 Task: Find connections with filter location Marchena with filter topic #Healthwith filter profile language Potuguese with filter current company Pfizer with filter school Paavai Engineering College with filter industry Caterers with filter service category Executive Coaching with filter keywords title Customer Care Associate
Action: Mouse moved to (698, 88)
Screenshot: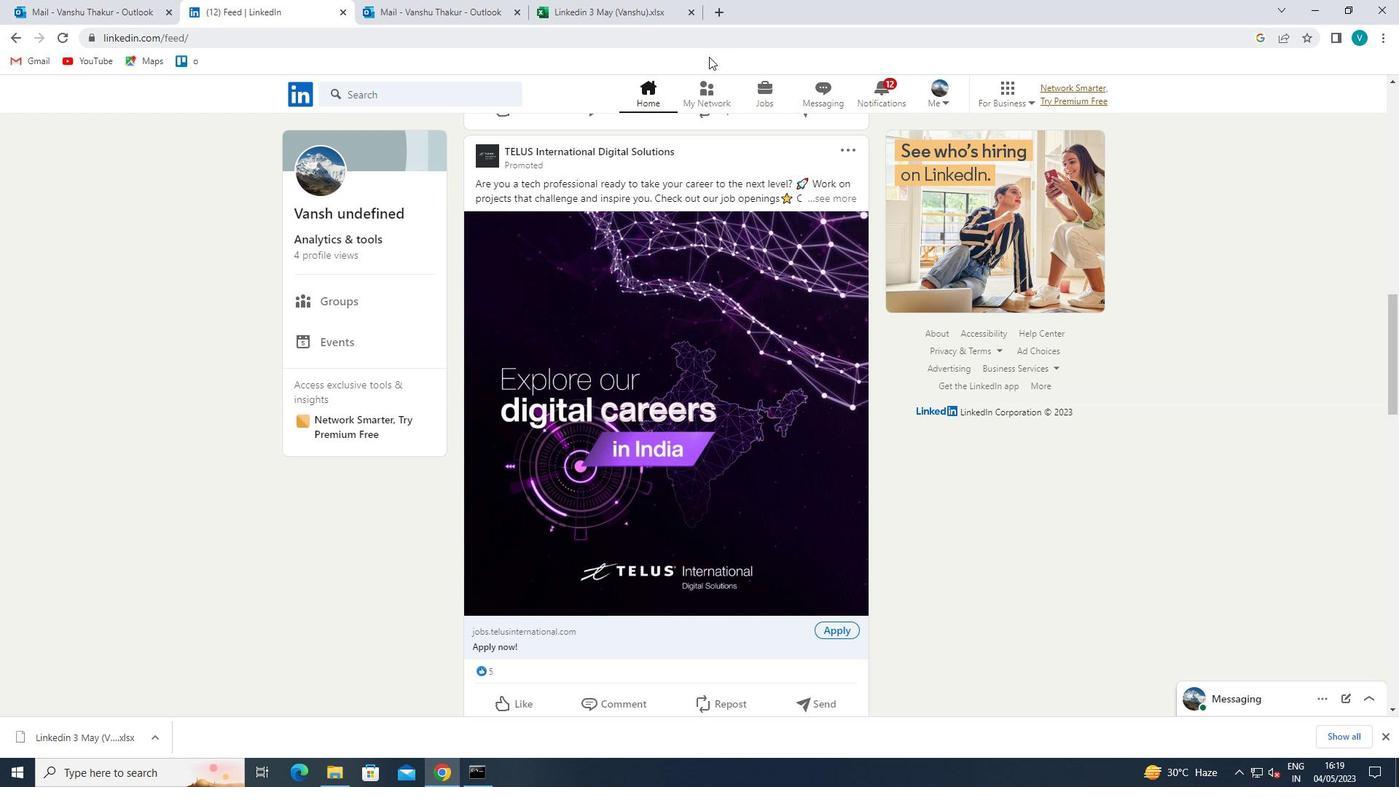 
Action: Mouse pressed left at (698, 88)
Screenshot: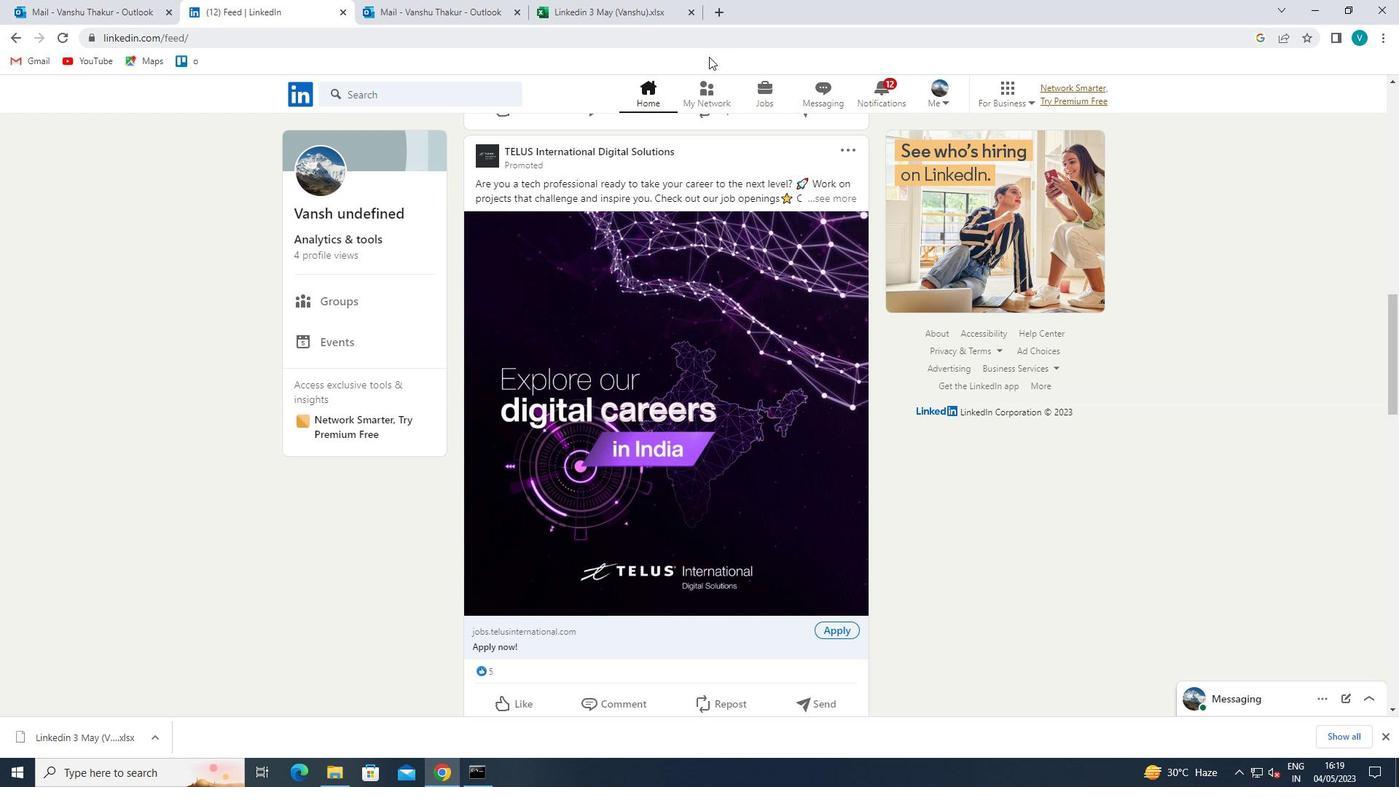 
Action: Mouse moved to (420, 172)
Screenshot: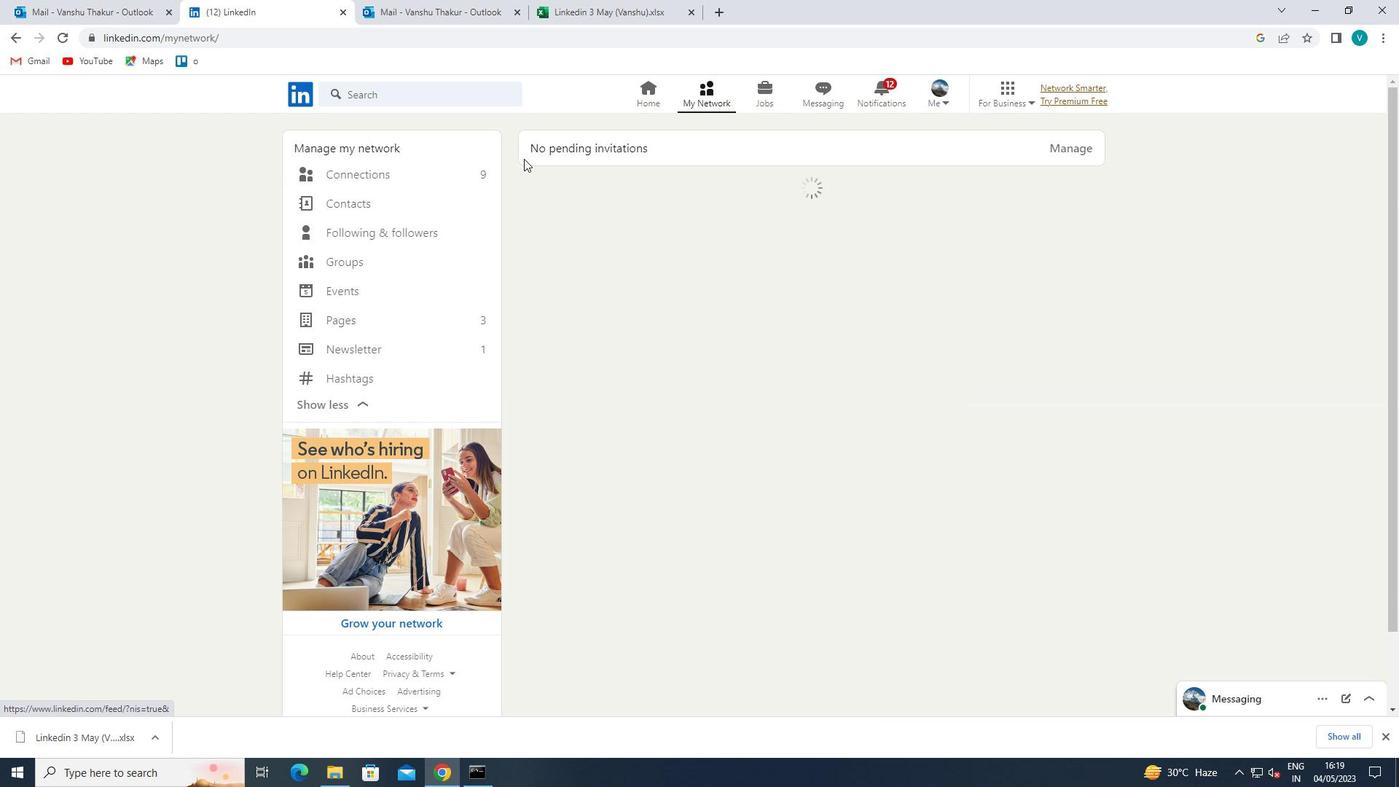 
Action: Mouse pressed left at (420, 172)
Screenshot: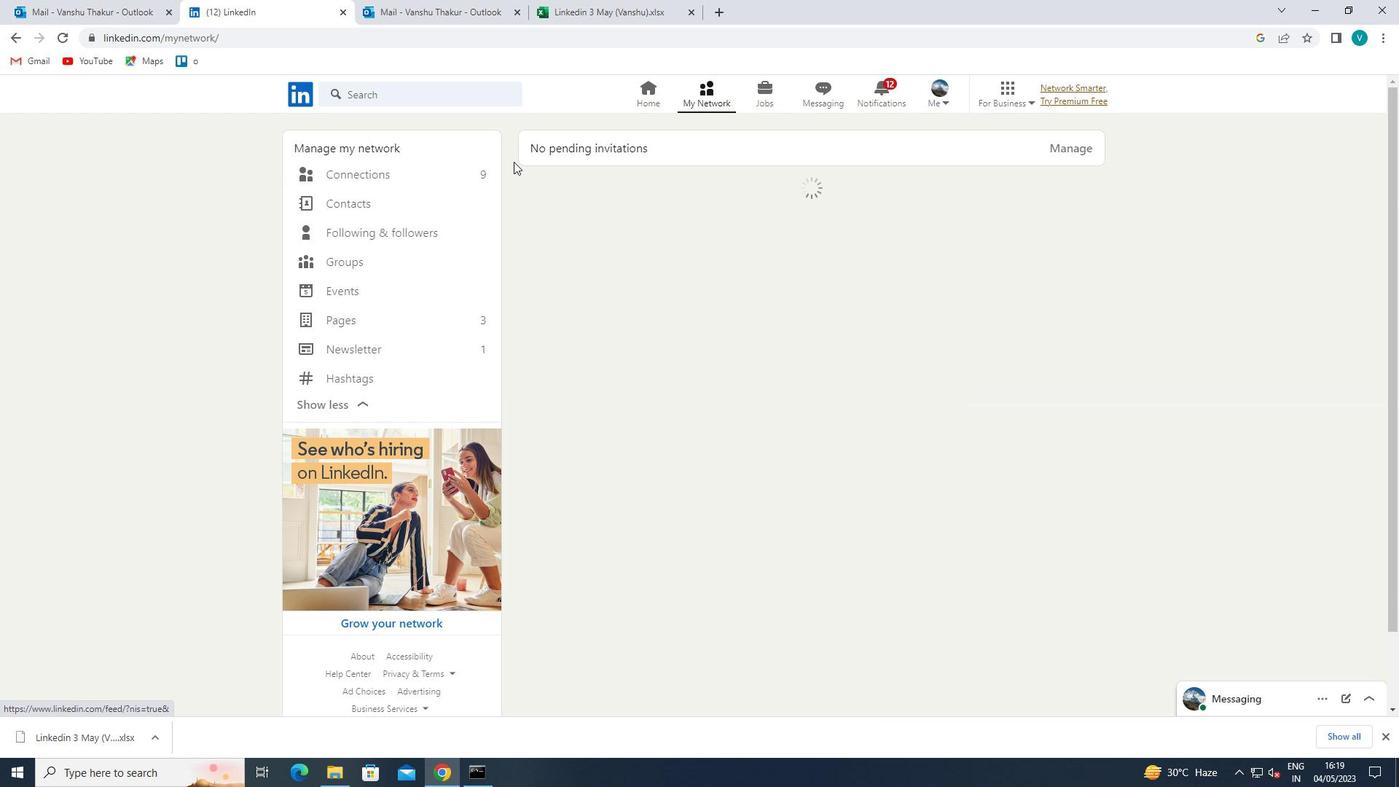 
Action: Mouse moved to (809, 180)
Screenshot: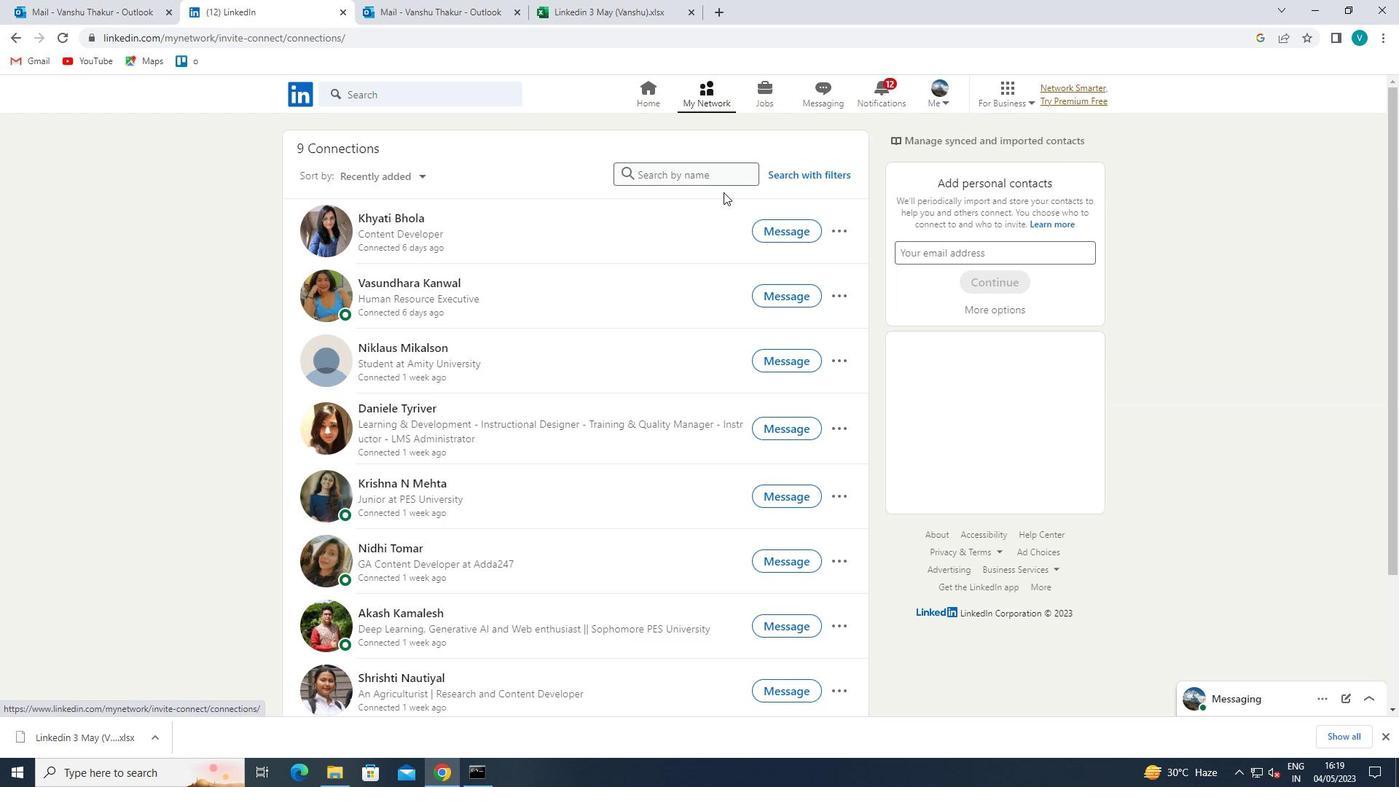 
Action: Mouse pressed left at (809, 180)
Screenshot: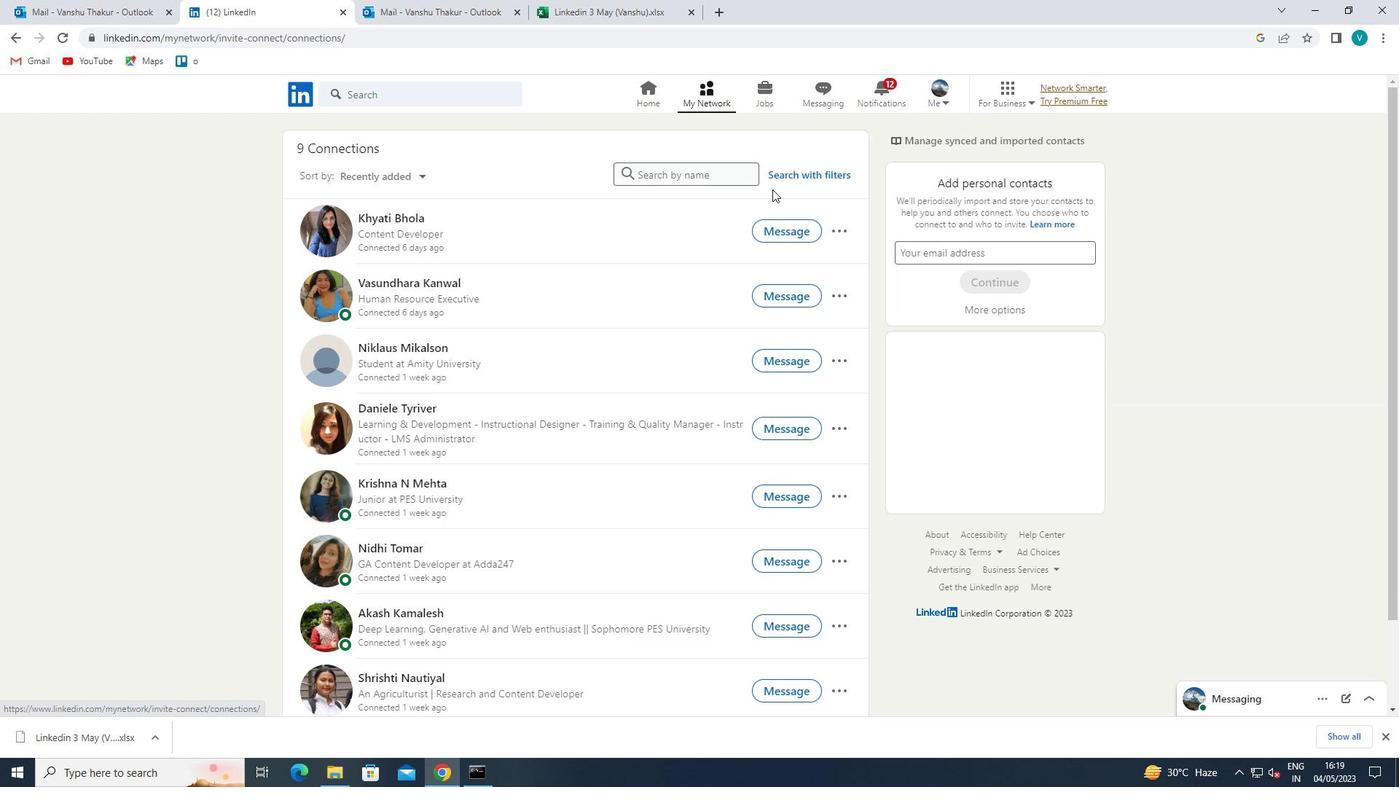 
Action: Mouse moved to (706, 131)
Screenshot: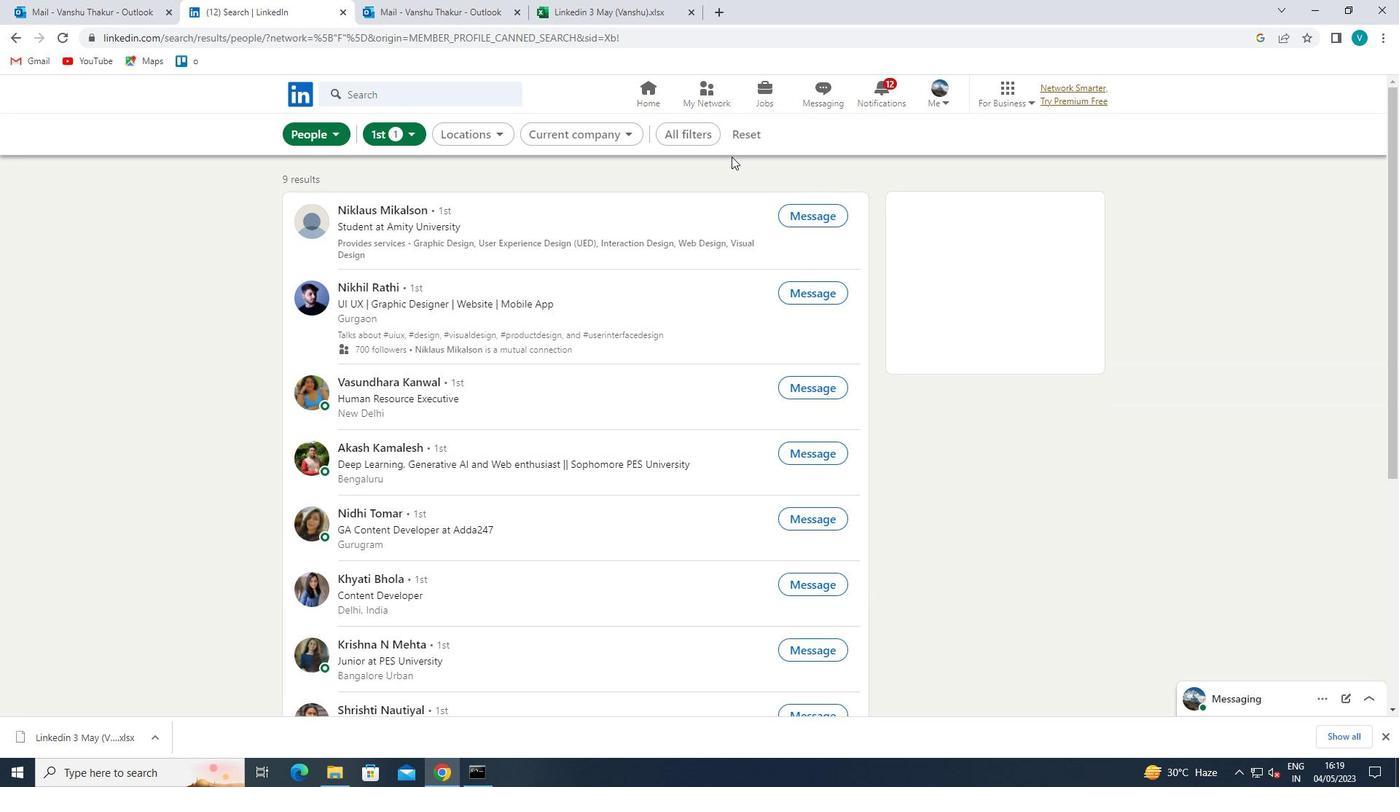
Action: Mouse pressed left at (706, 131)
Screenshot: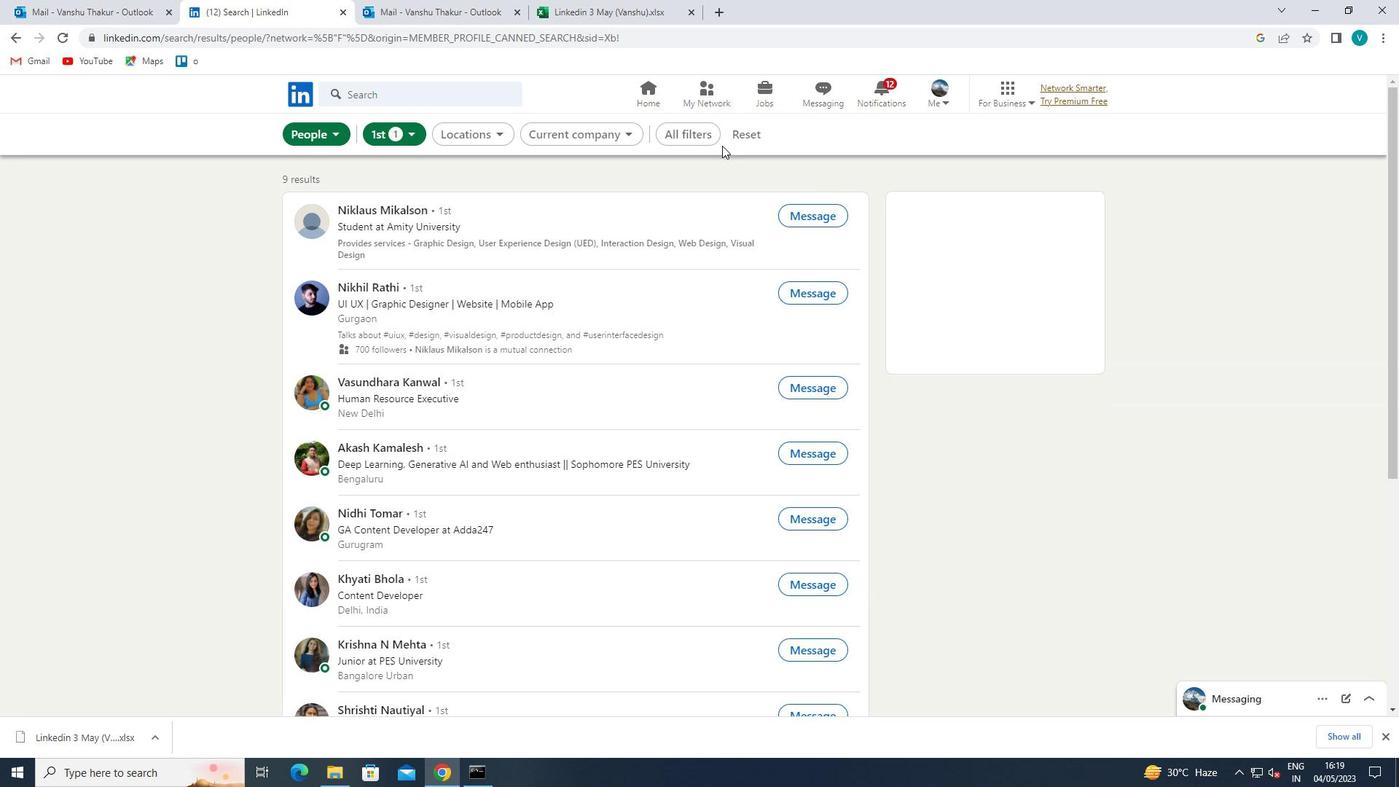 
Action: Mouse moved to (1067, 280)
Screenshot: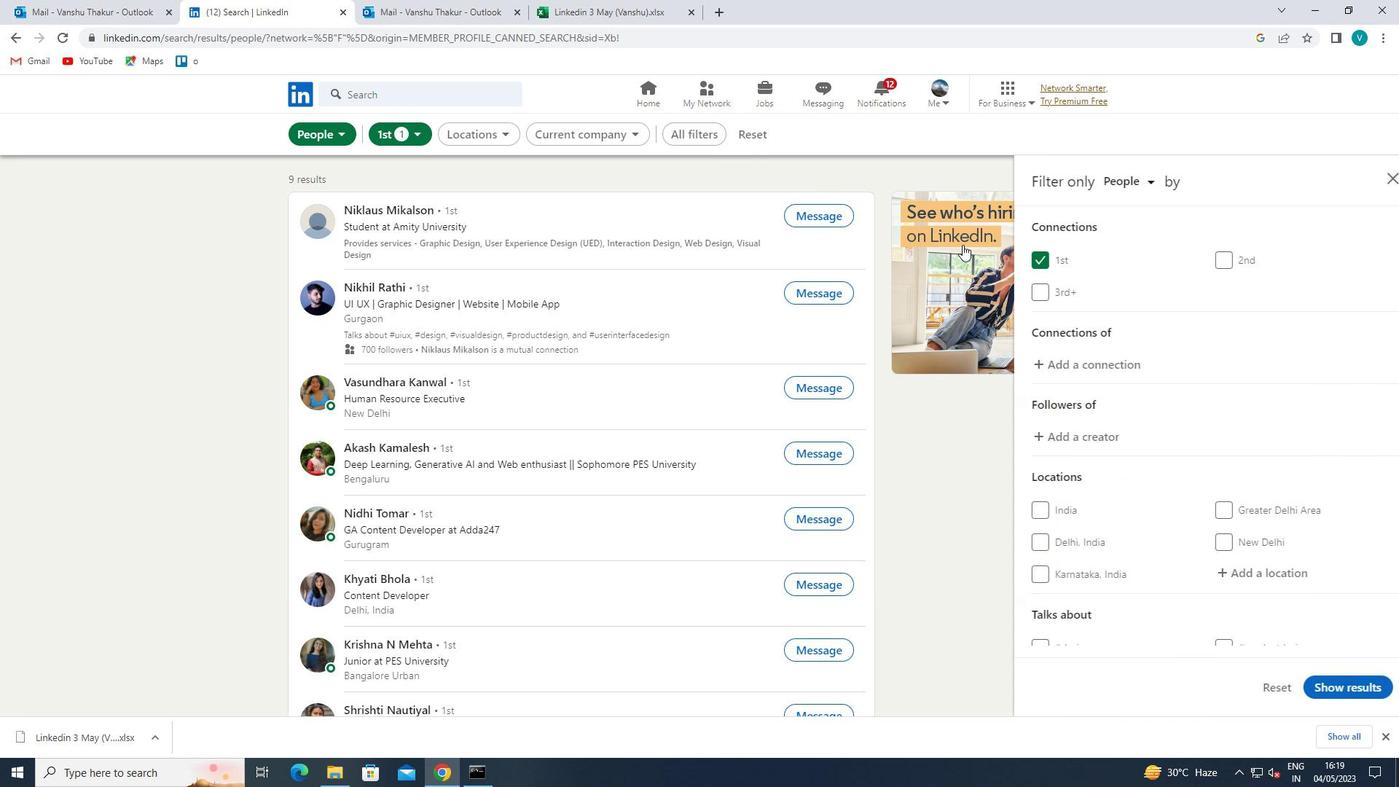 
Action: Mouse scrolled (1067, 279) with delta (0, 0)
Screenshot: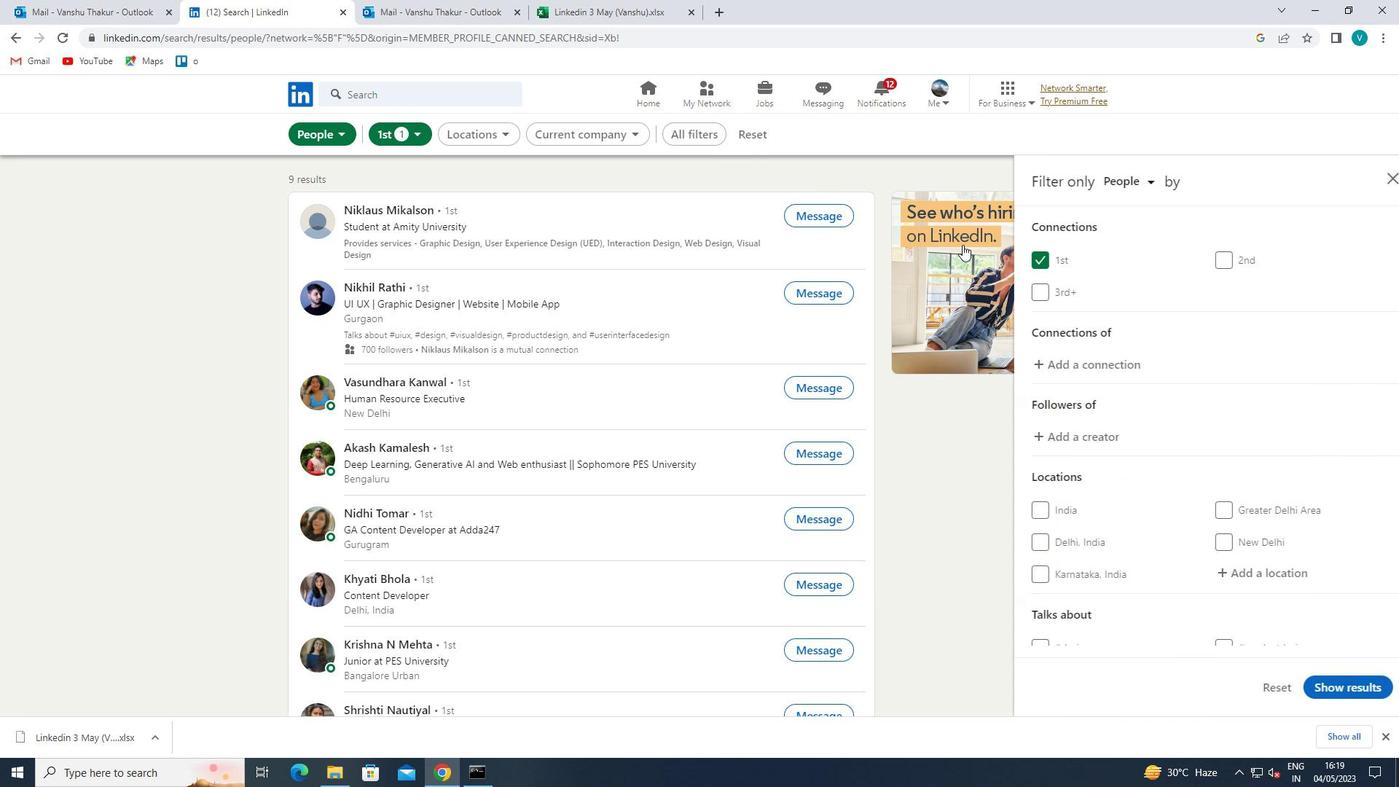 
Action: Mouse moved to (1068, 282)
Screenshot: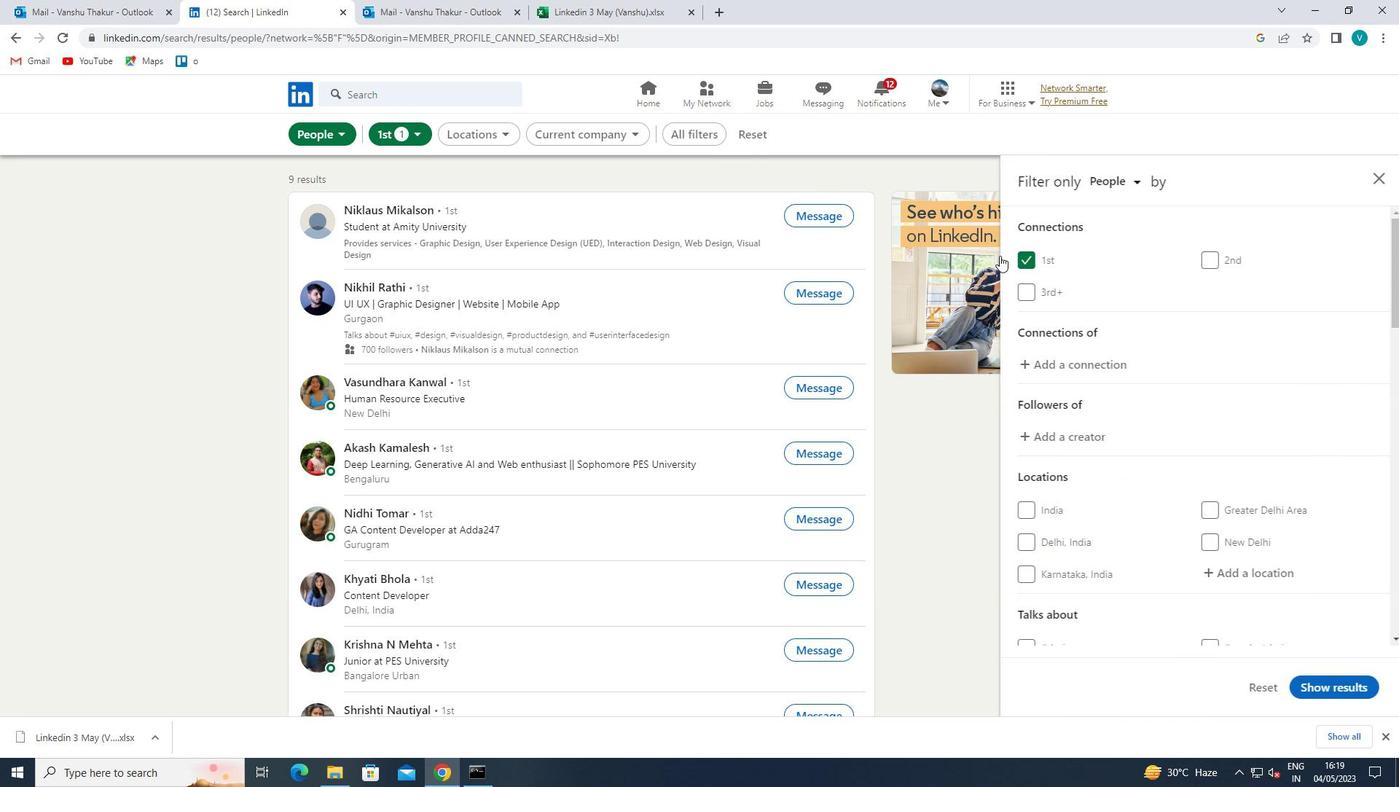 
Action: Mouse scrolled (1068, 281) with delta (0, 0)
Screenshot: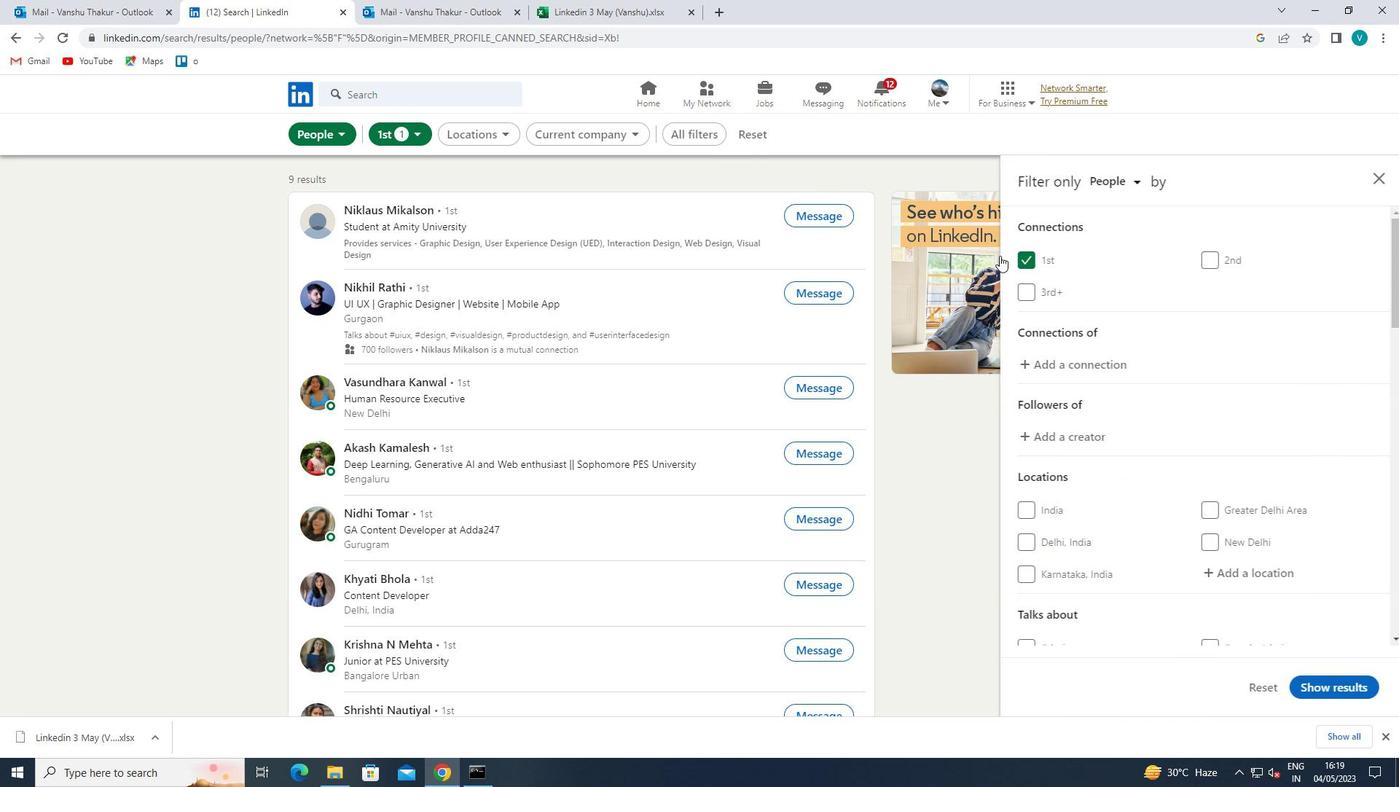 
Action: Mouse moved to (1218, 426)
Screenshot: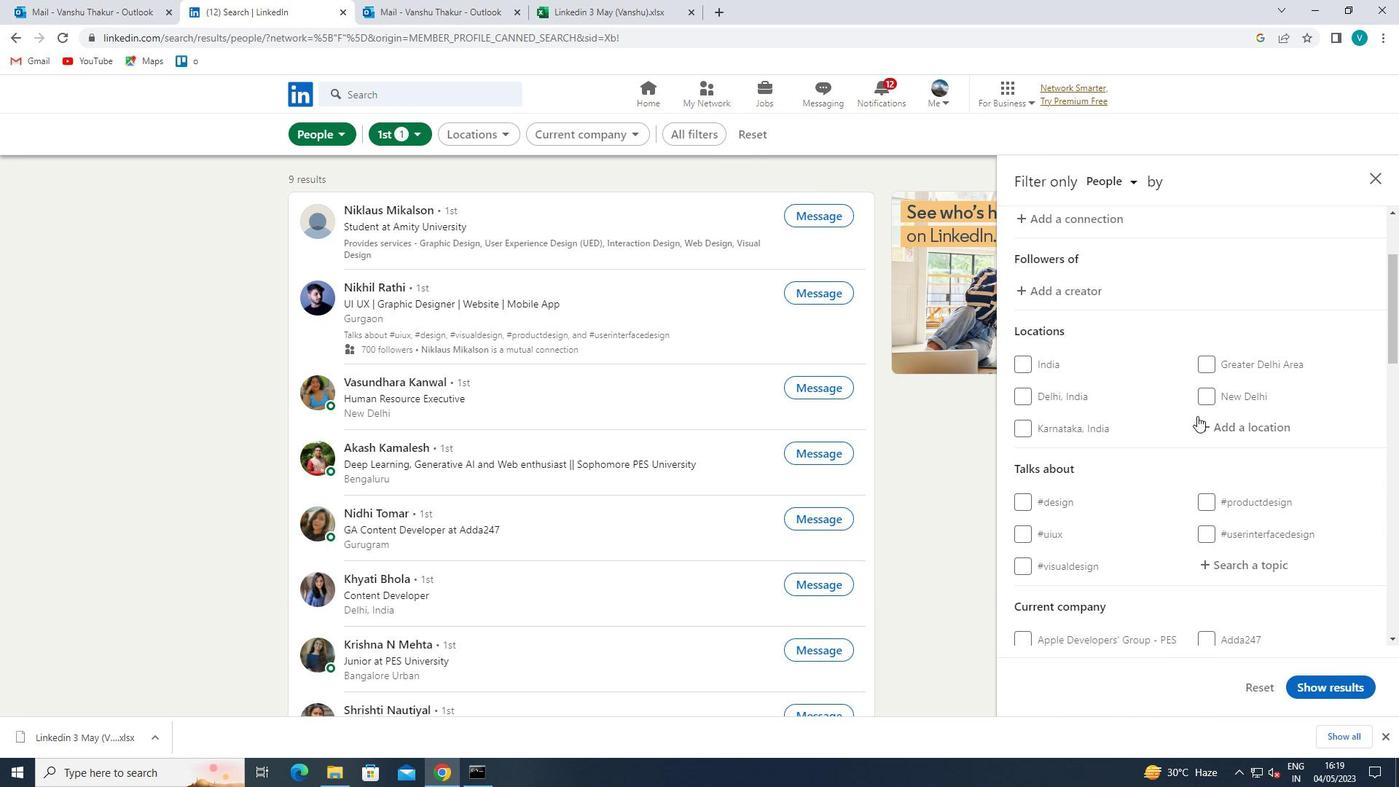 
Action: Mouse pressed left at (1218, 426)
Screenshot: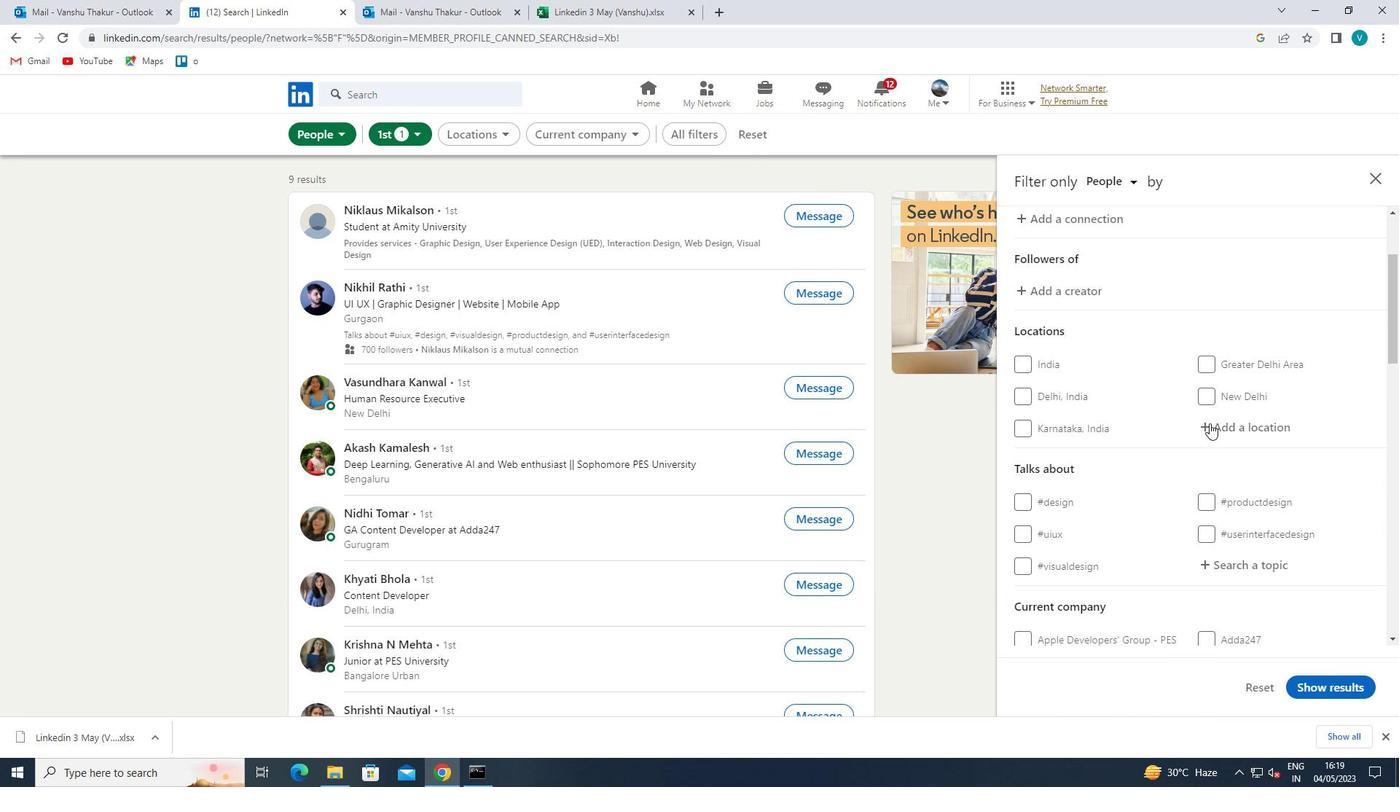 
Action: Mouse moved to (1005, 344)
Screenshot: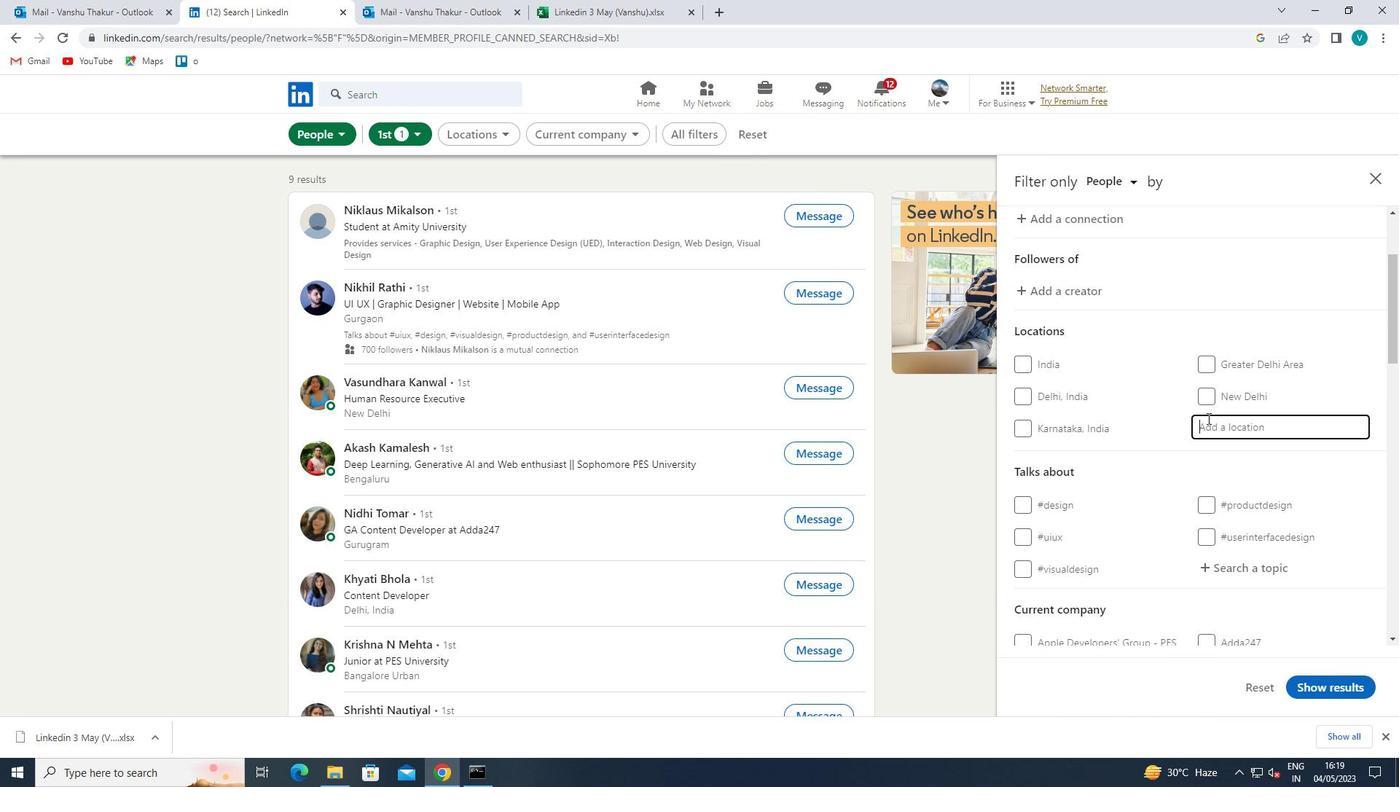 
Action: Key pressed <Key.shift>MARCHENA
Screenshot: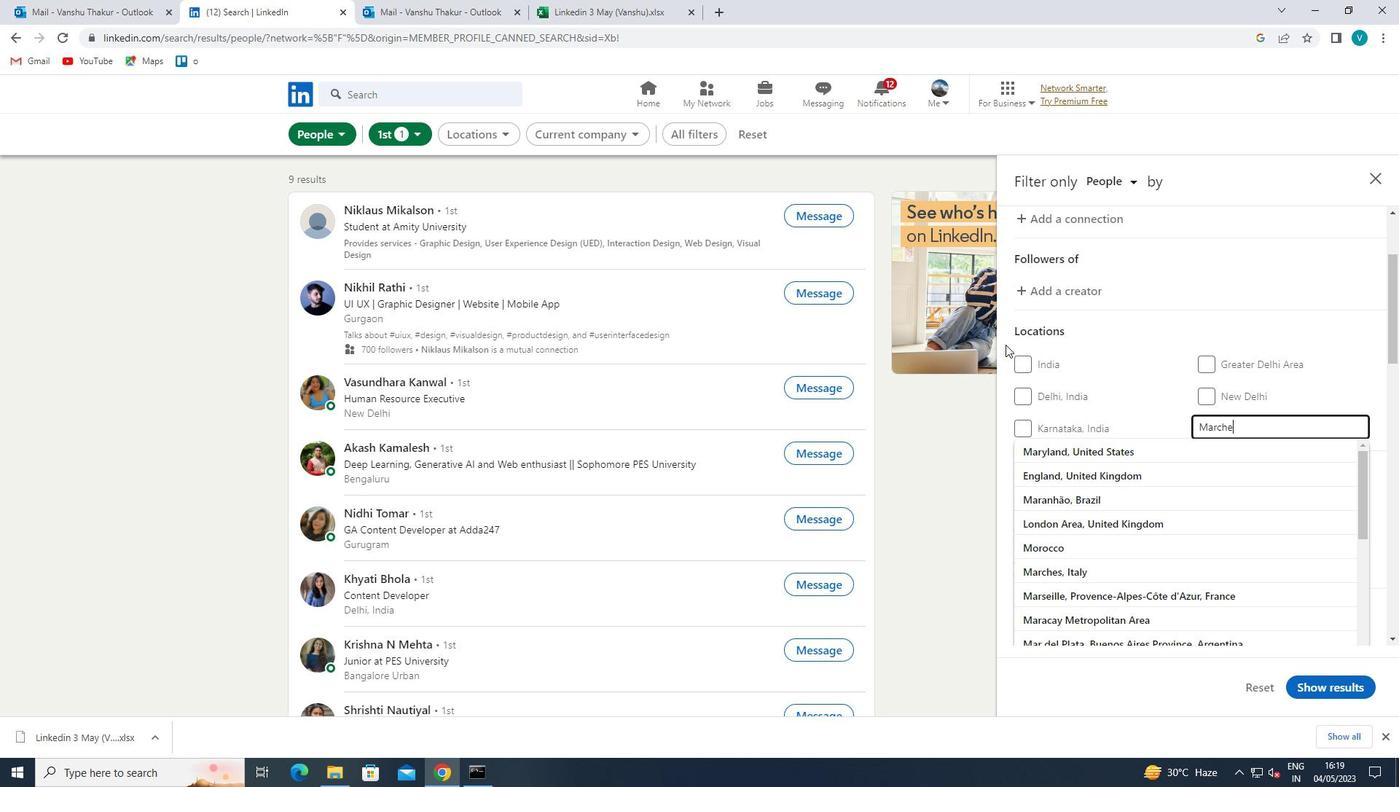 
Action: Mouse moved to (1120, 457)
Screenshot: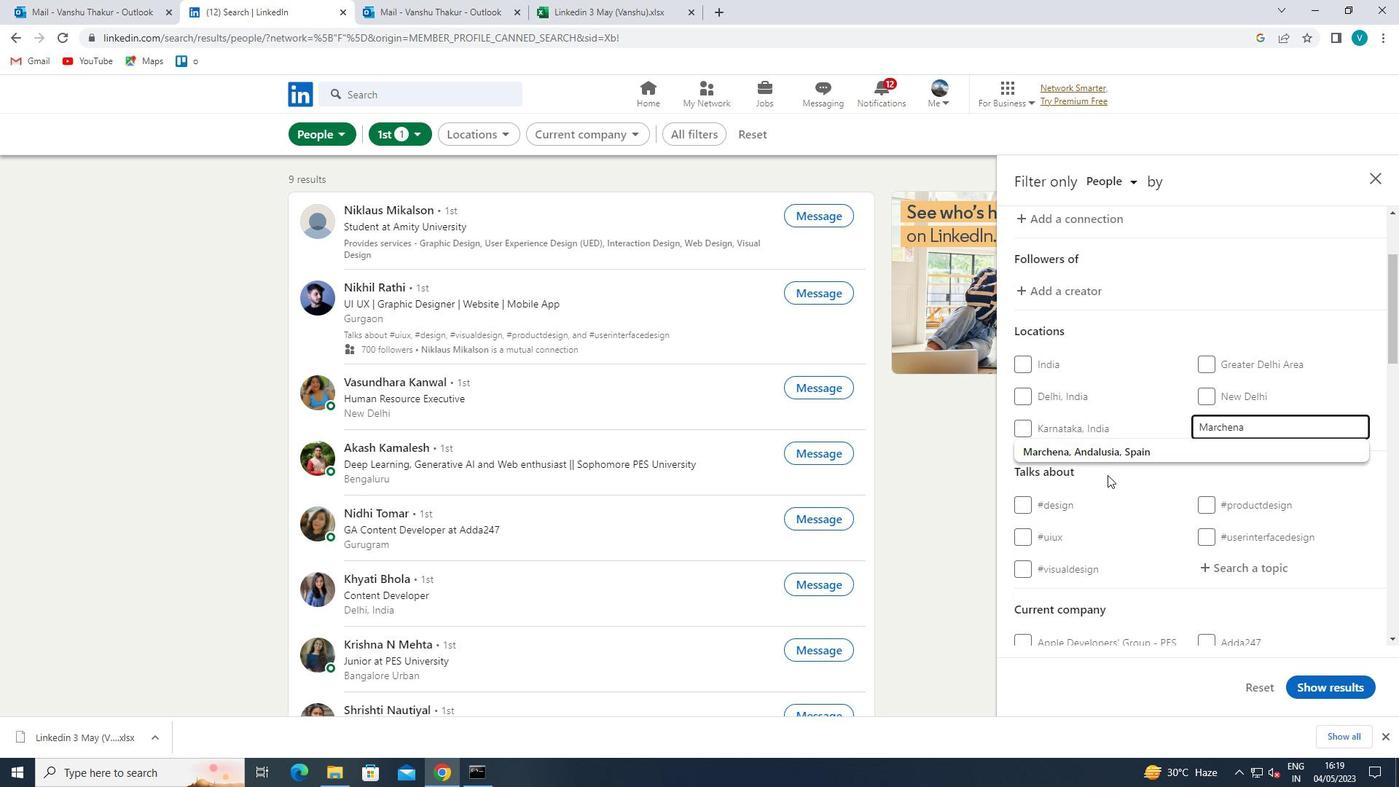 
Action: Mouse pressed left at (1120, 457)
Screenshot: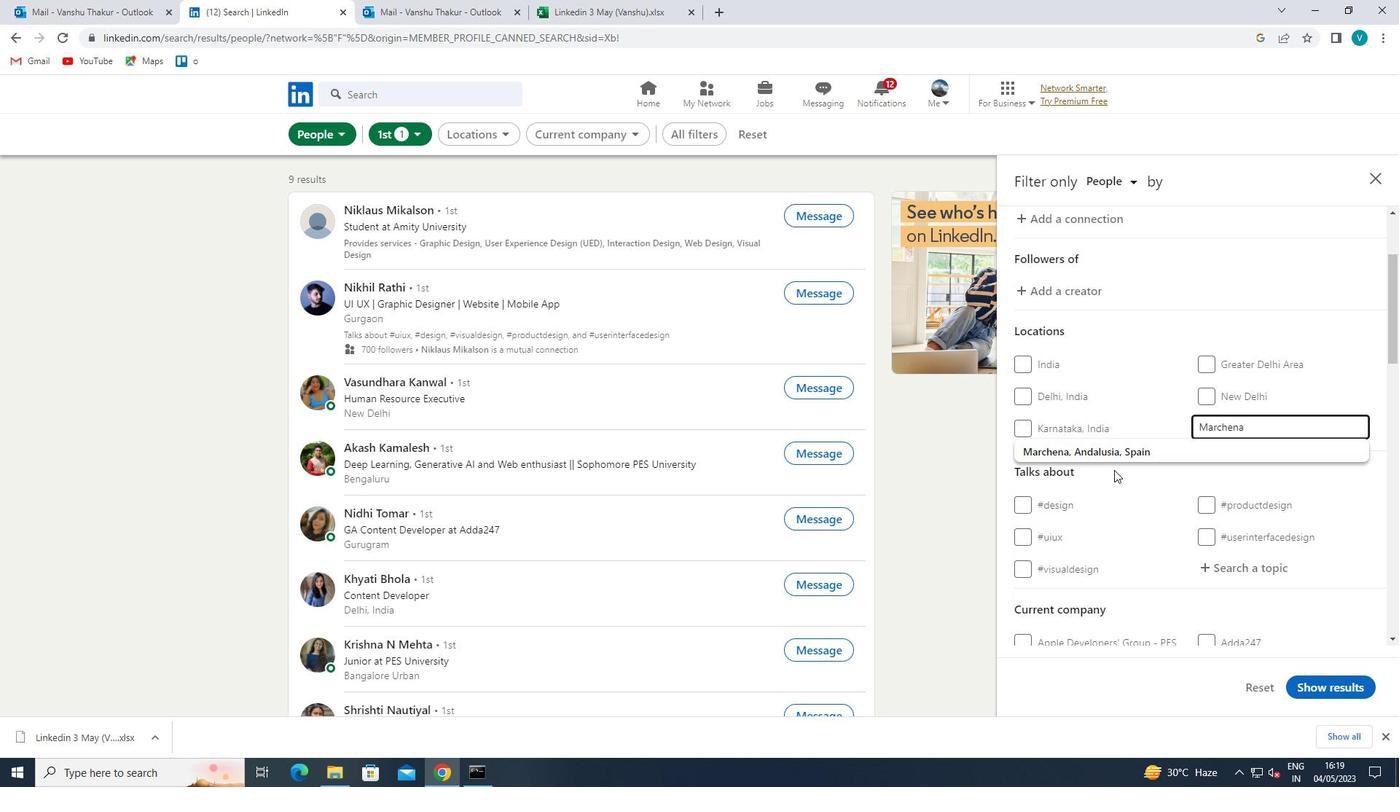 
Action: Mouse moved to (1129, 448)
Screenshot: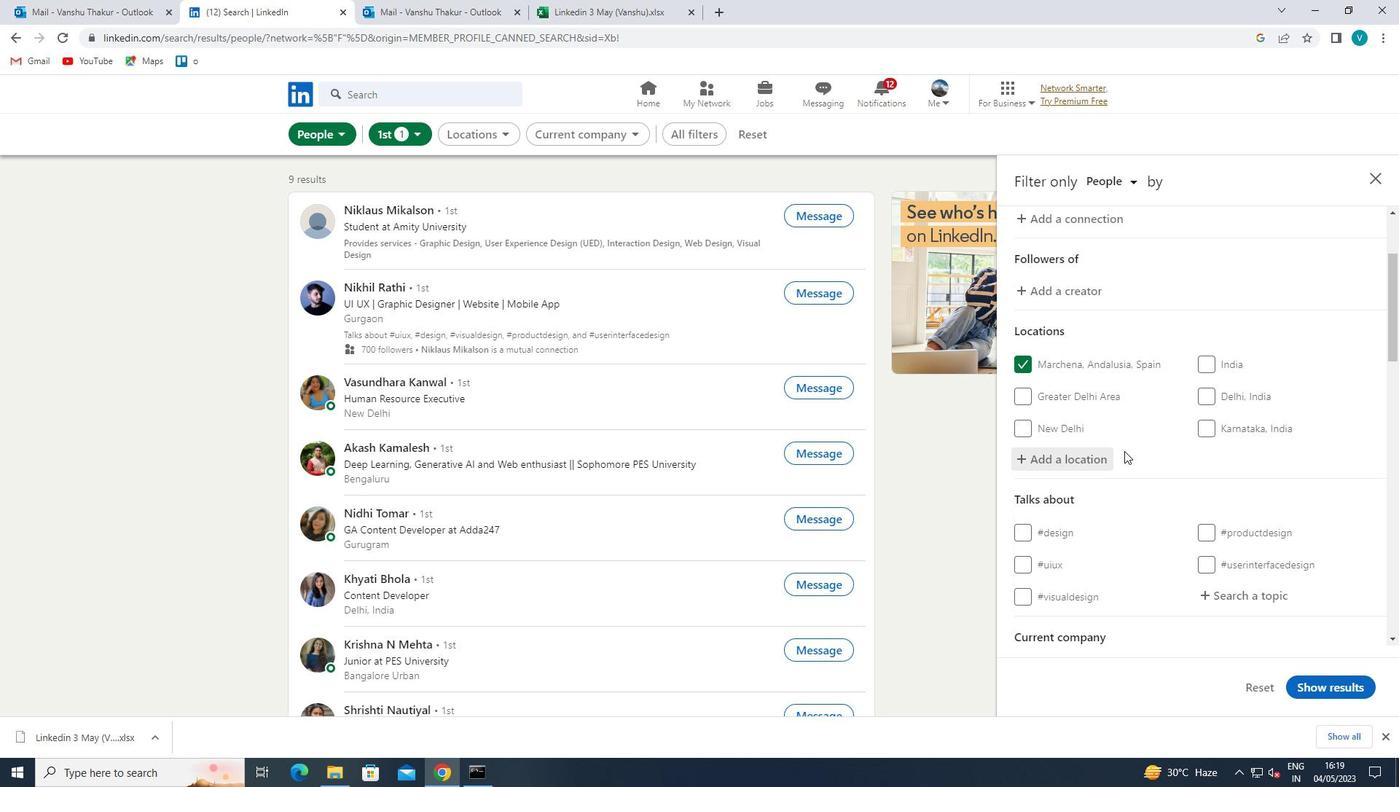 
Action: Mouse scrolled (1129, 448) with delta (0, 0)
Screenshot: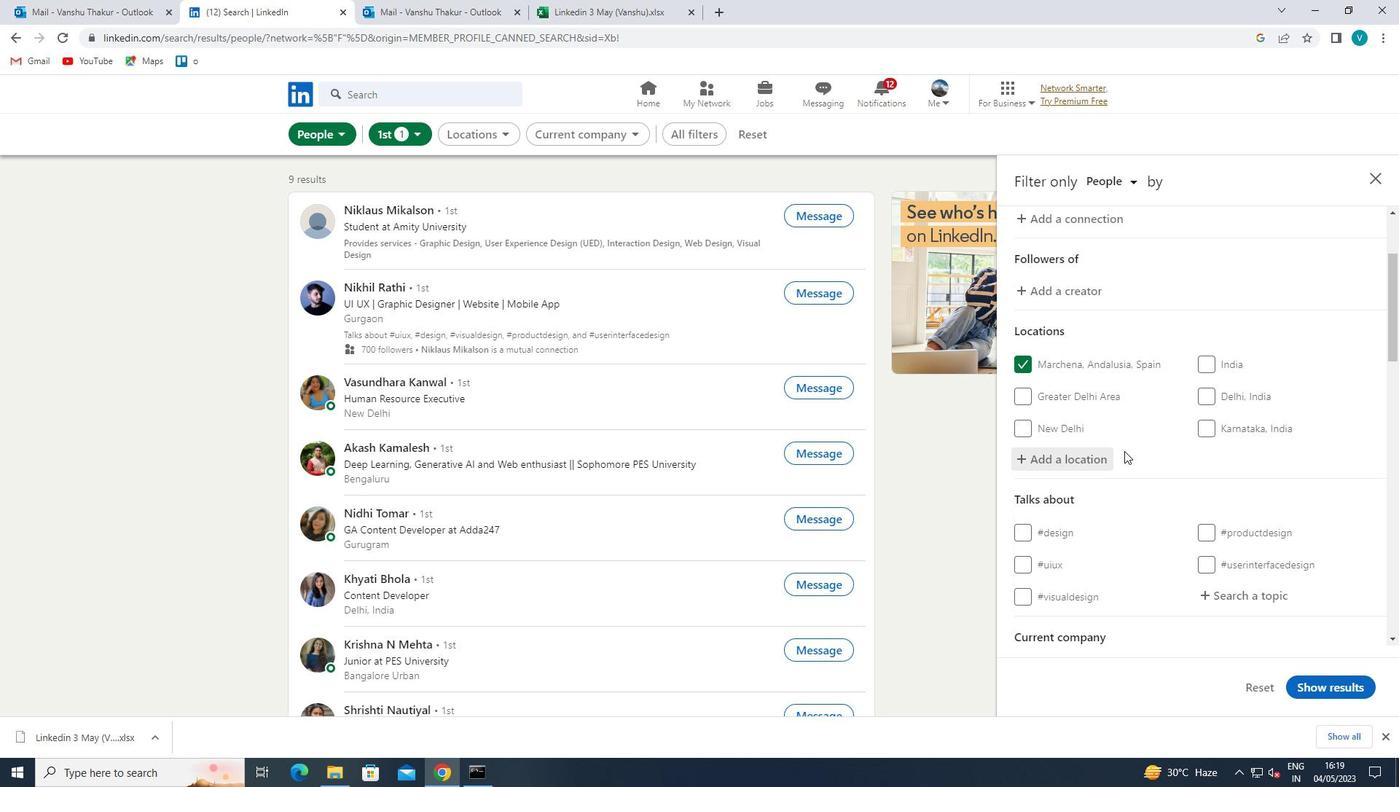 
Action: Mouse moved to (1225, 516)
Screenshot: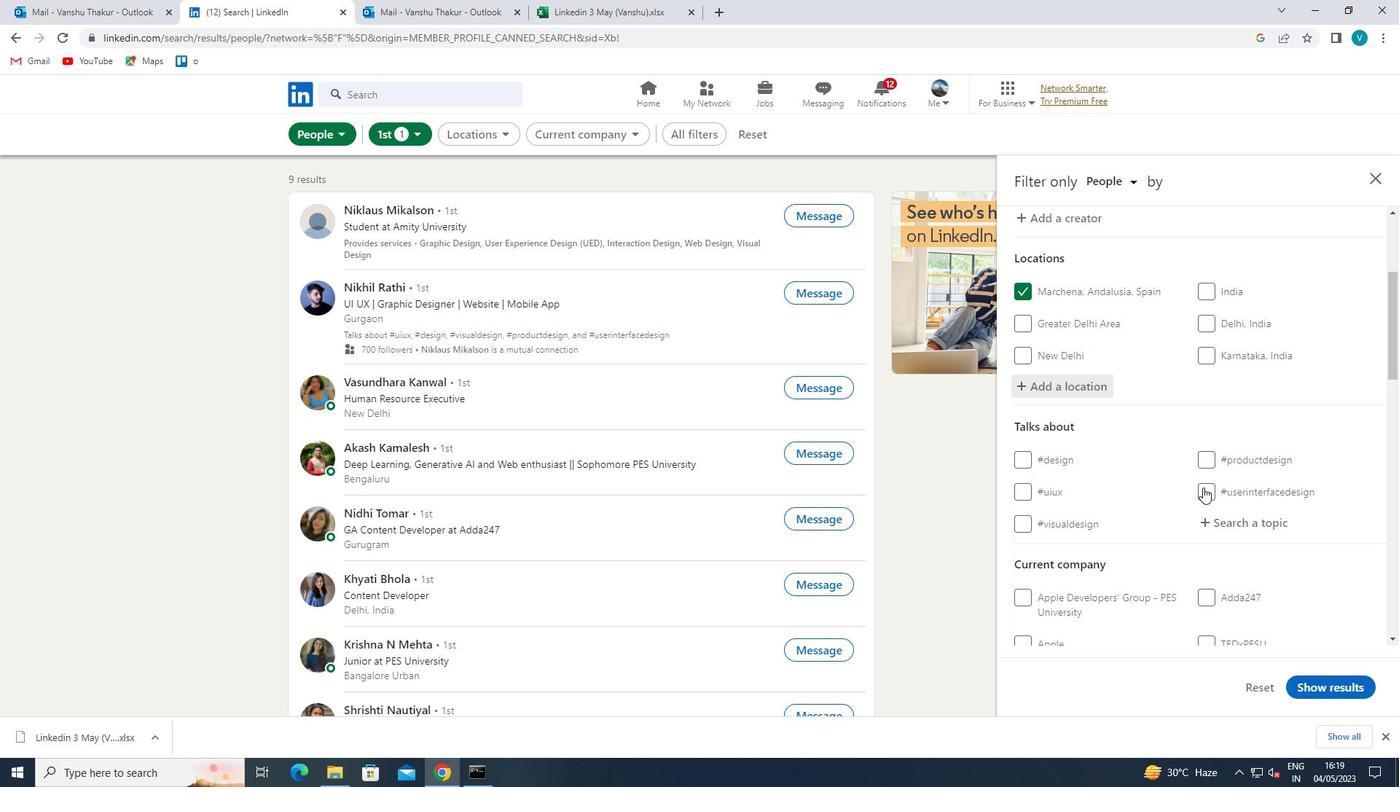 
Action: Mouse pressed left at (1225, 516)
Screenshot: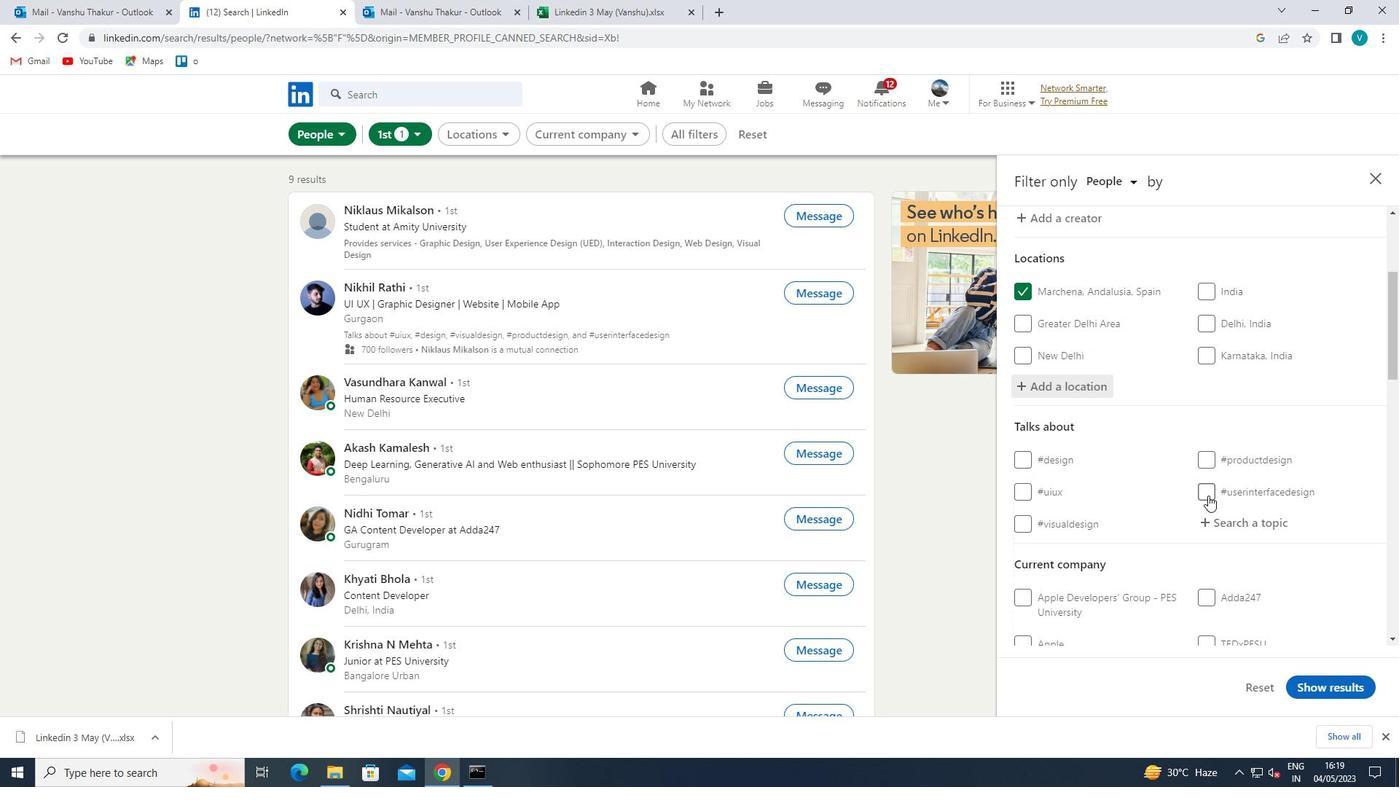 
Action: Mouse moved to (1209, 534)
Screenshot: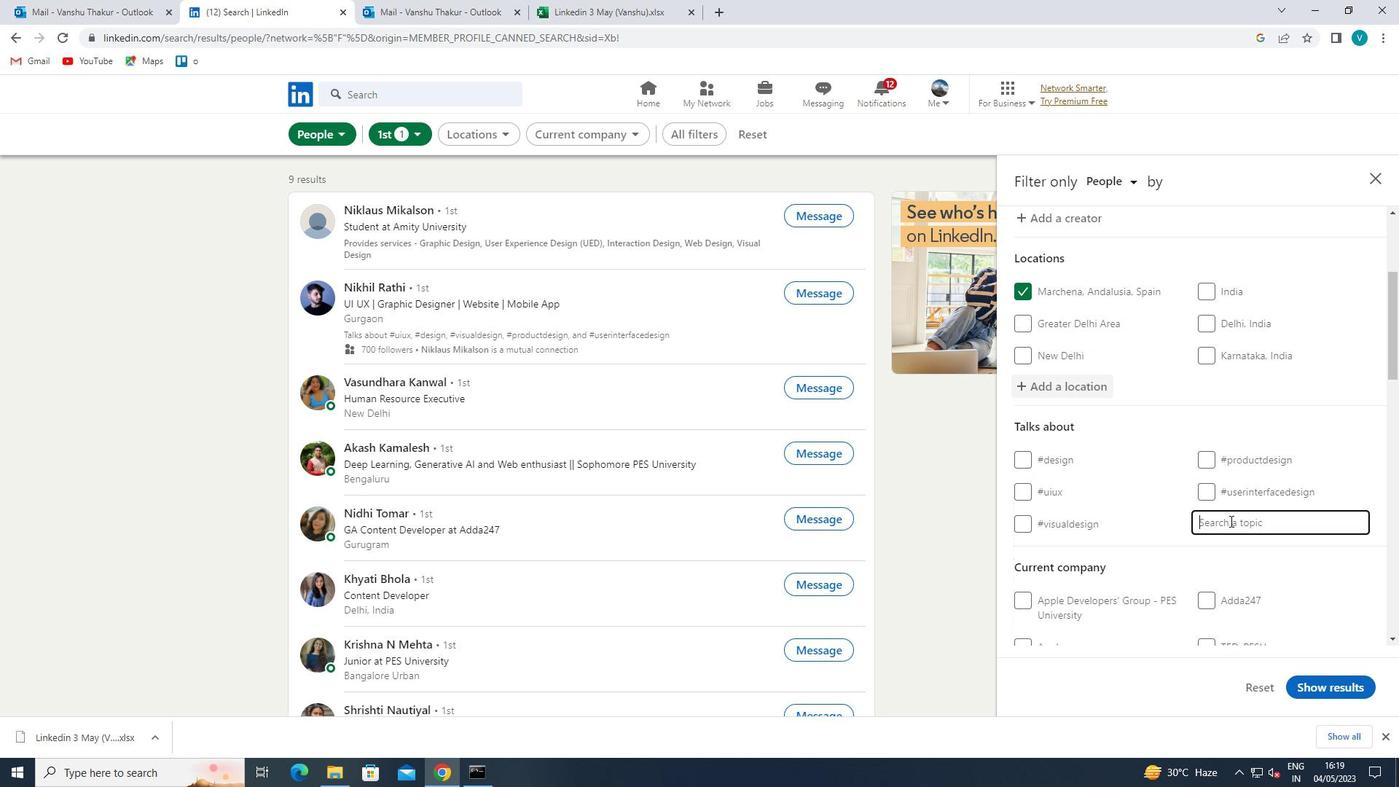 
Action: Key pressed HEAL<Key.backspace>TH
Screenshot: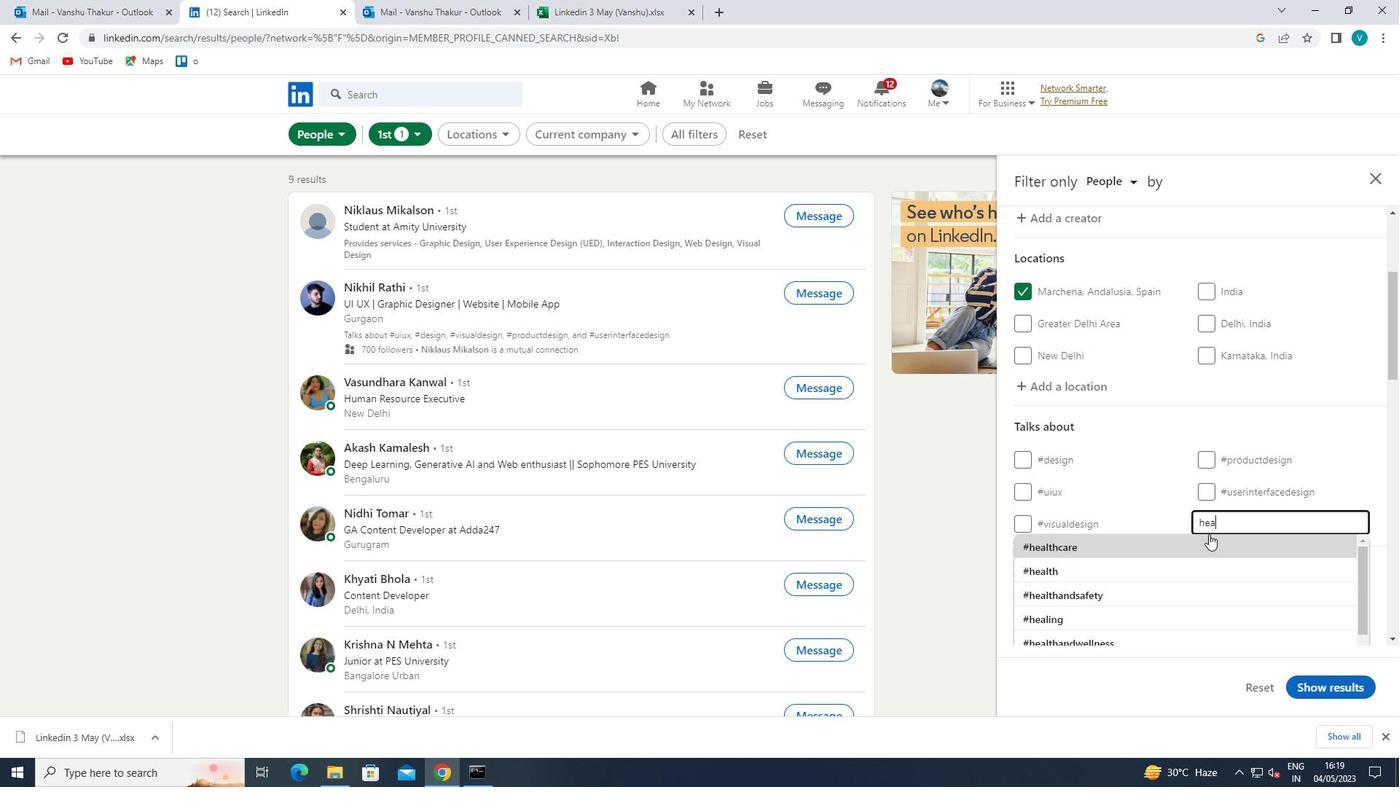 
Action: Mouse moved to (1213, 521)
Screenshot: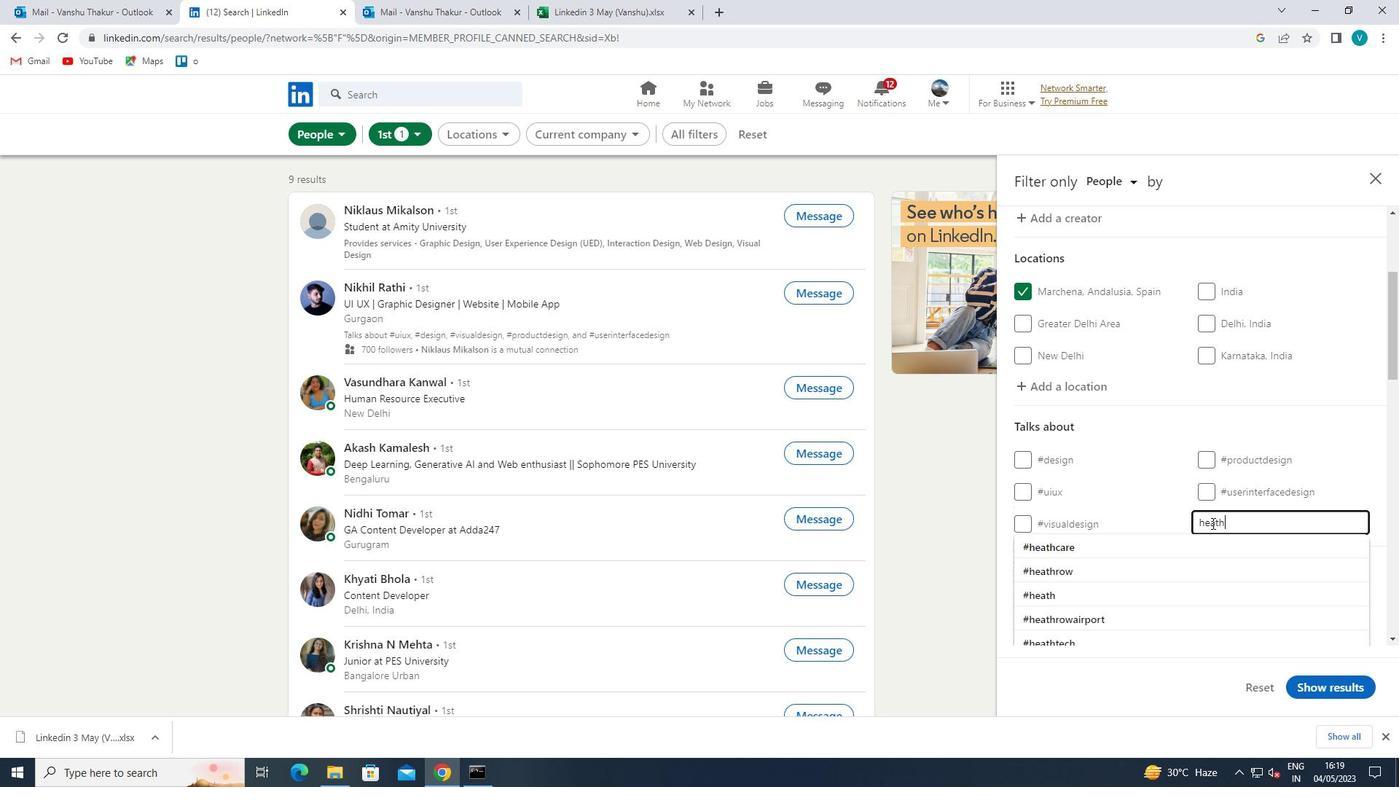 
Action: Mouse pressed left at (1213, 521)
Screenshot: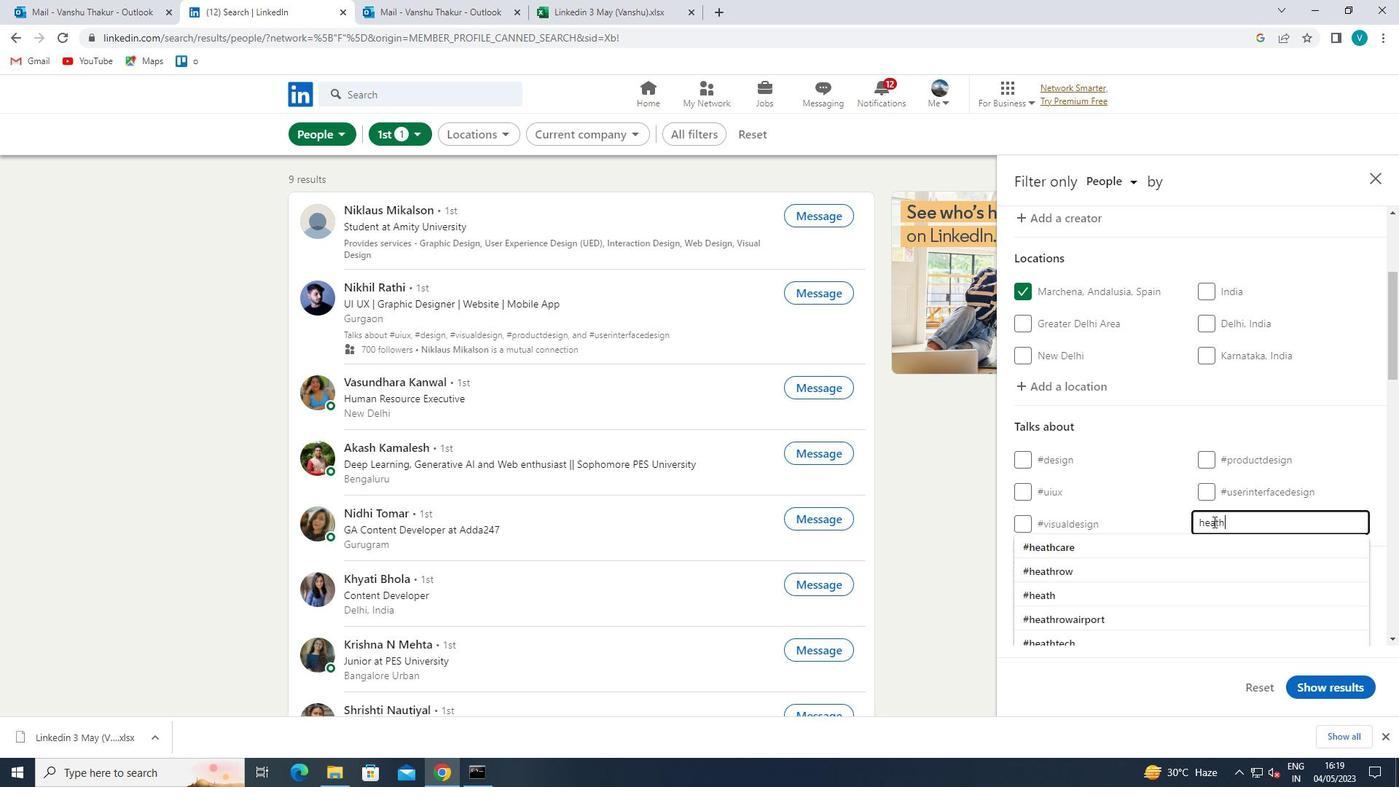 
Action: Mouse moved to (1216, 536)
Screenshot: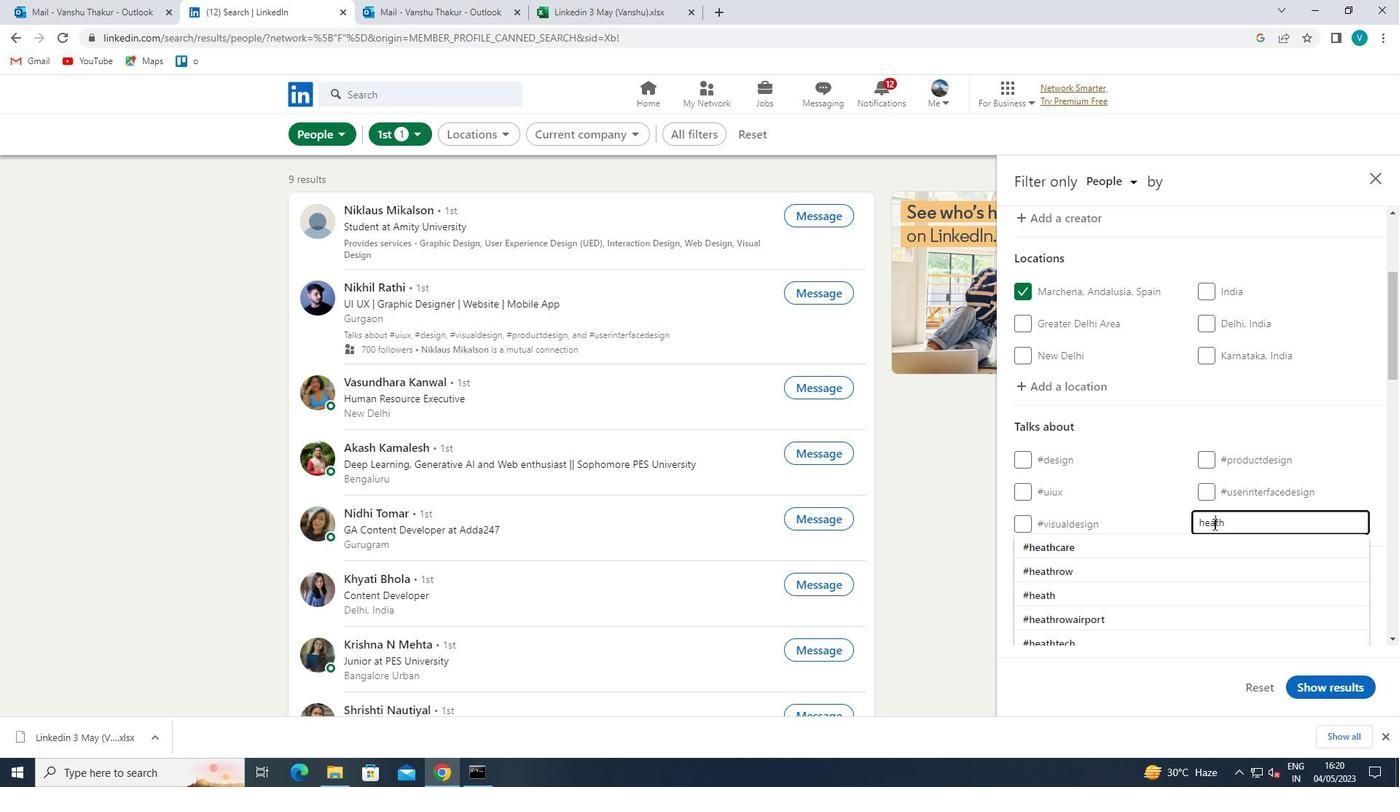 
Action: Key pressed L
Screenshot: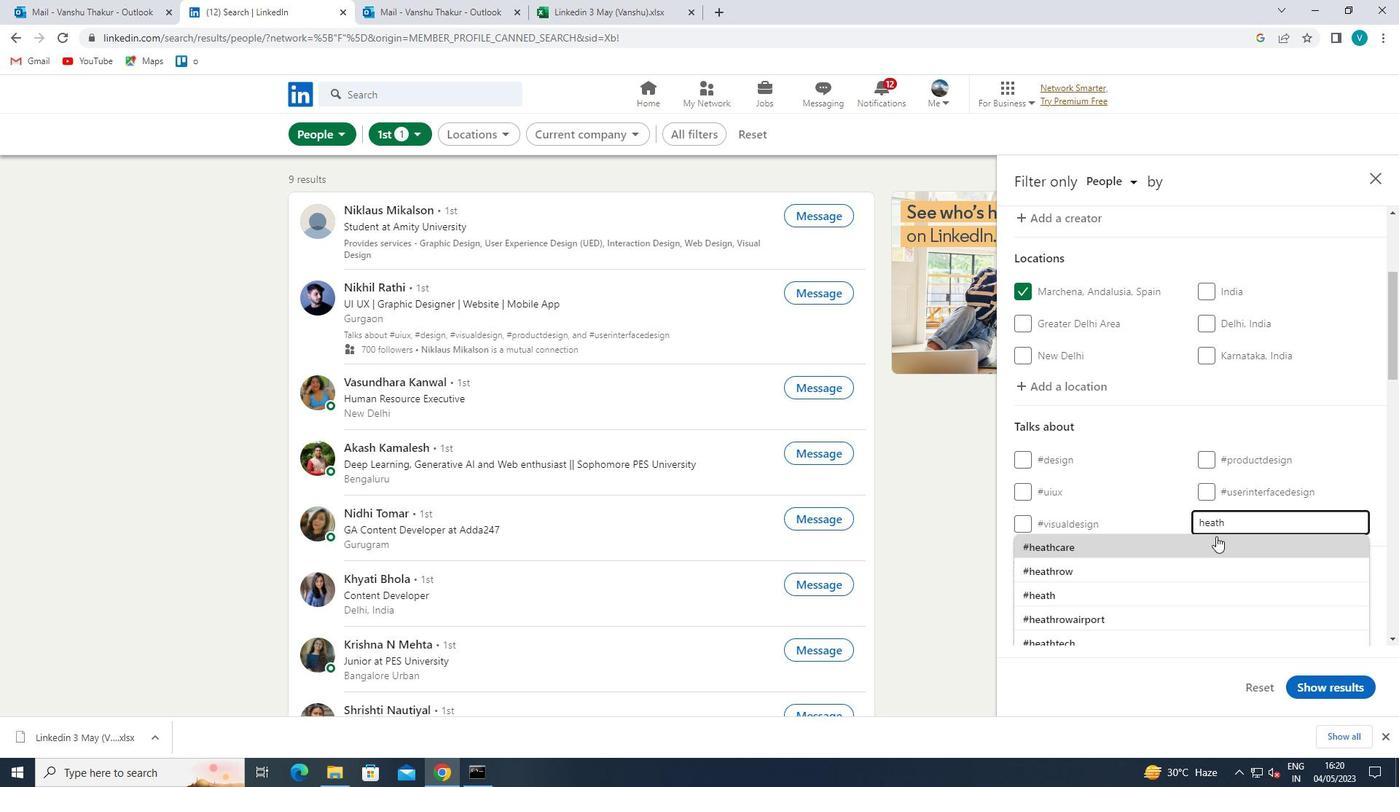 
Action: Mouse moved to (1161, 564)
Screenshot: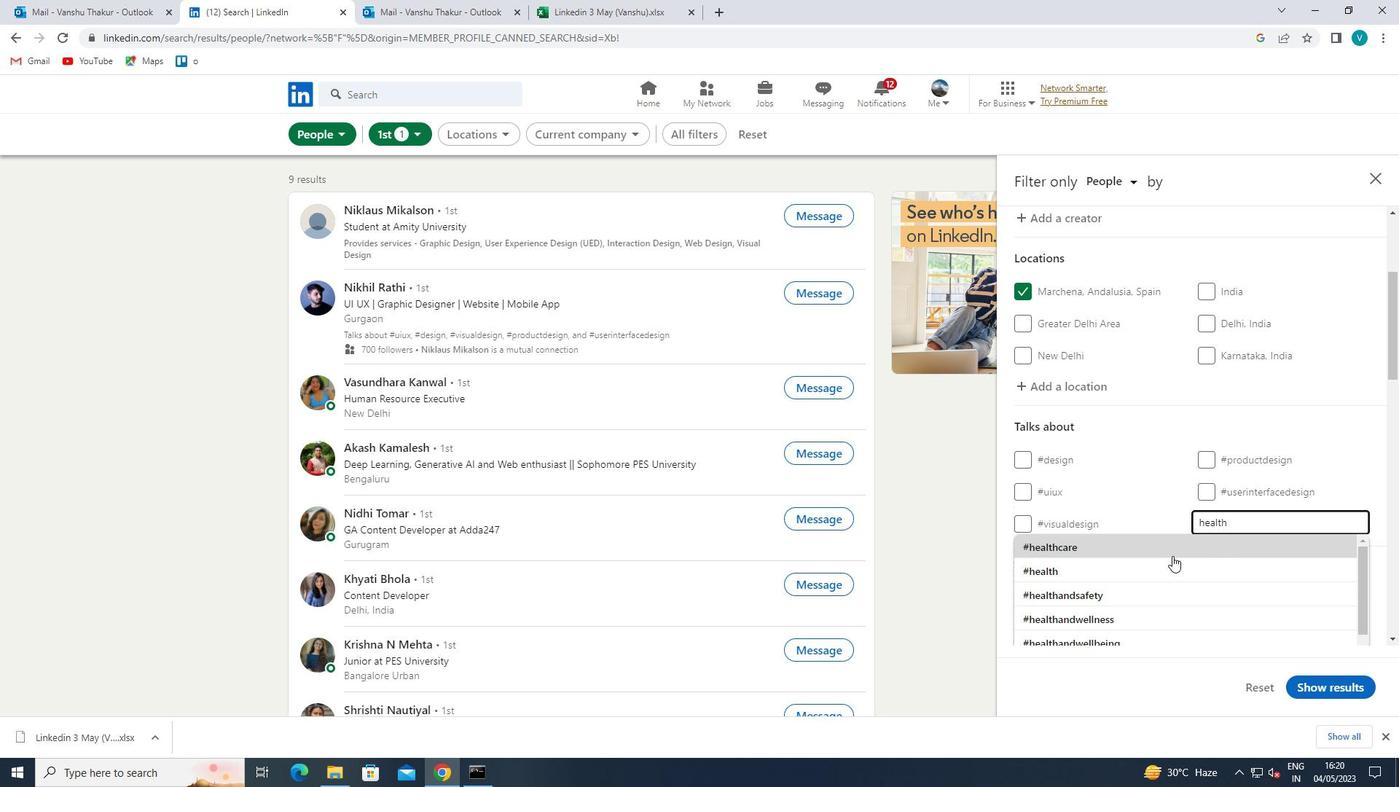 
Action: Mouse pressed left at (1161, 564)
Screenshot: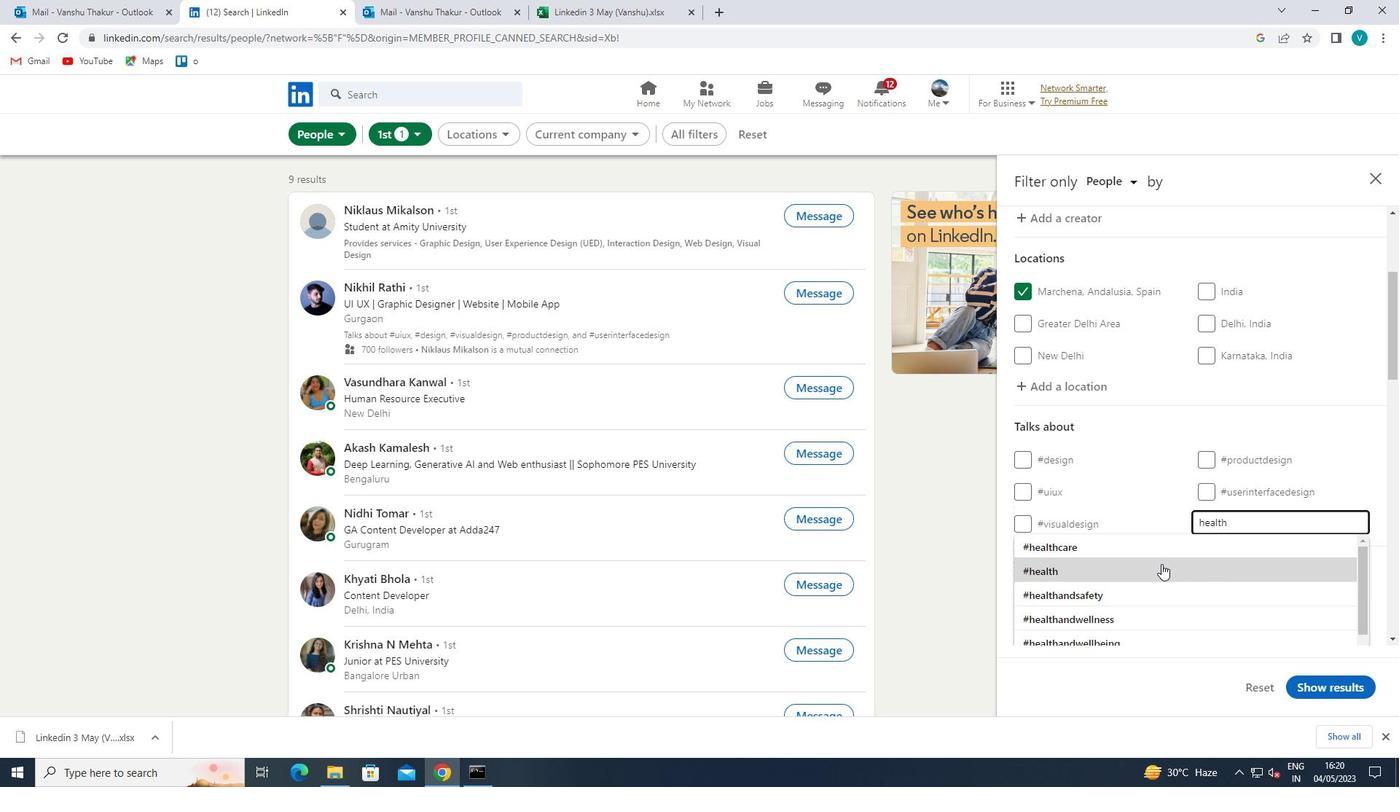 
Action: Mouse moved to (1161, 564)
Screenshot: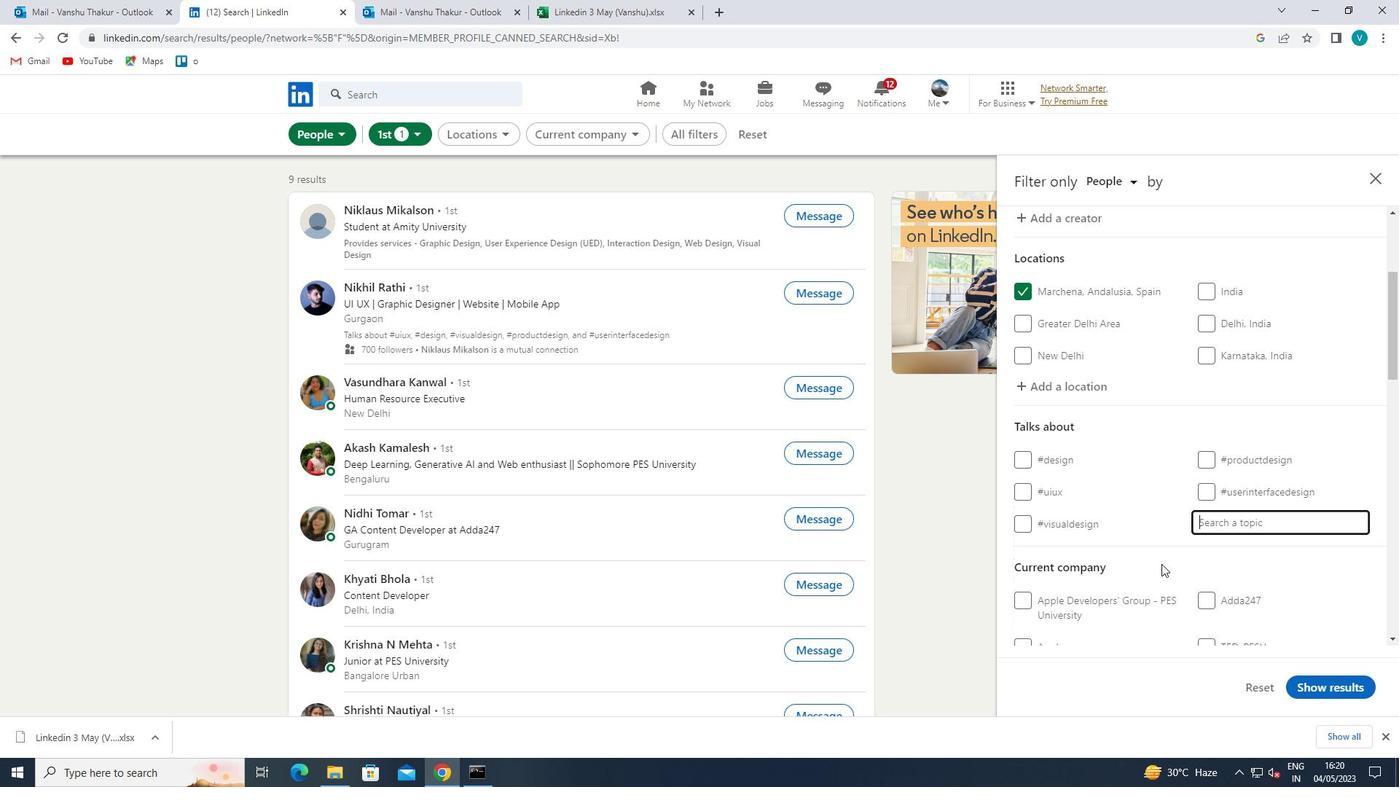 
Action: Mouse scrolled (1161, 563) with delta (0, 0)
Screenshot: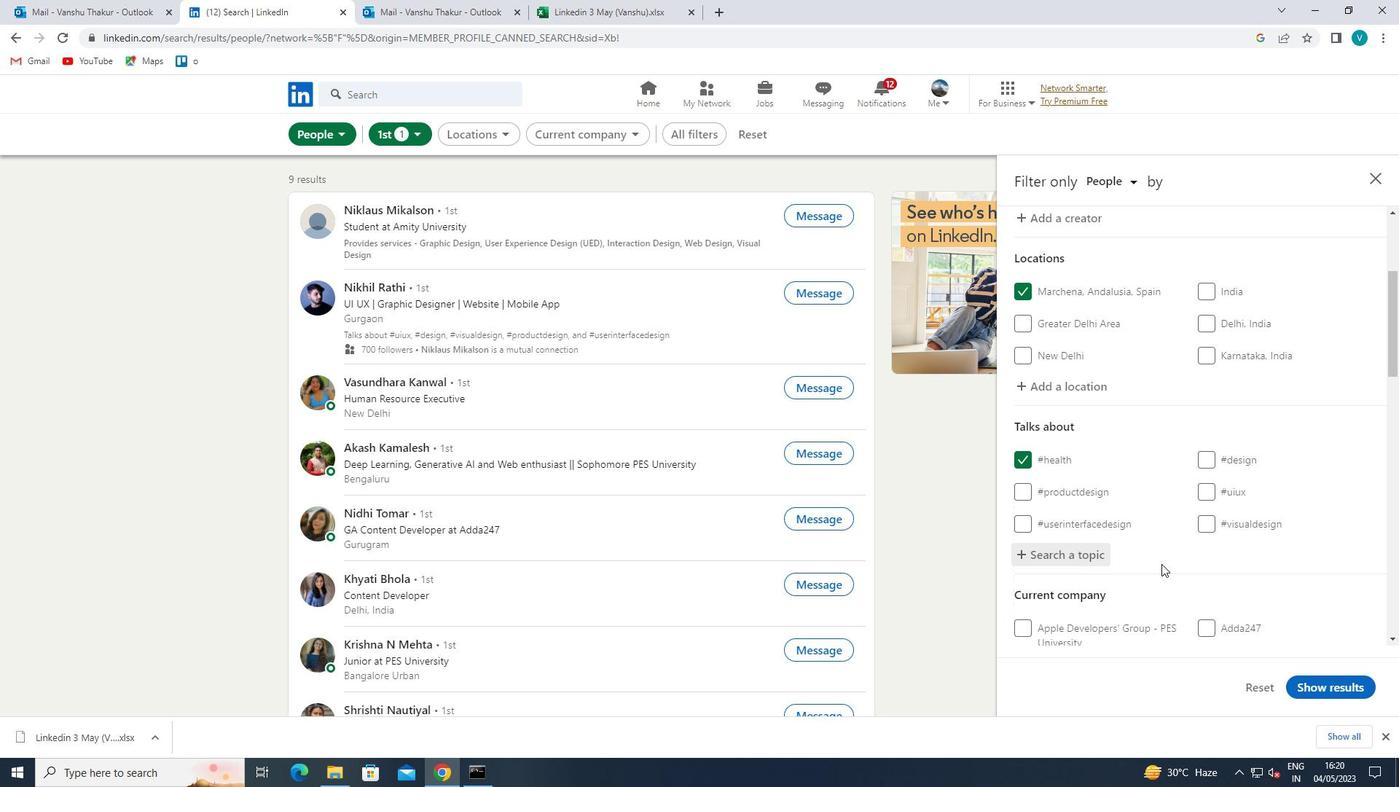 
Action: Mouse scrolled (1161, 563) with delta (0, 0)
Screenshot: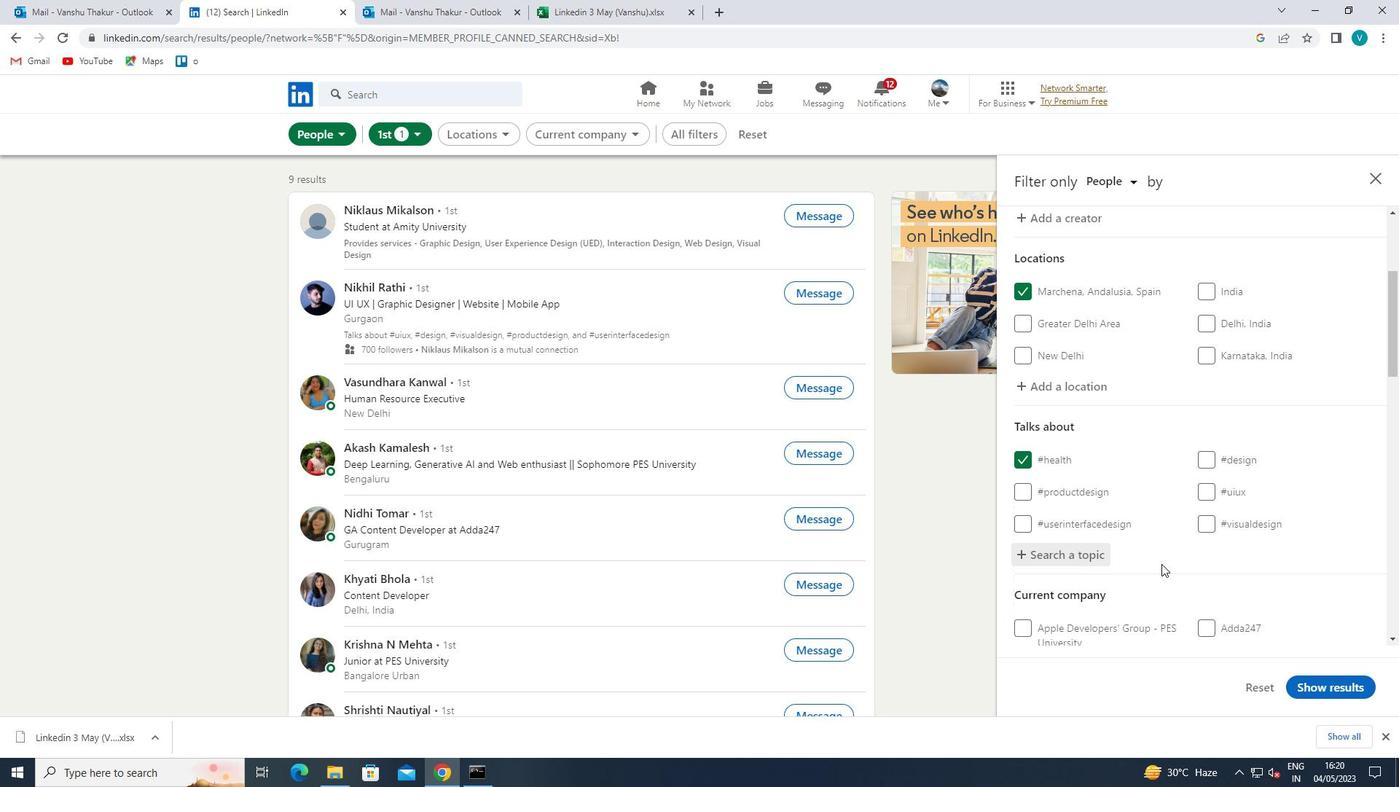 
Action: Mouse moved to (1223, 543)
Screenshot: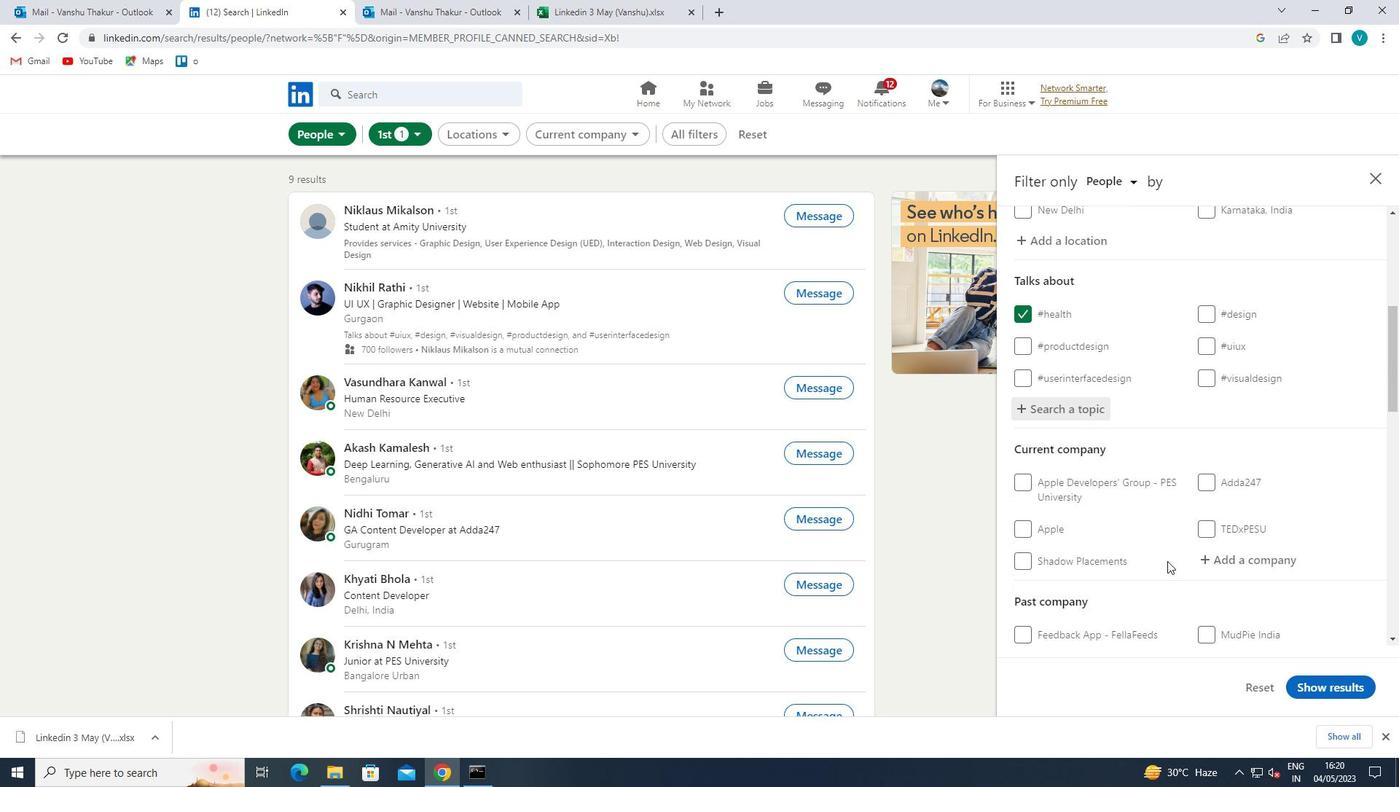 
Action: Mouse pressed left at (1223, 543)
Screenshot: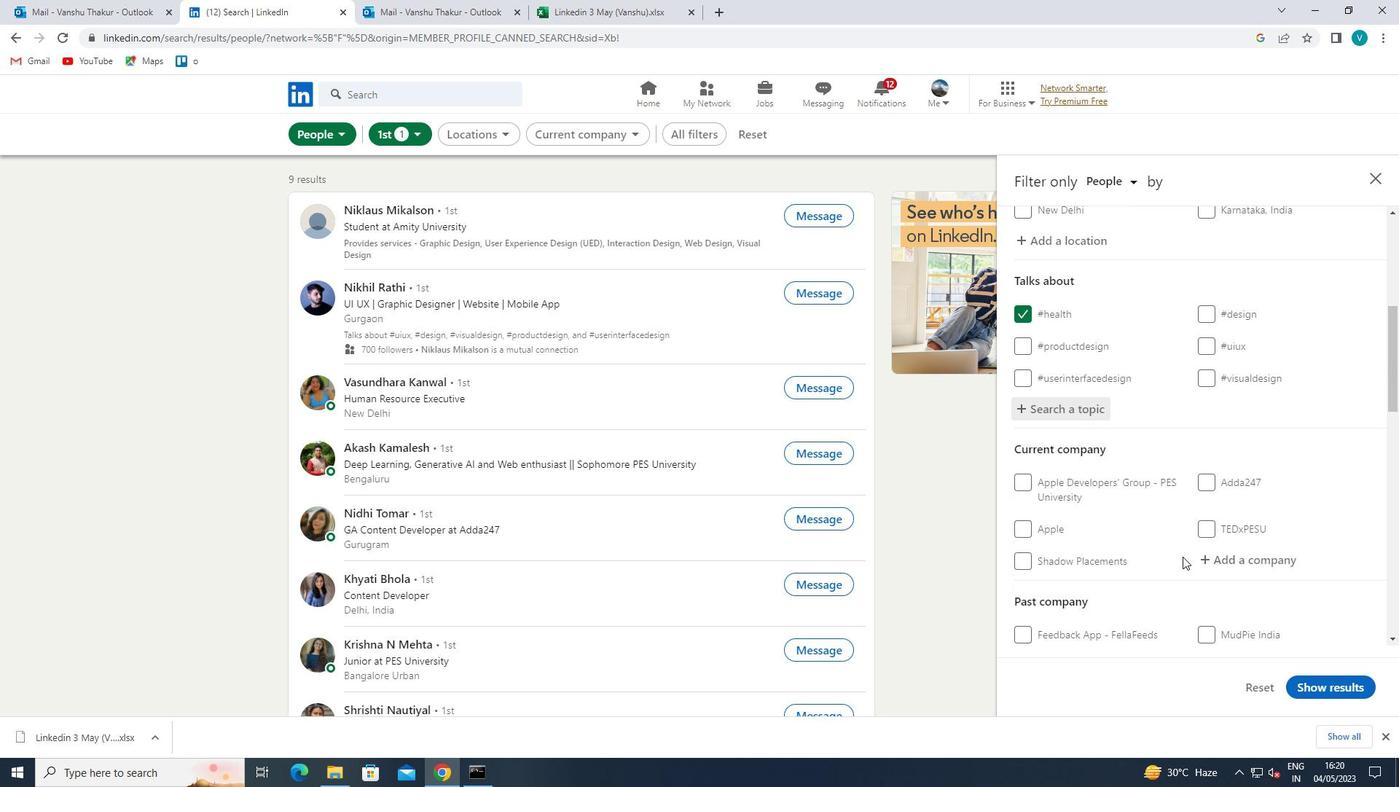 
Action: Mouse moved to (1229, 553)
Screenshot: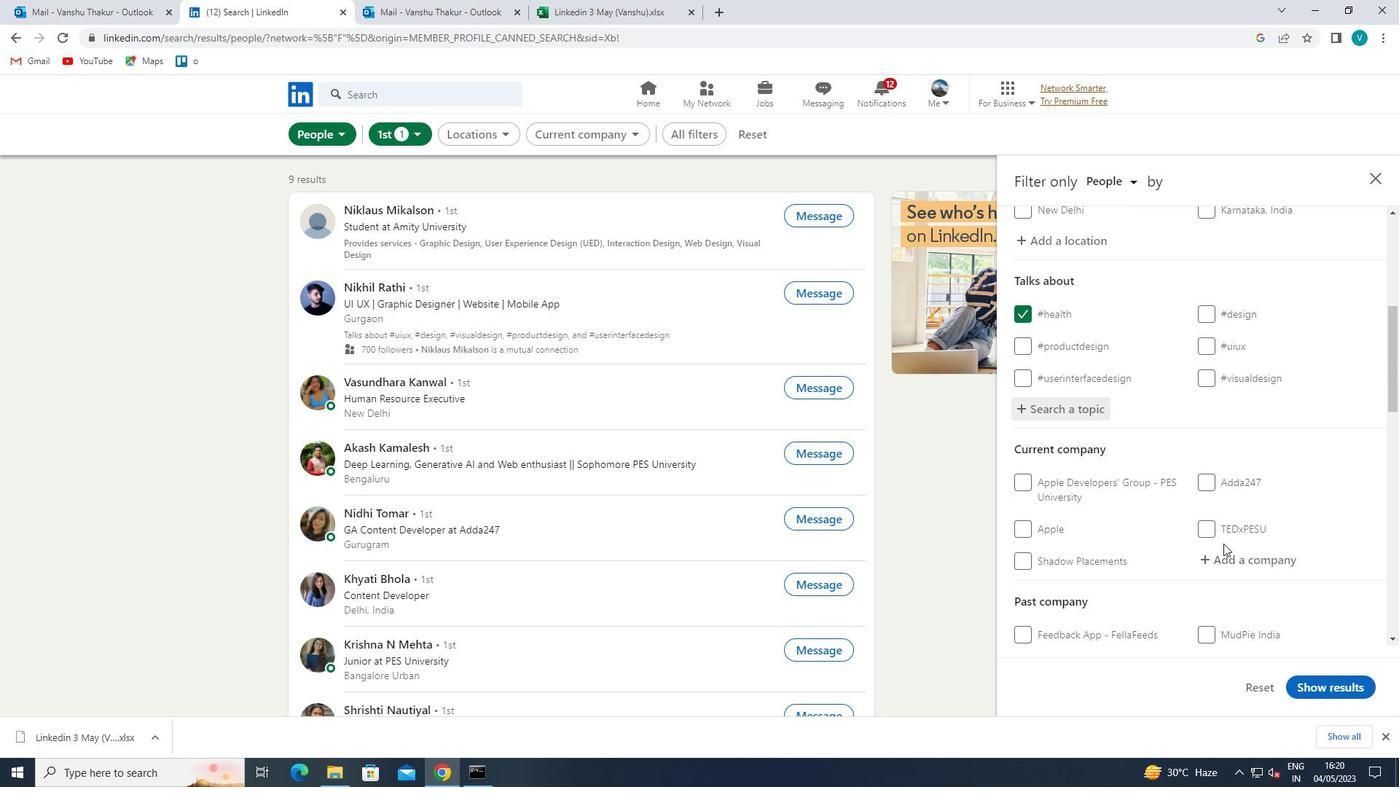 
Action: Mouse pressed left at (1229, 553)
Screenshot: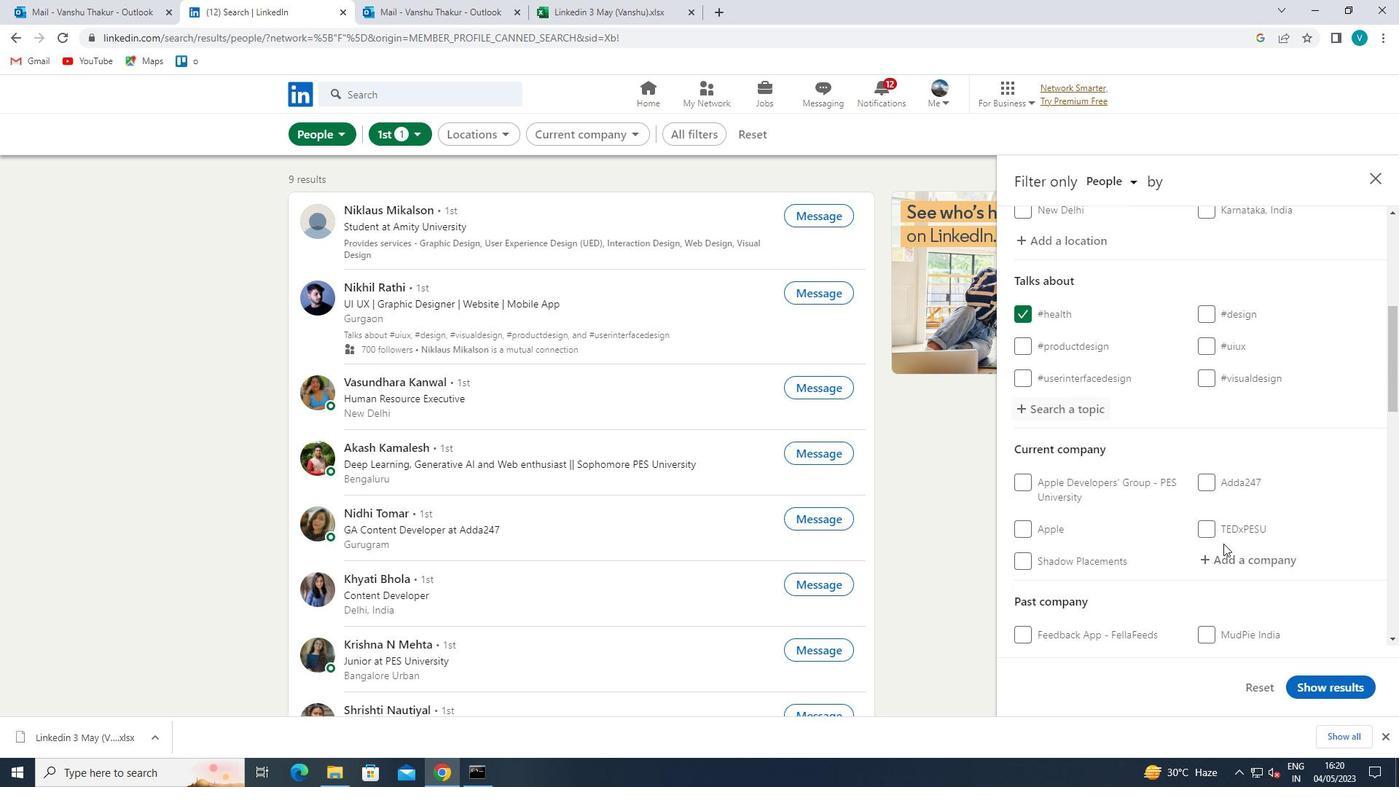 
Action: Mouse moved to (1224, 552)
Screenshot: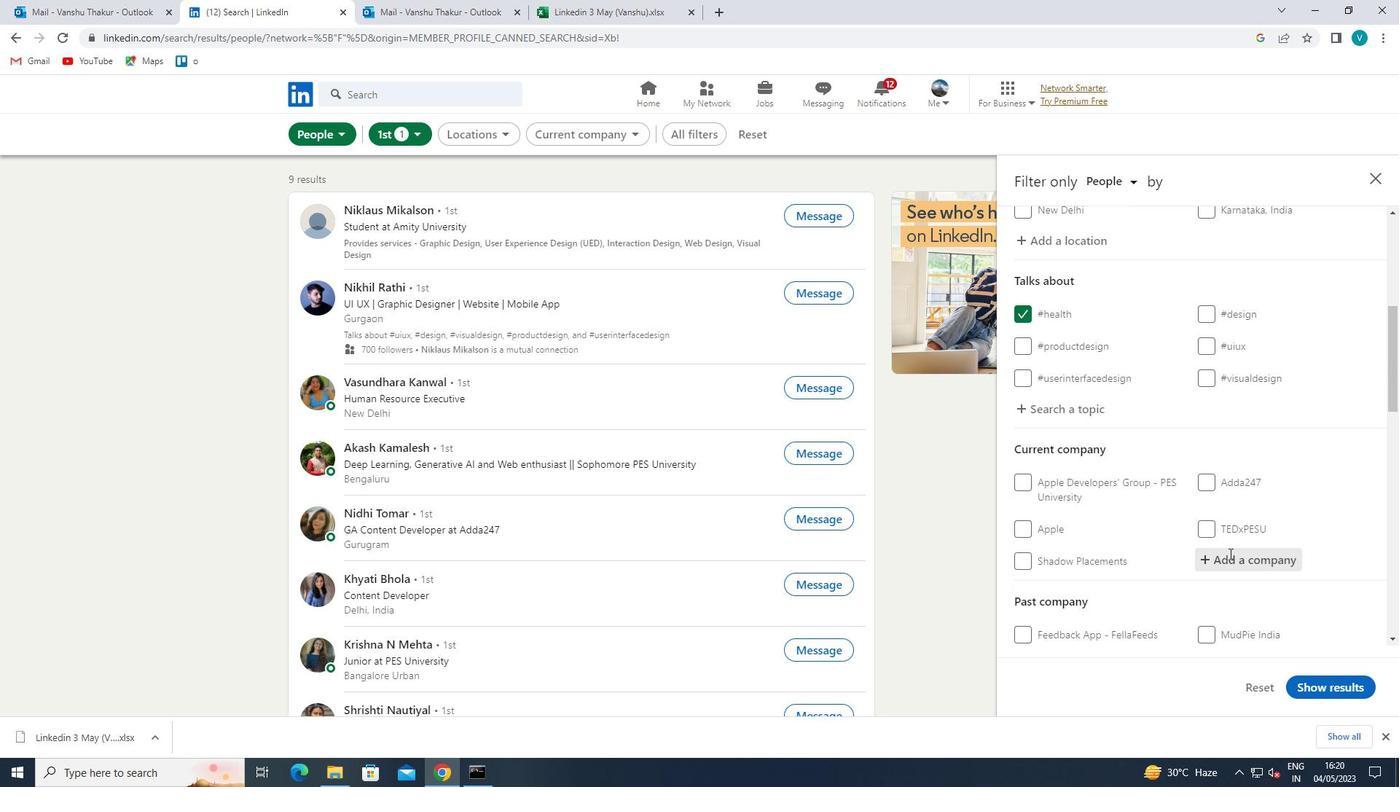 
Action: Key pressed <Key.shift>PFIZER
Screenshot: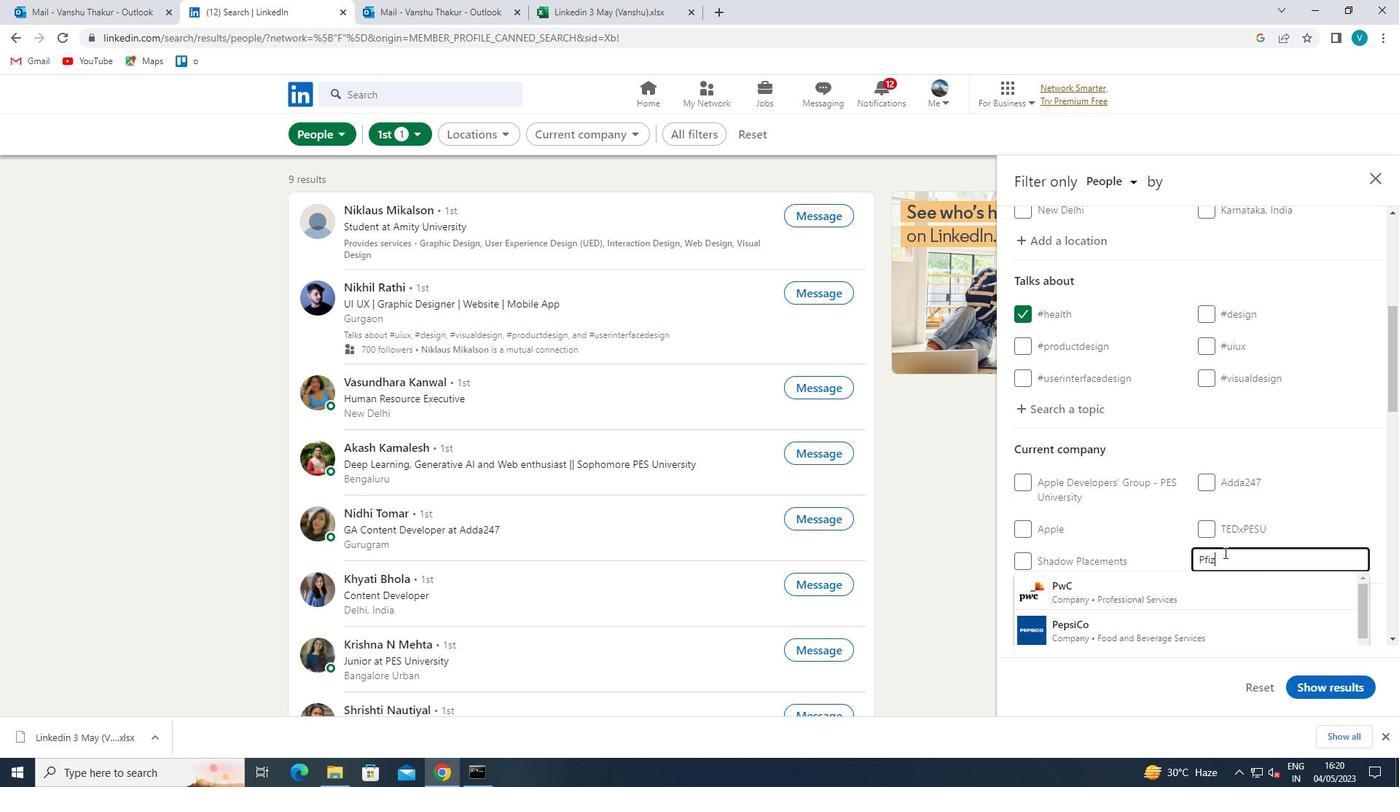 
Action: Mouse moved to (1180, 577)
Screenshot: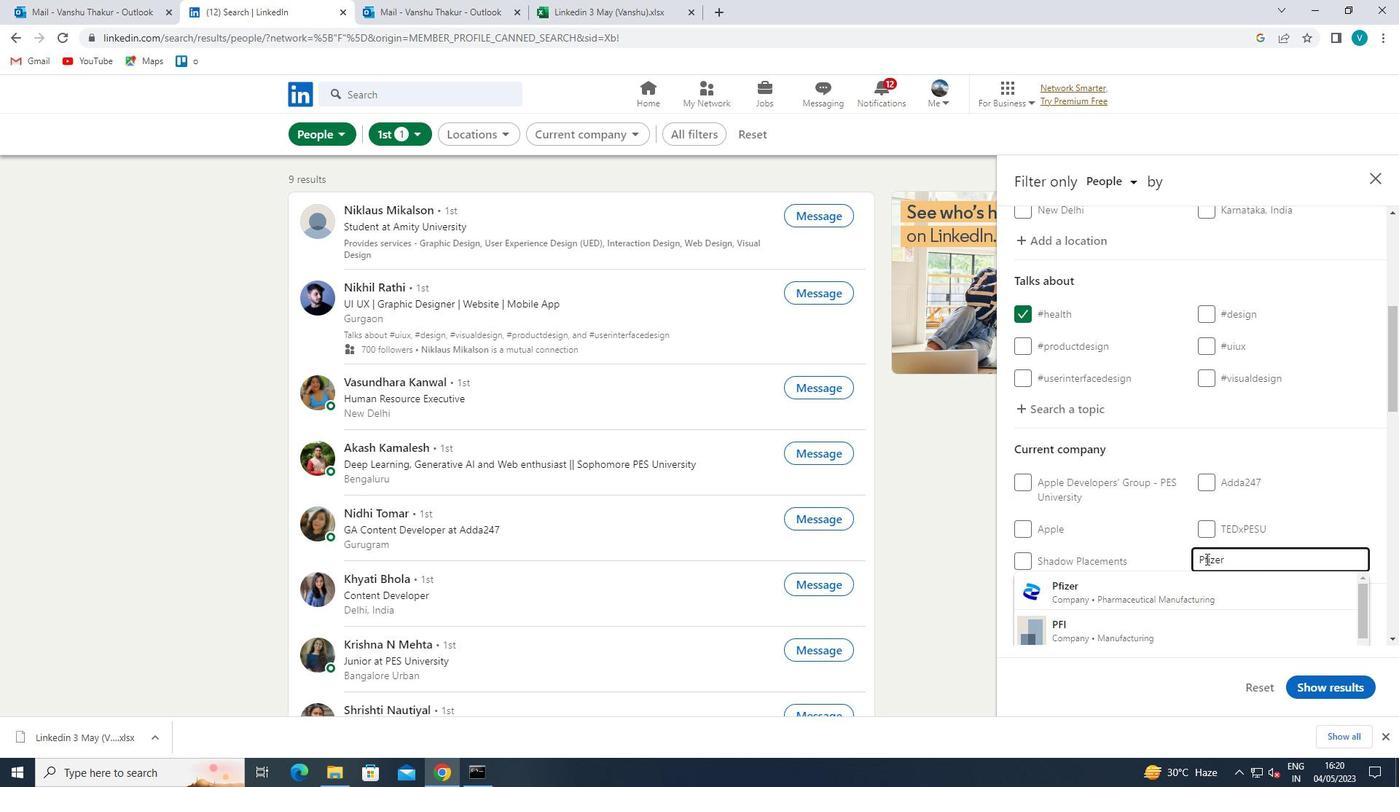 
Action: Mouse pressed left at (1180, 577)
Screenshot: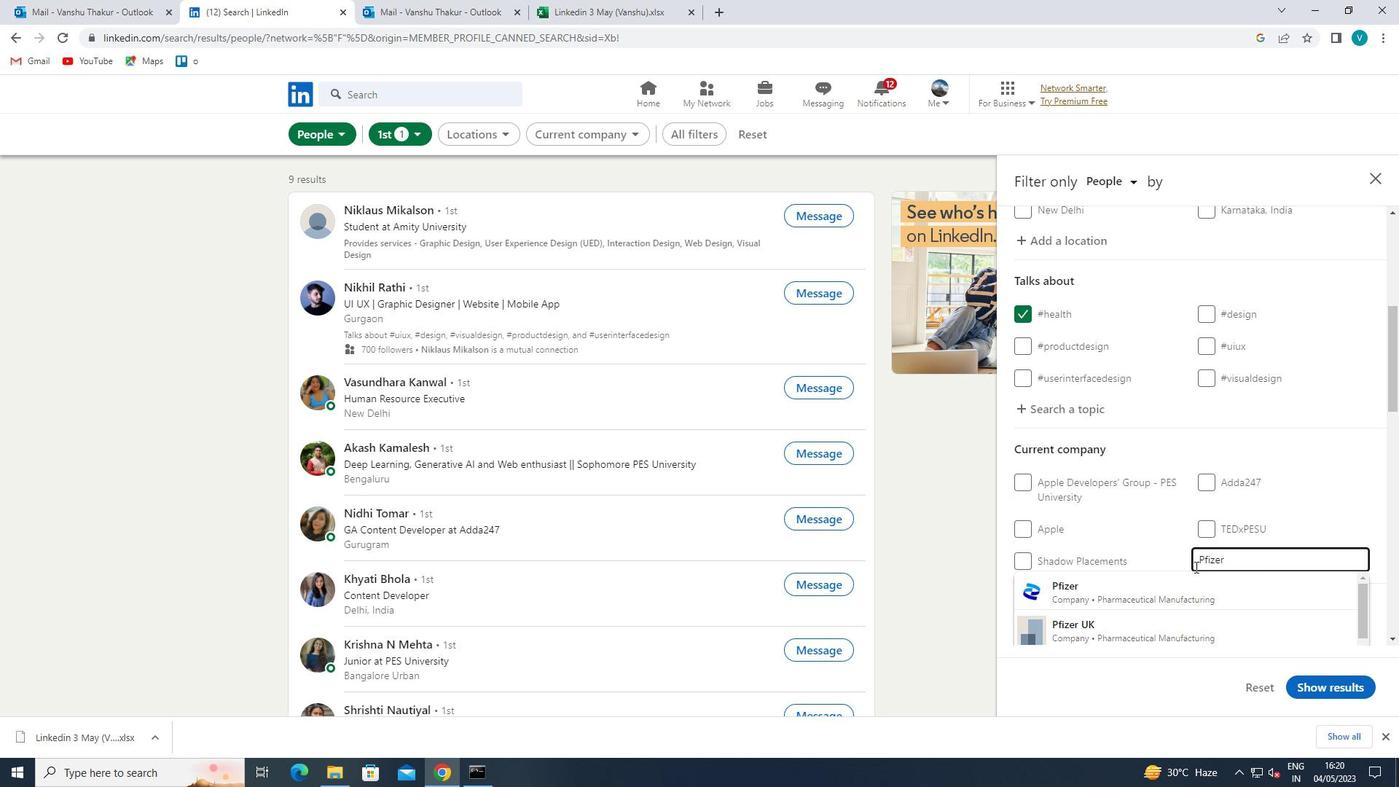 
Action: Mouse moved to (1196, 565)
Screenshot: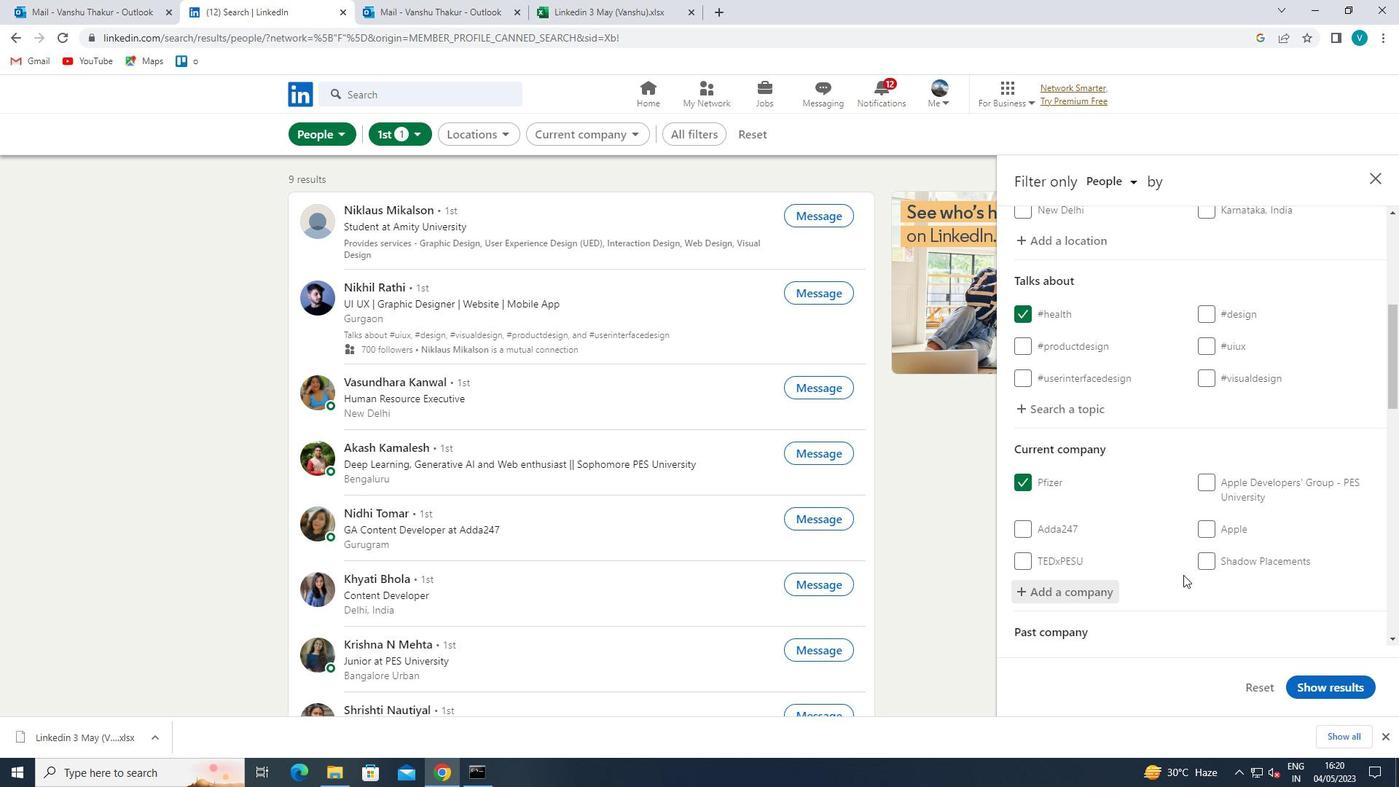 
Action: Mouse scrolled (1196, 564) with delta (0, 0)
Screenshot: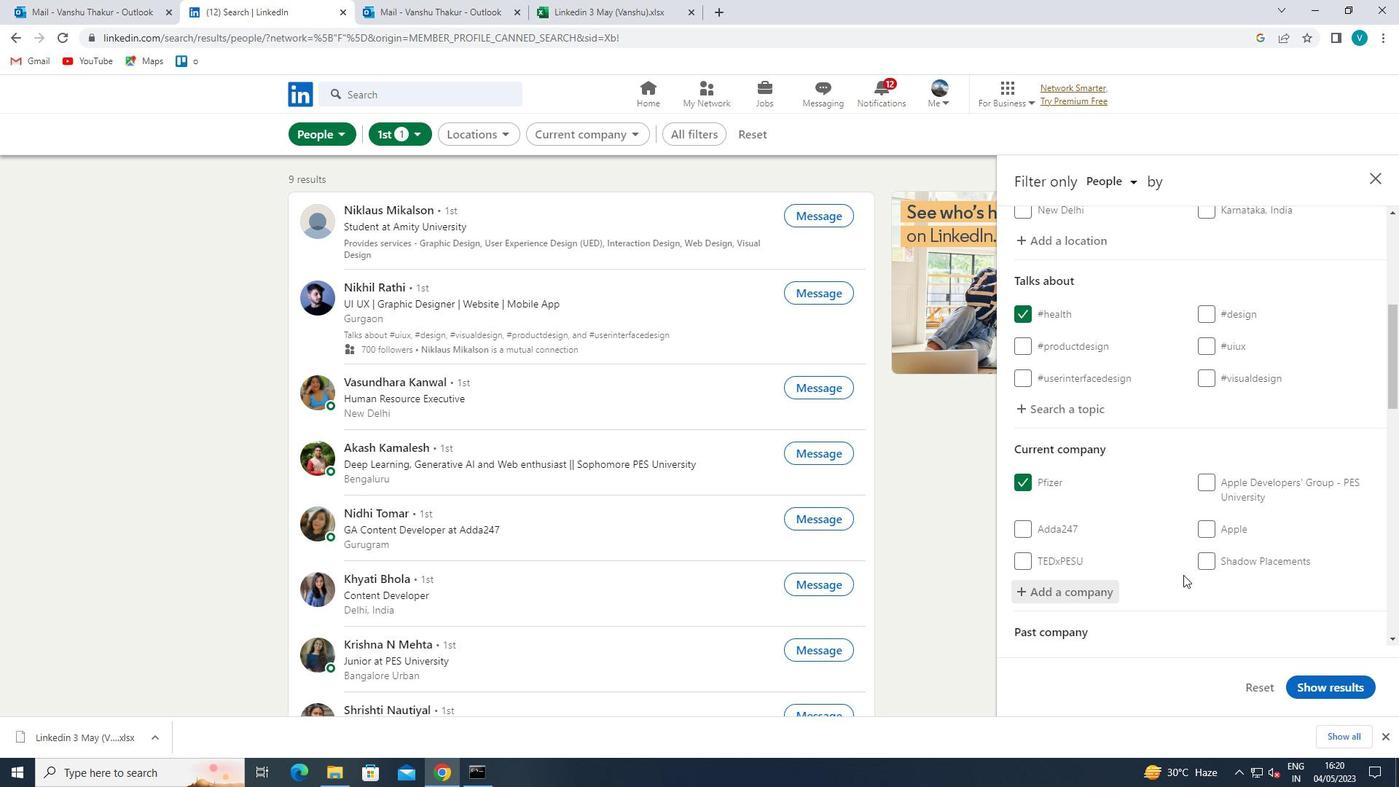 
Action: Mouse moved to (1198, 556)
Screenshot: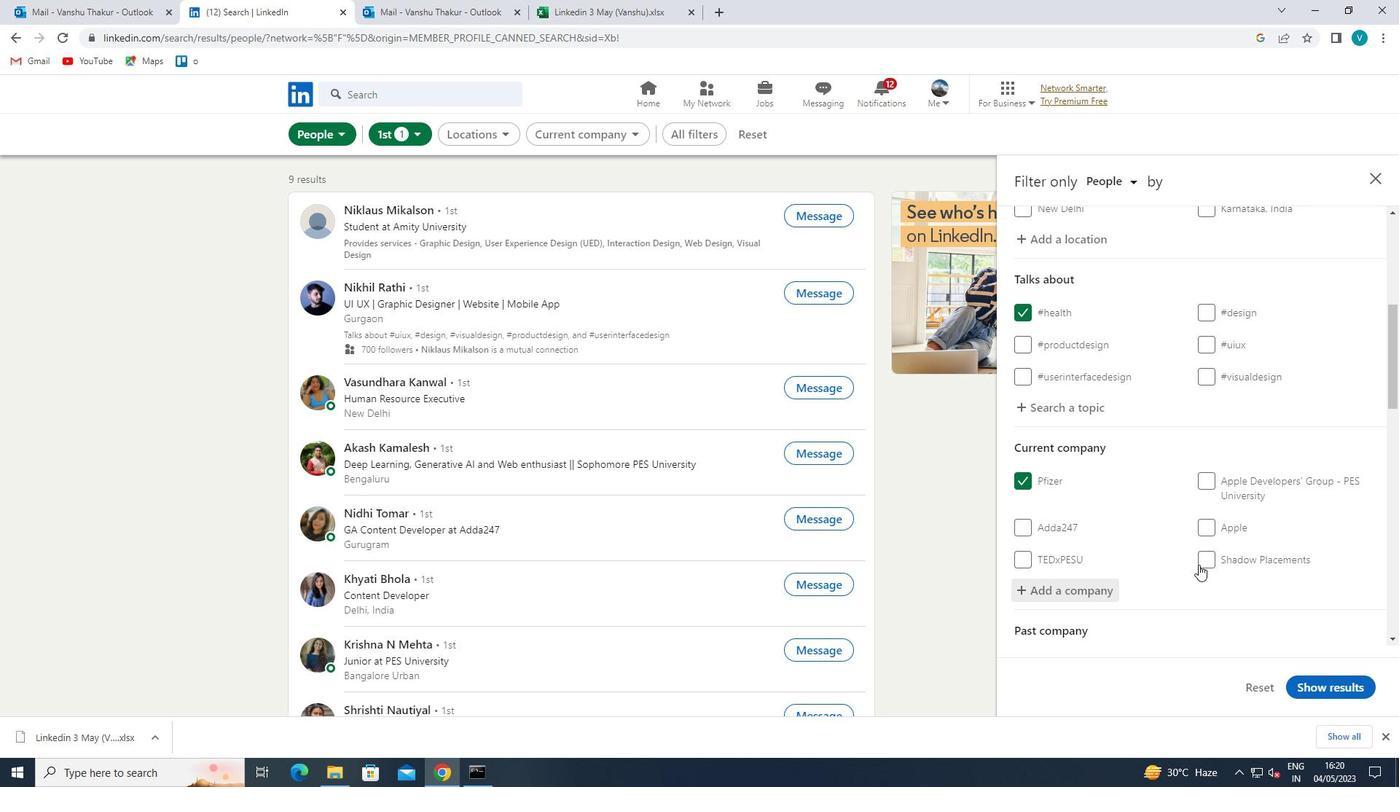 
Action: Mouse scrolled (1198, 556) with delta (0, 0)
Screenshot: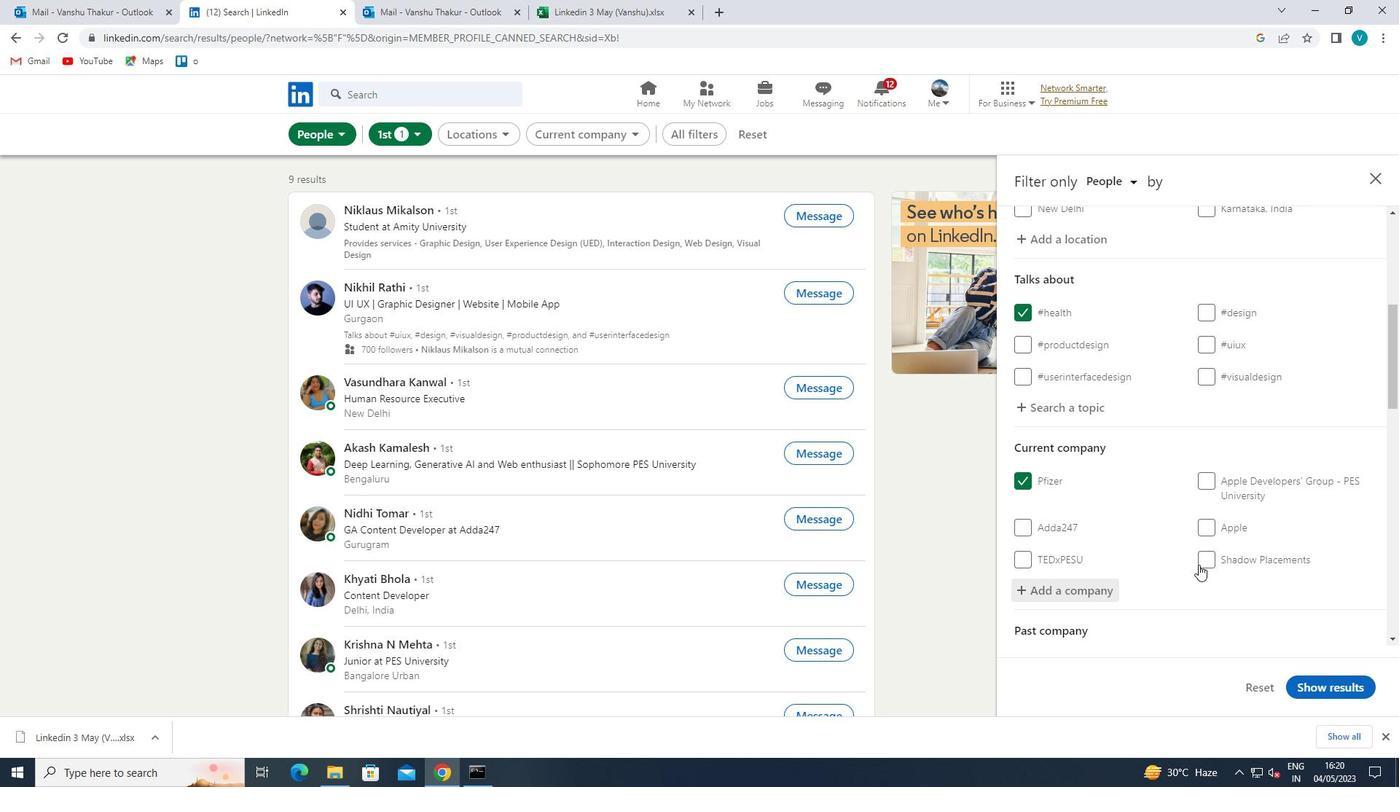 
Action: Mouse moved to (1198, 556)
Screenshot: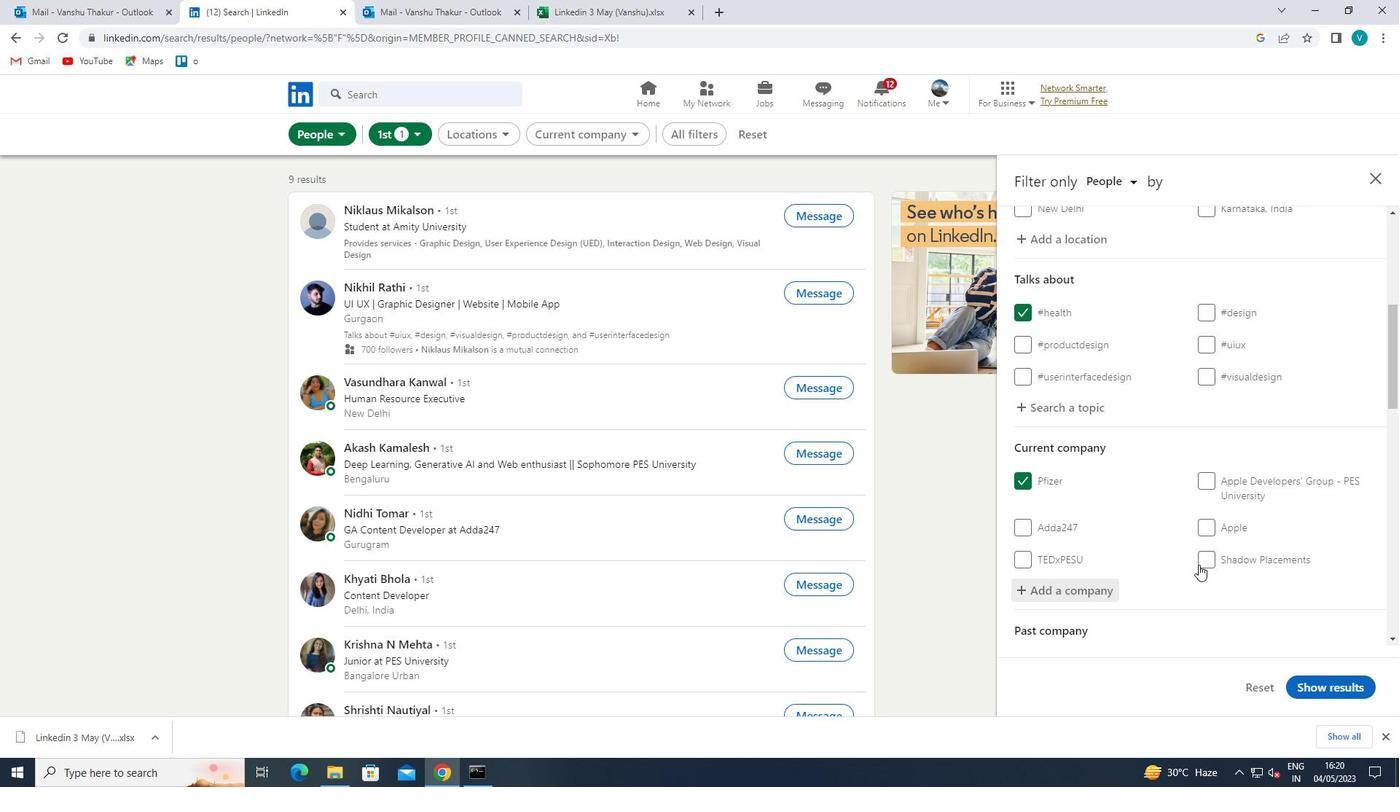 
Action: Mouse scrolled (1198, 555) with delta (0, 0)
Screenshot: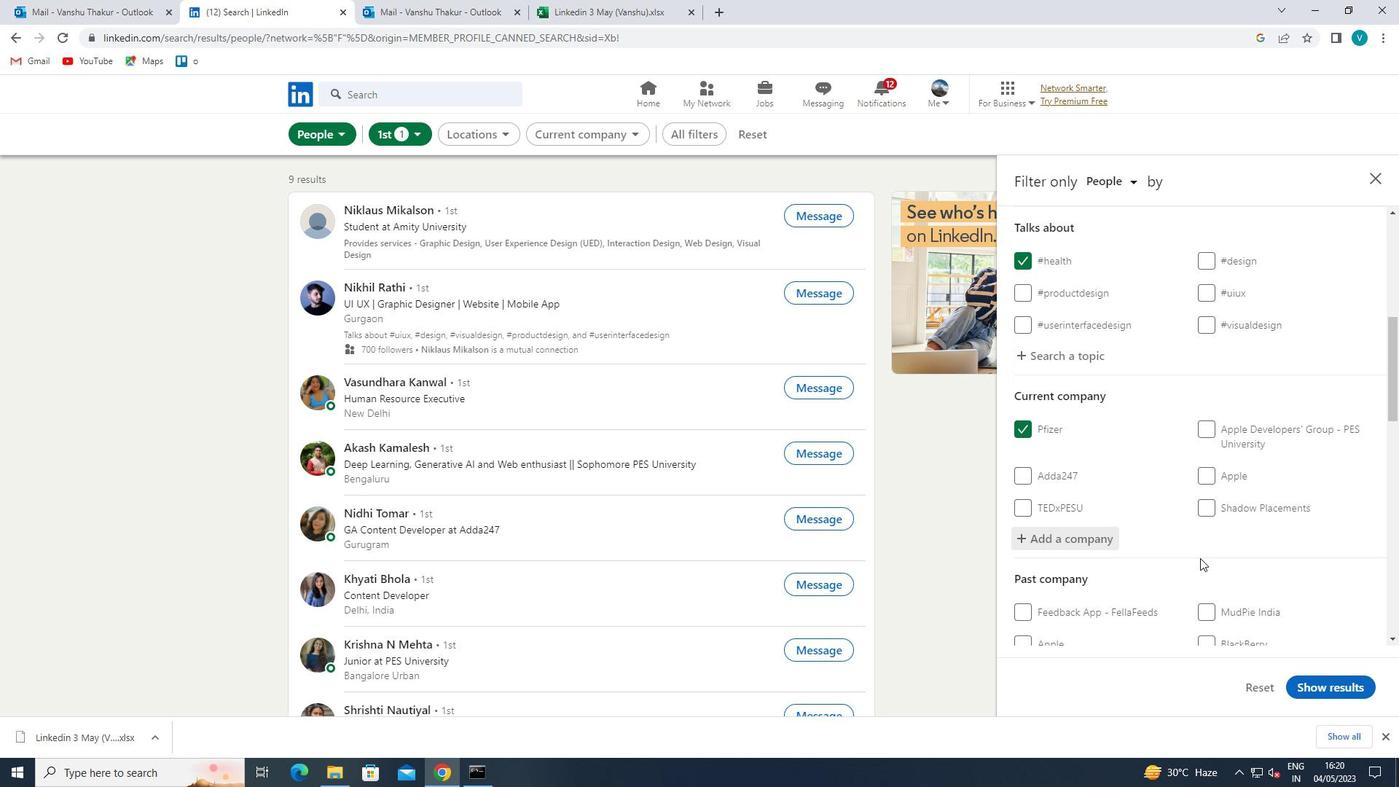 
Action: Mouse scrolled (1198, 555) with delta (0, 0)
Screenshot: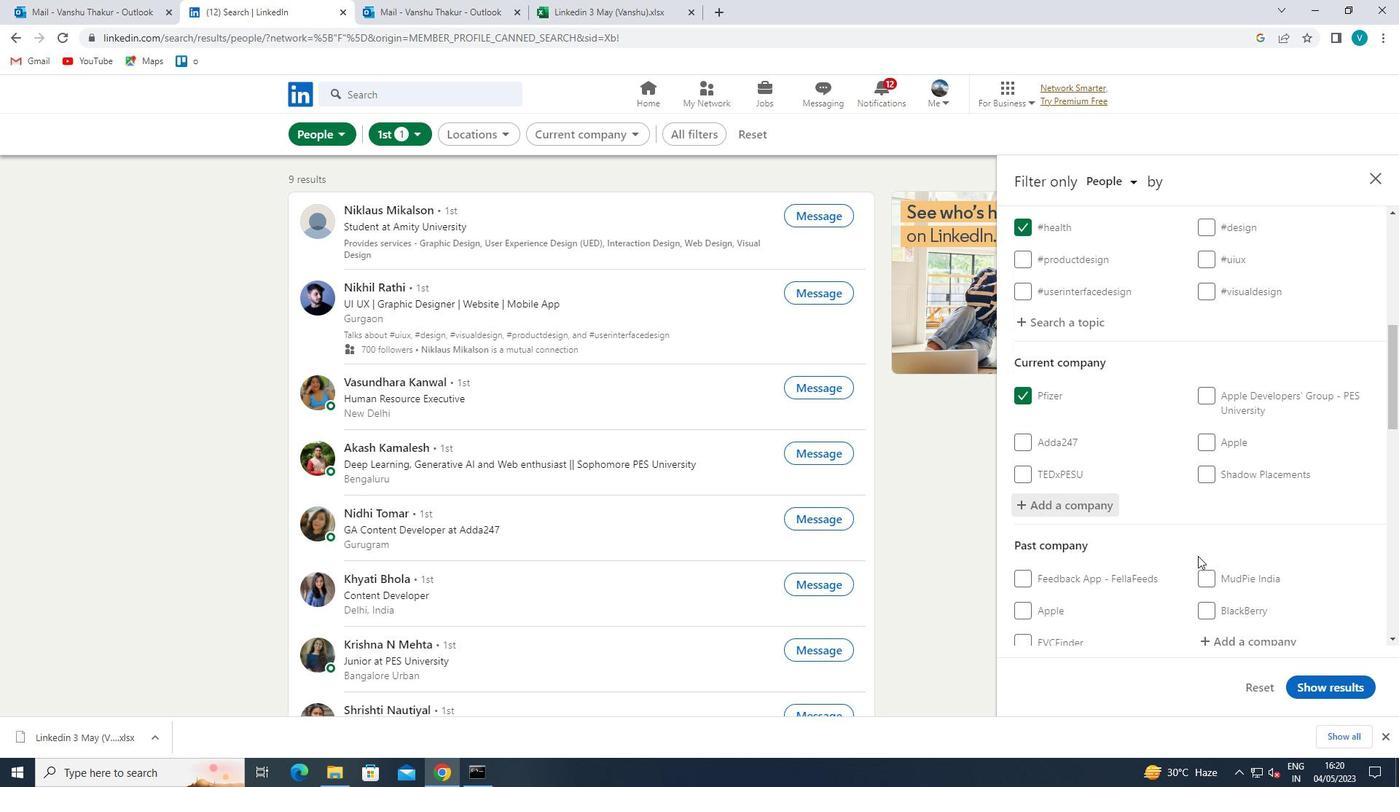 
Action: Mouse scrolled (1198, 555) with delta (0, 0)
Screenshot: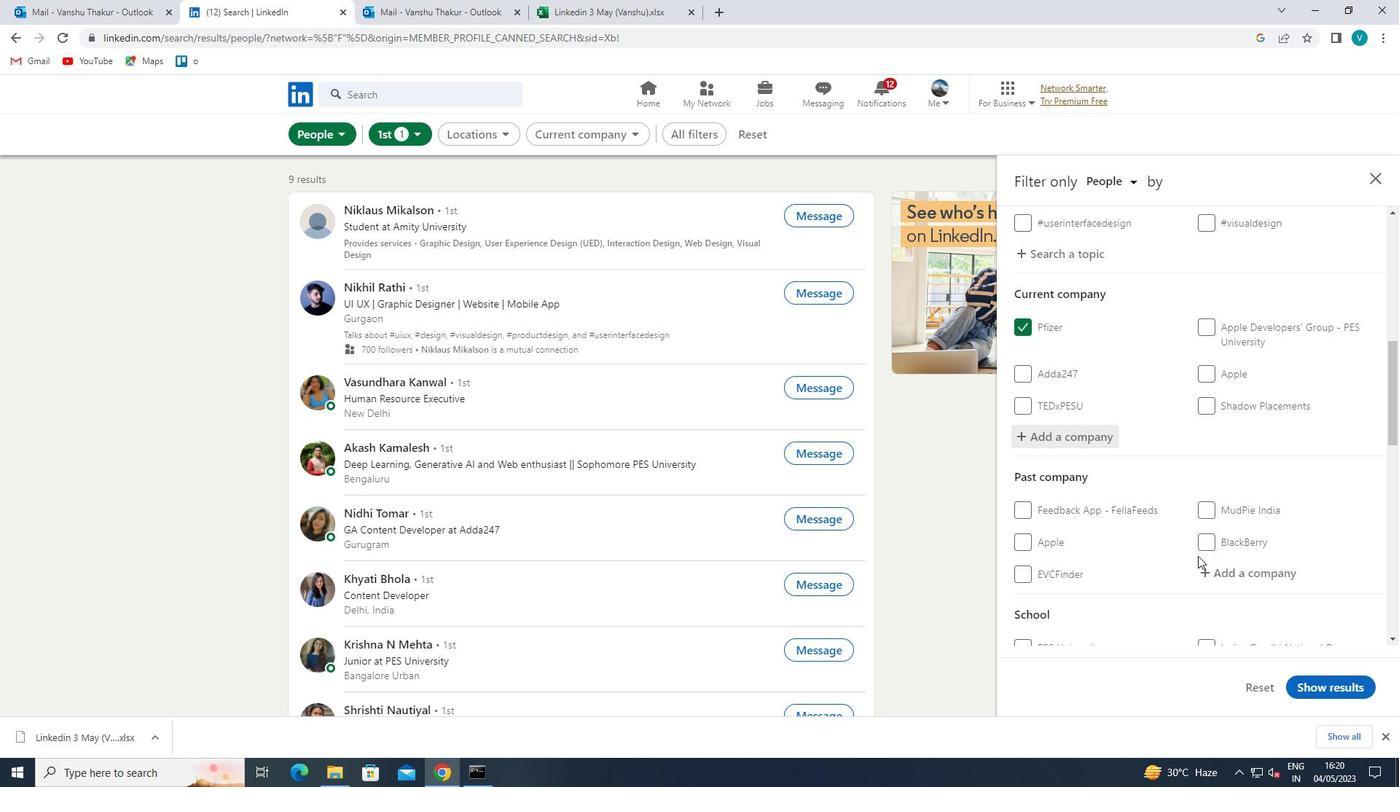 
Action: Mouse moved to (1216, 541)
Screenshot: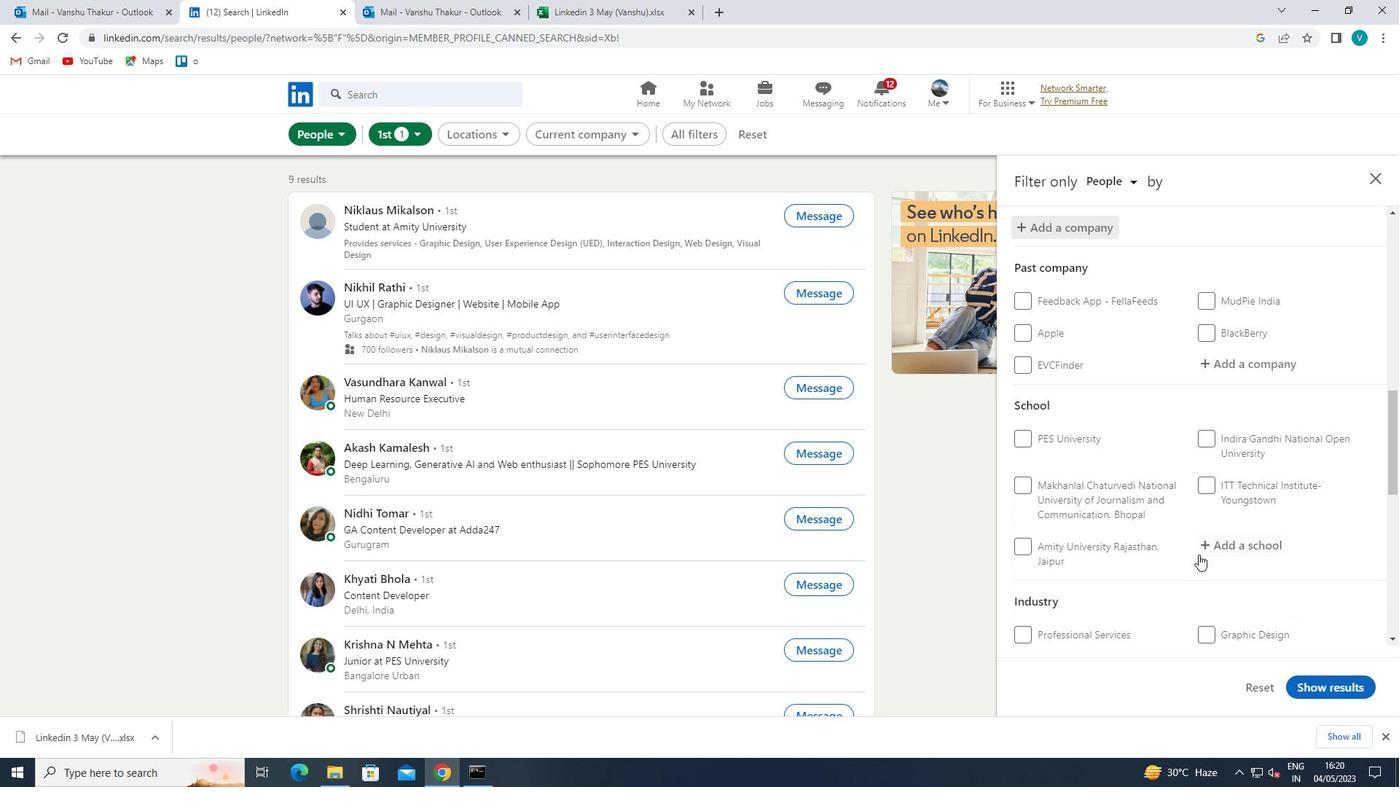 
Action: Mouse pressed left at (1216, 541)
Screenshot: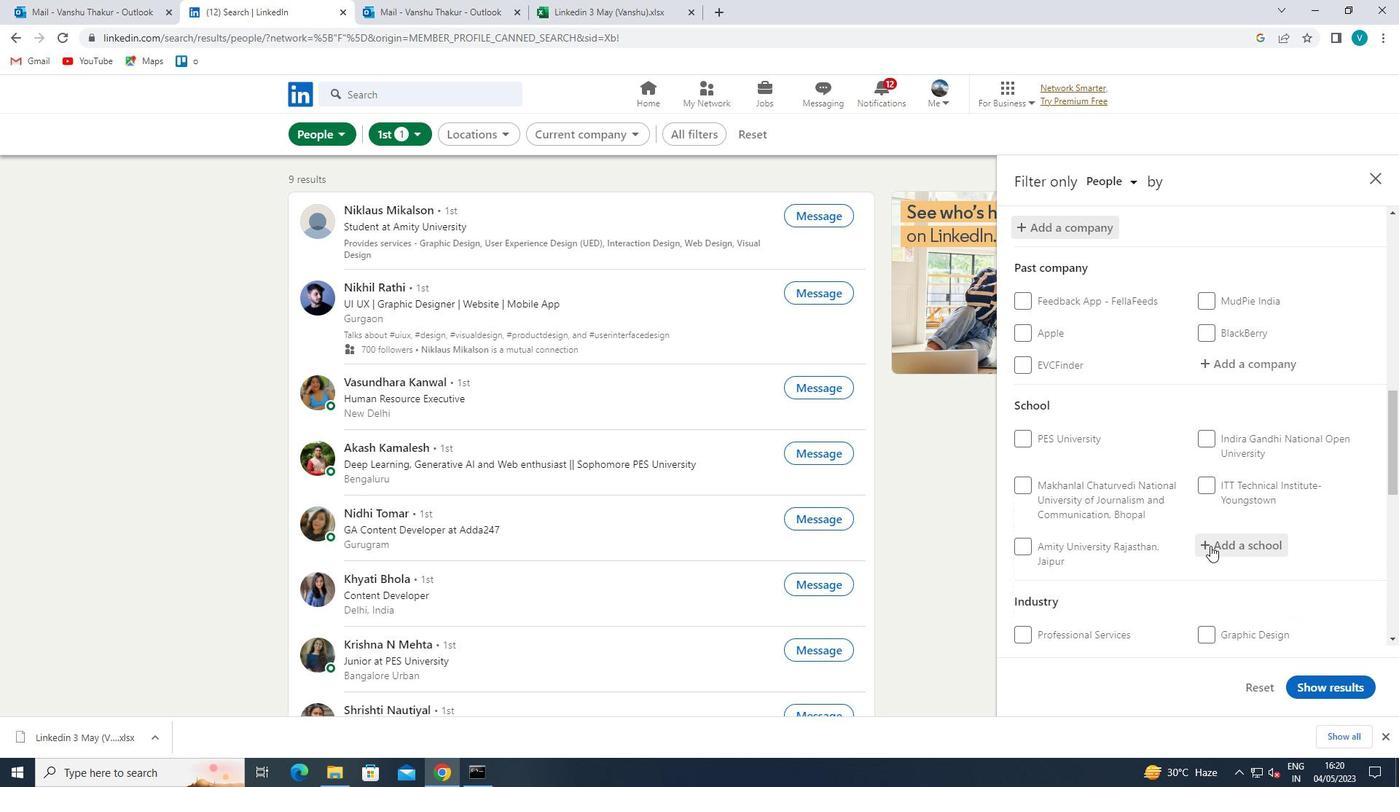 
Action: Key pressed <Key.shift>PAAVAI
Screenshot: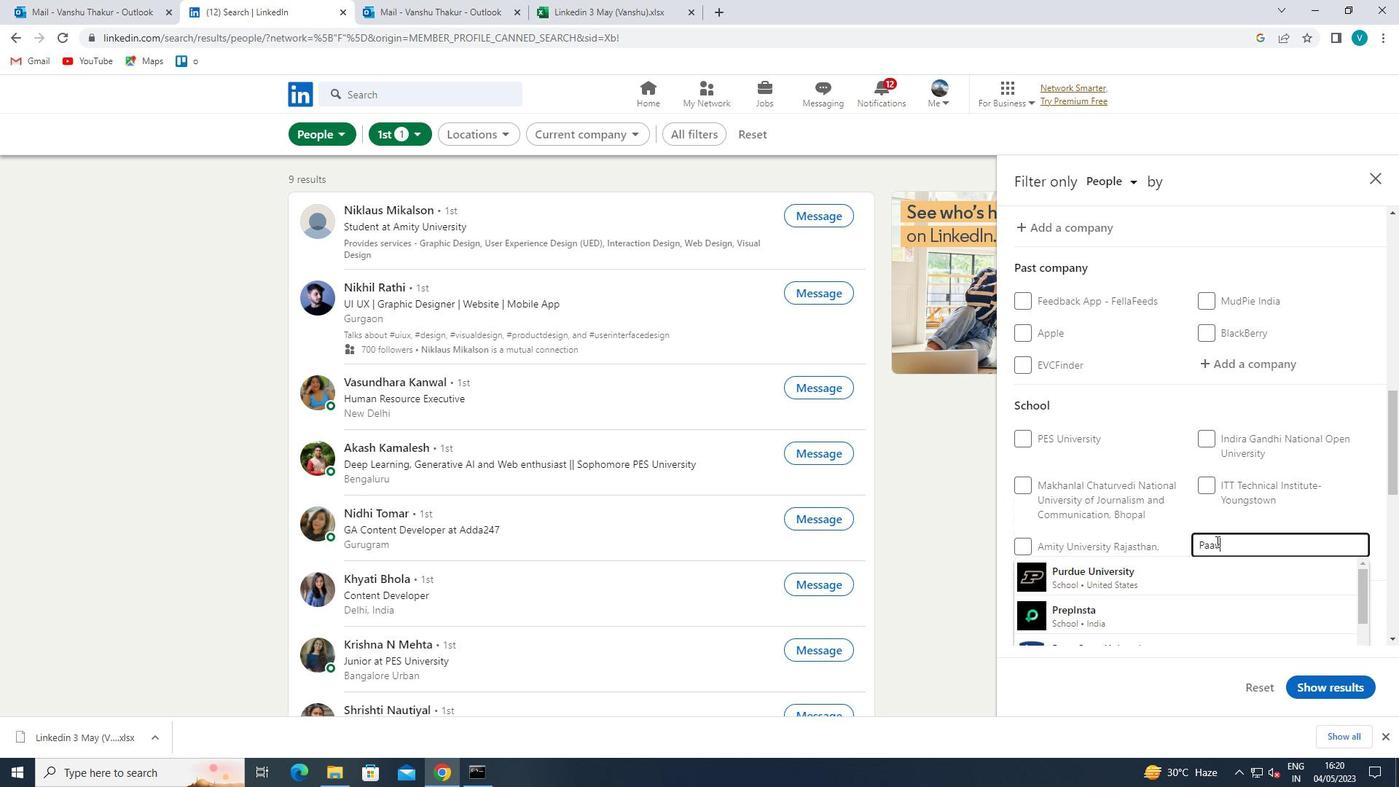 
Action: Mouse moved to (1193, 565)
Screenshot: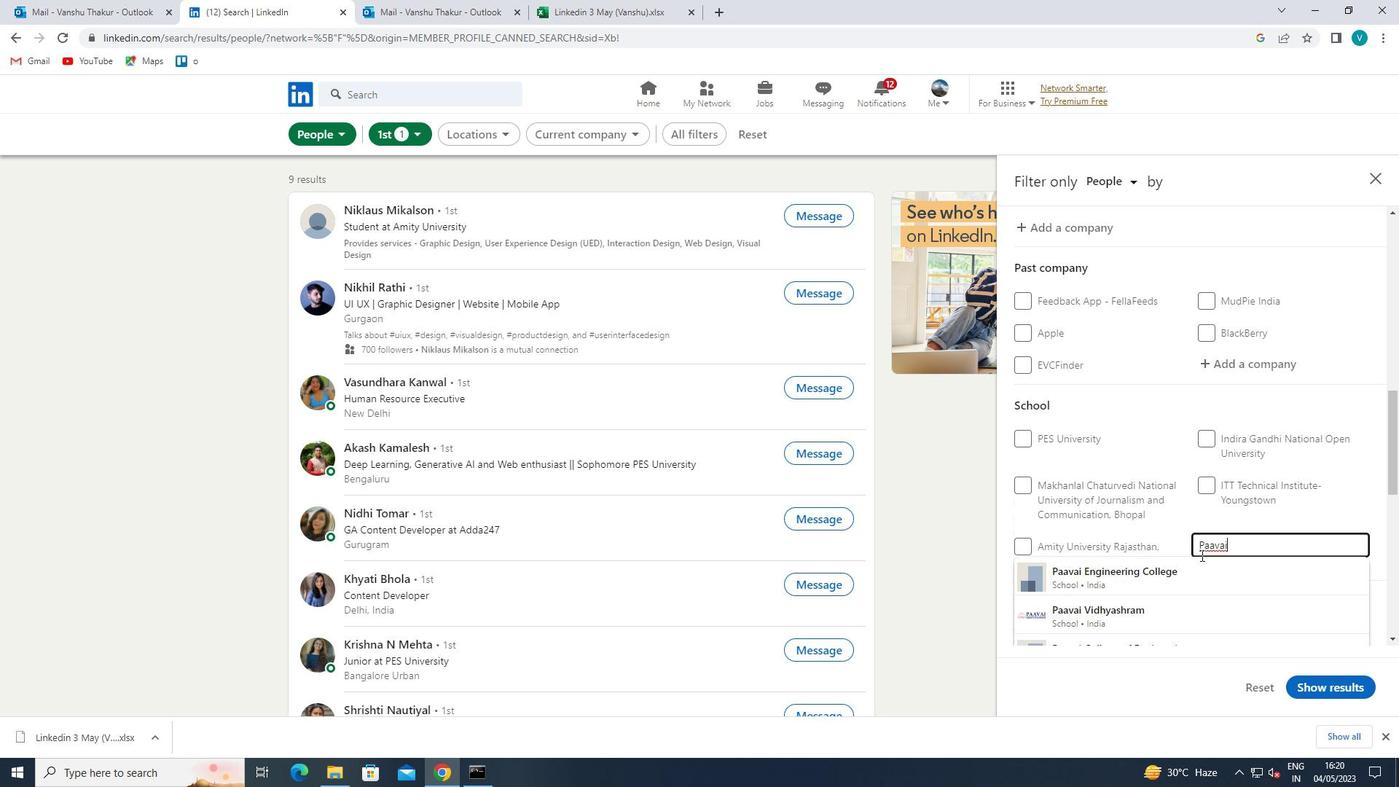 
Action: Mouse pressed left at (1193, 565)
Screenshot: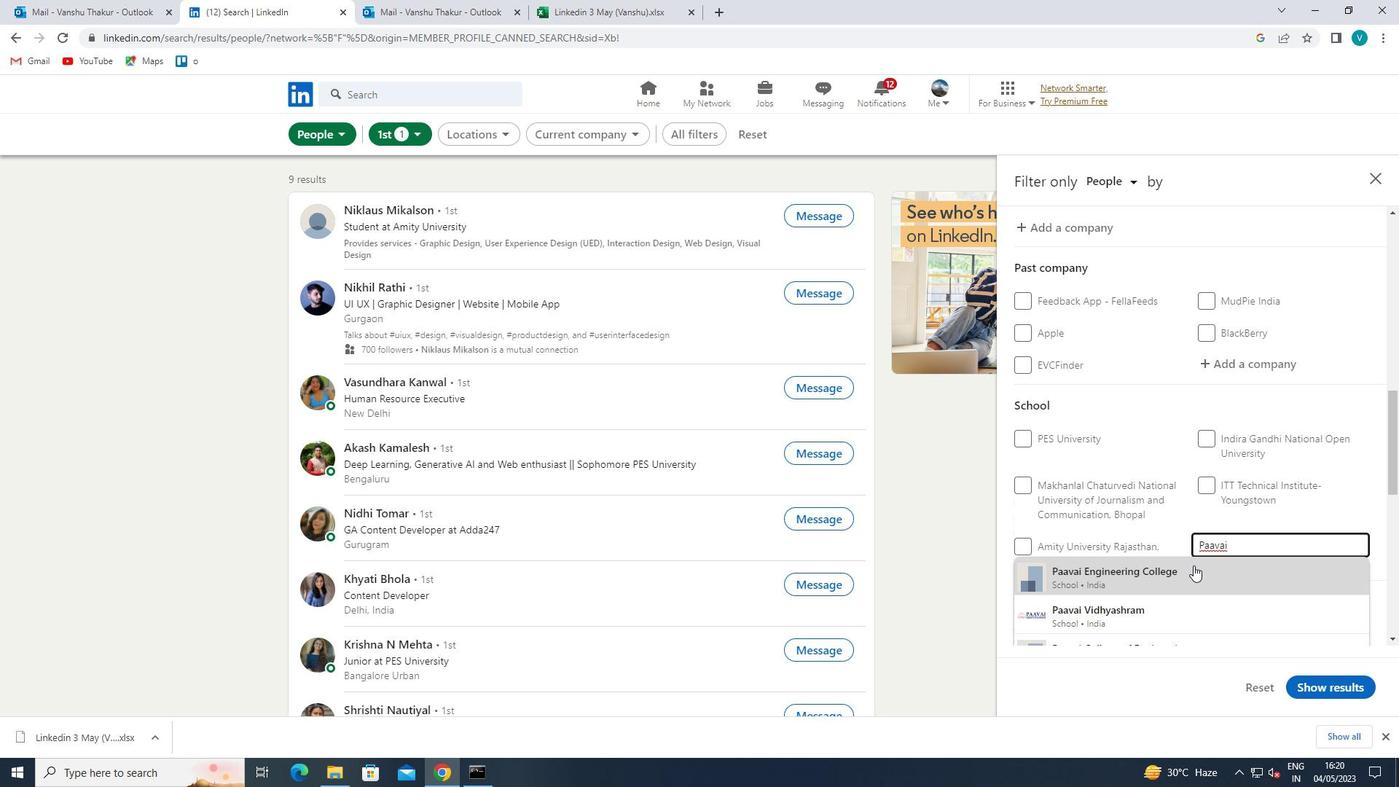 
Action: Mouse moved to (1198, 562)
Screenshot: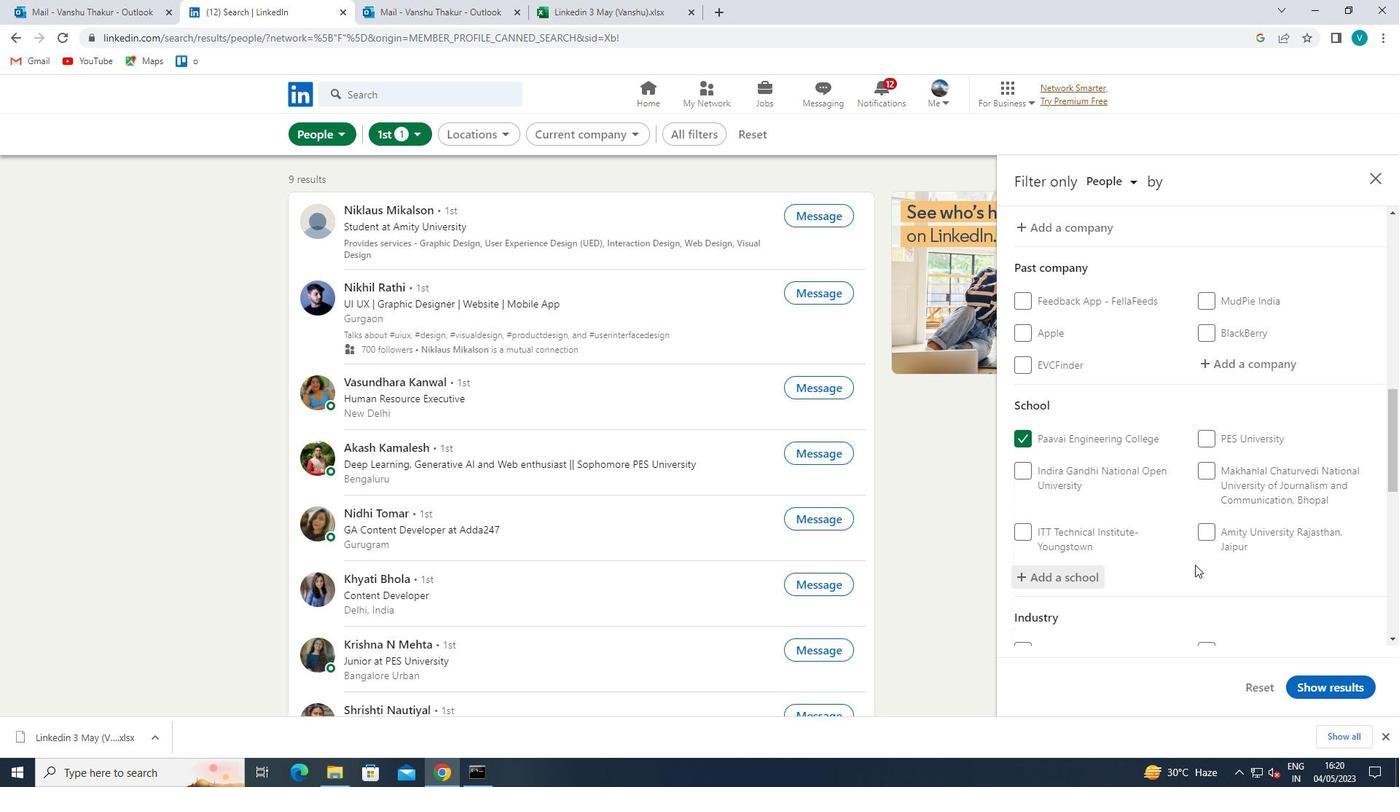 
Action: Mouse scrolled (1198, 561) with delta (0, 0)
Screenshot: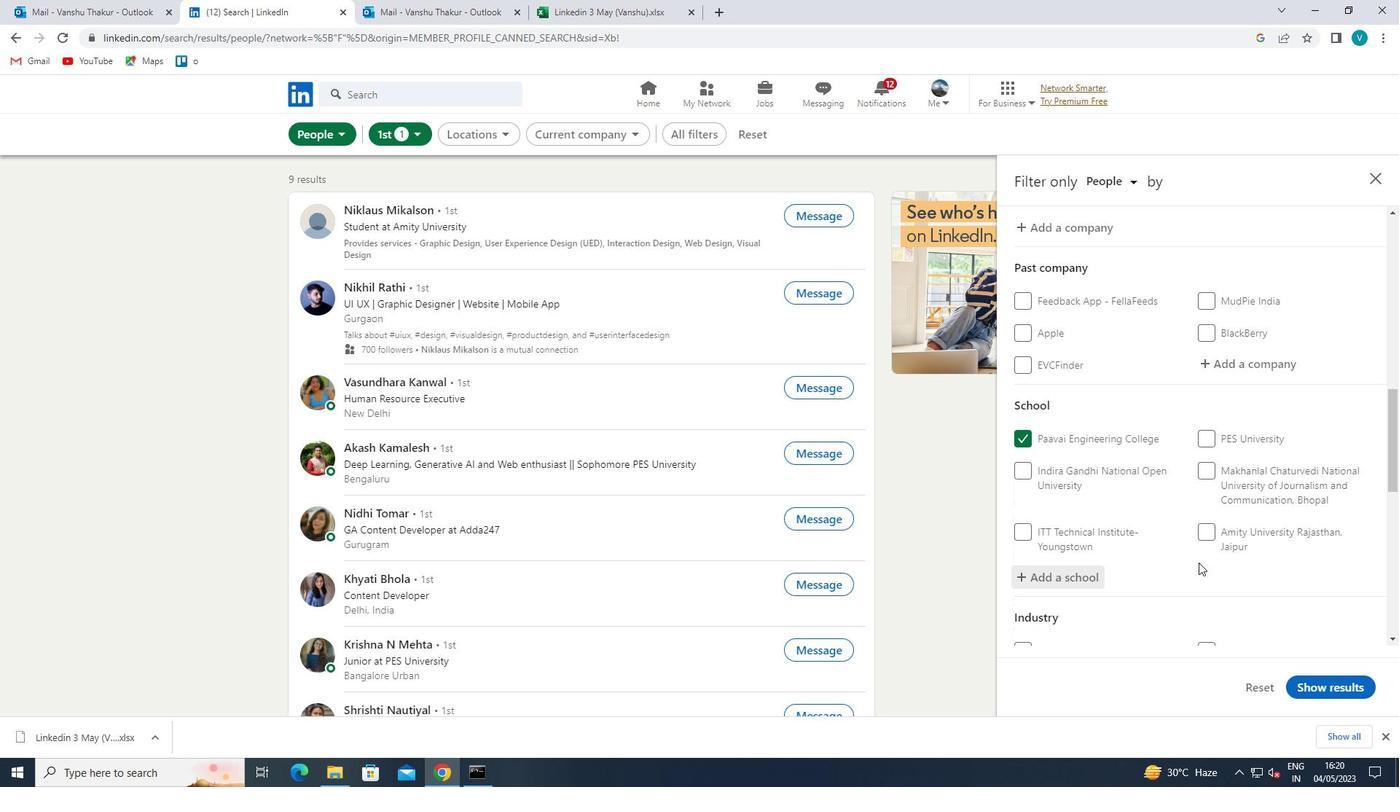 
Action: Mouse scrolled (1198, 561) with delta (0, 0)
Screenshot: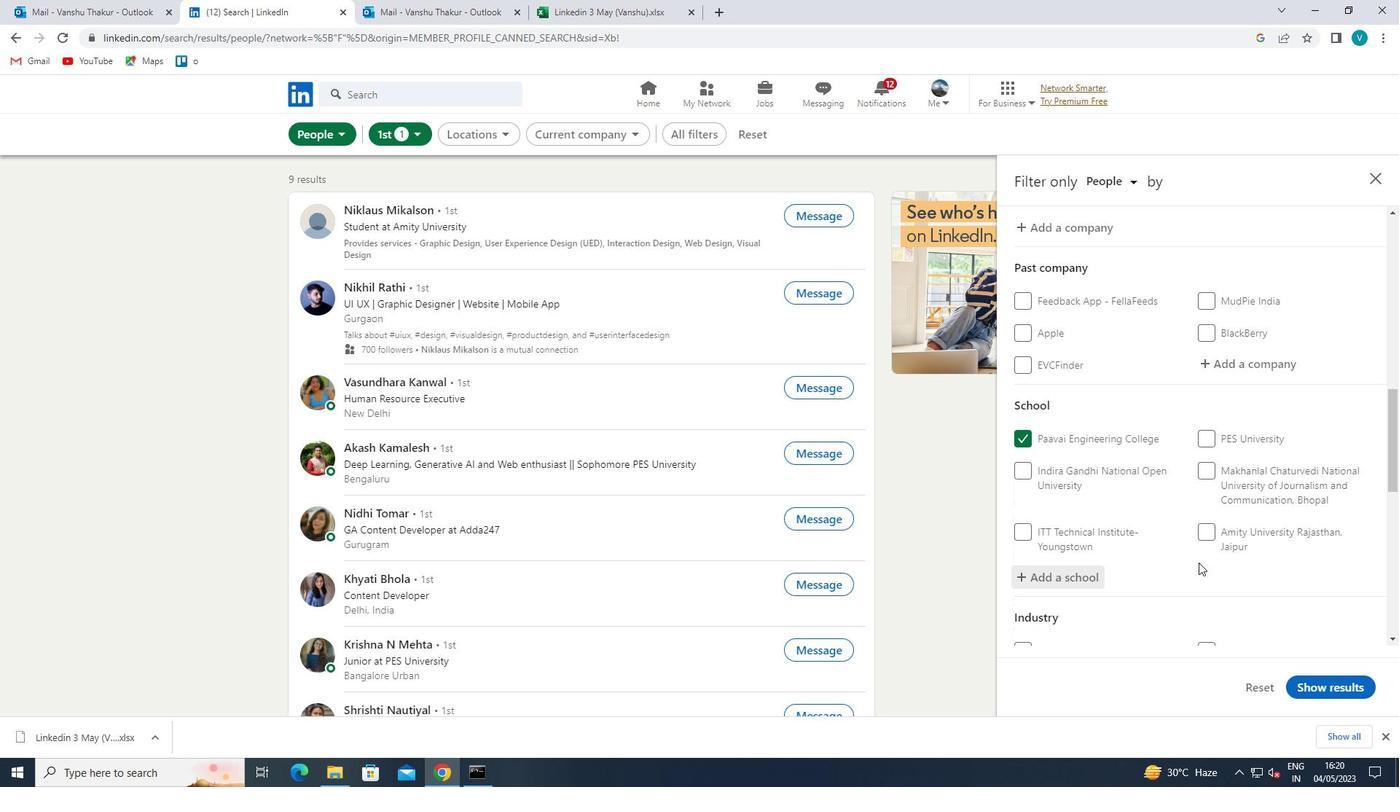 
Action: Mouse scrolled (1198, 561) with delta (0, 0)
Screenshot: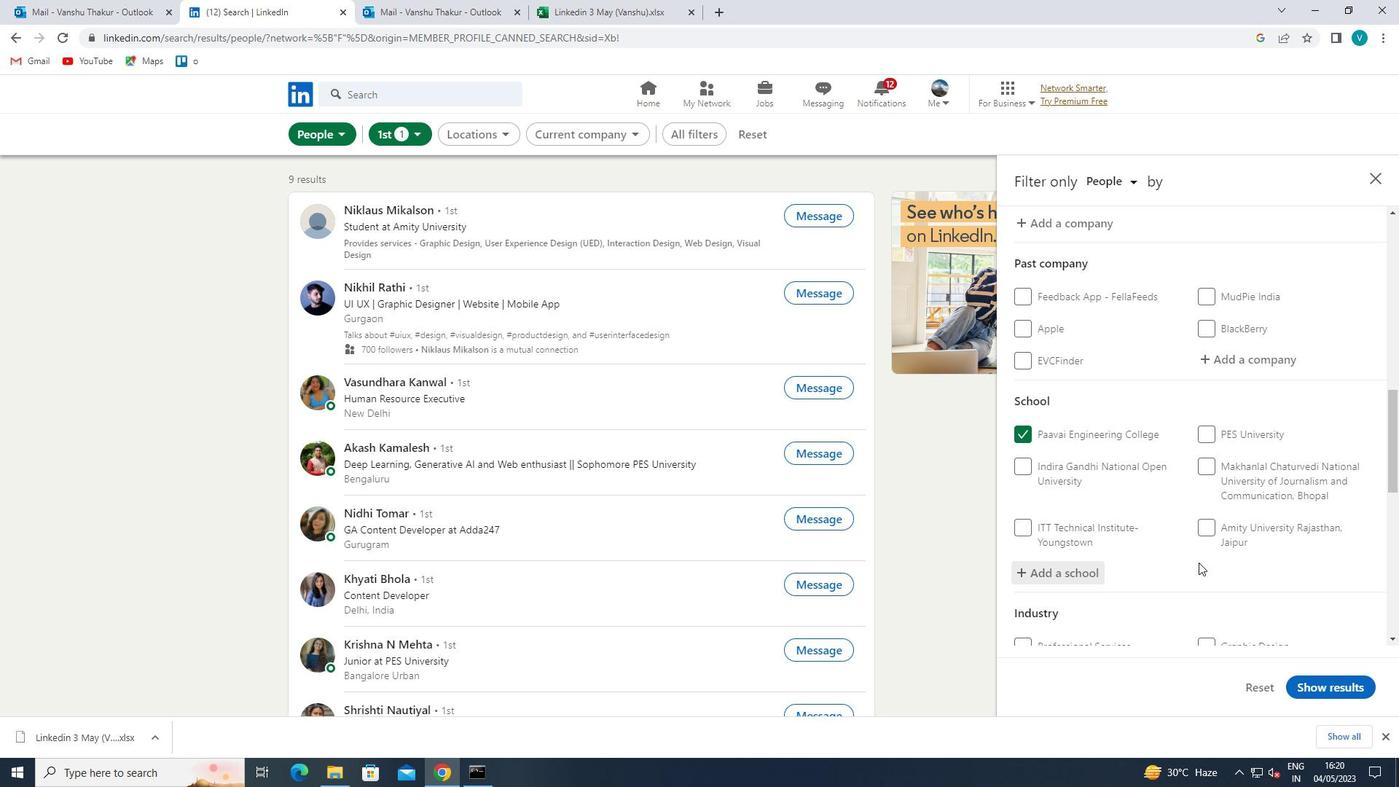 
Action: Mouse scrolled (1198, 561) with delta (0, 0)
Screenshot: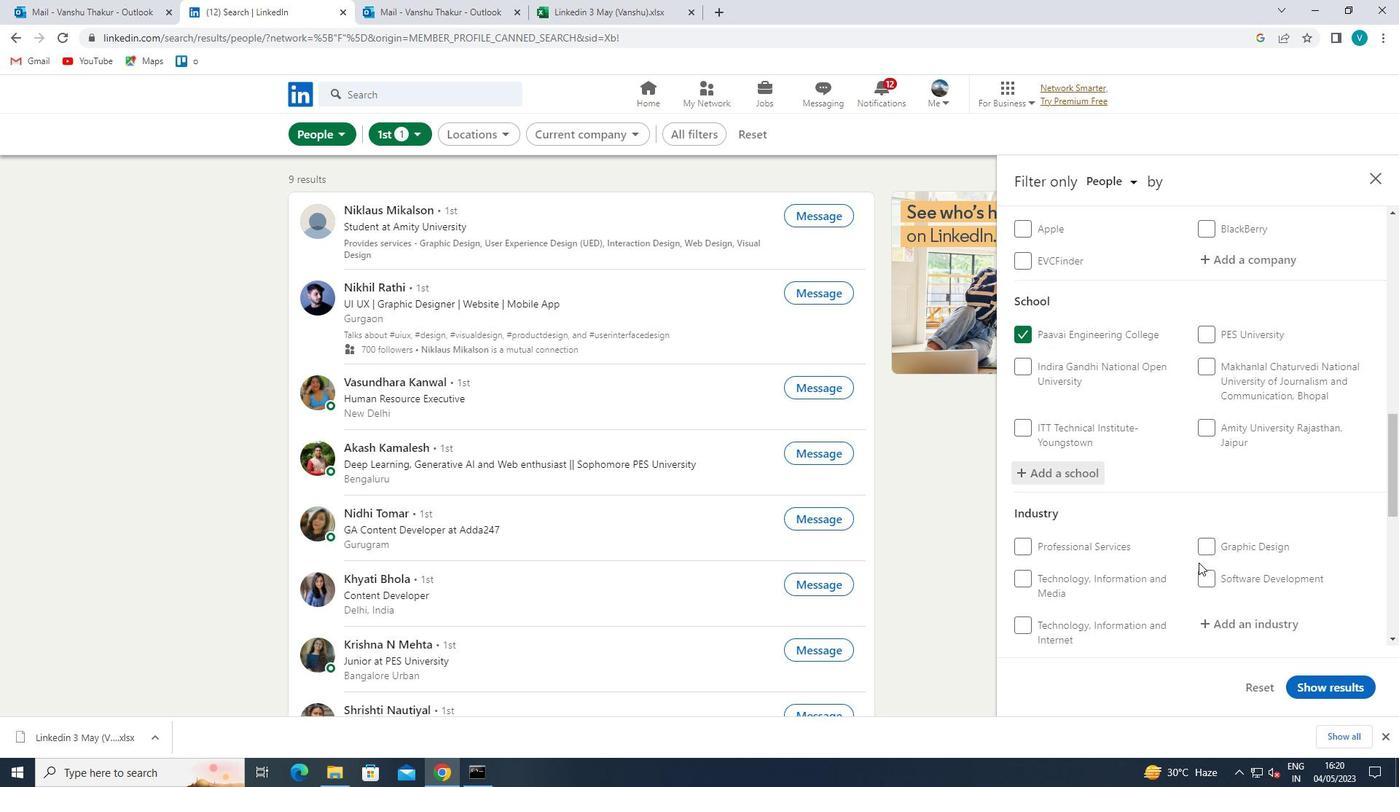 
Action: Mouse moved to (1250, 448)
Screenshot: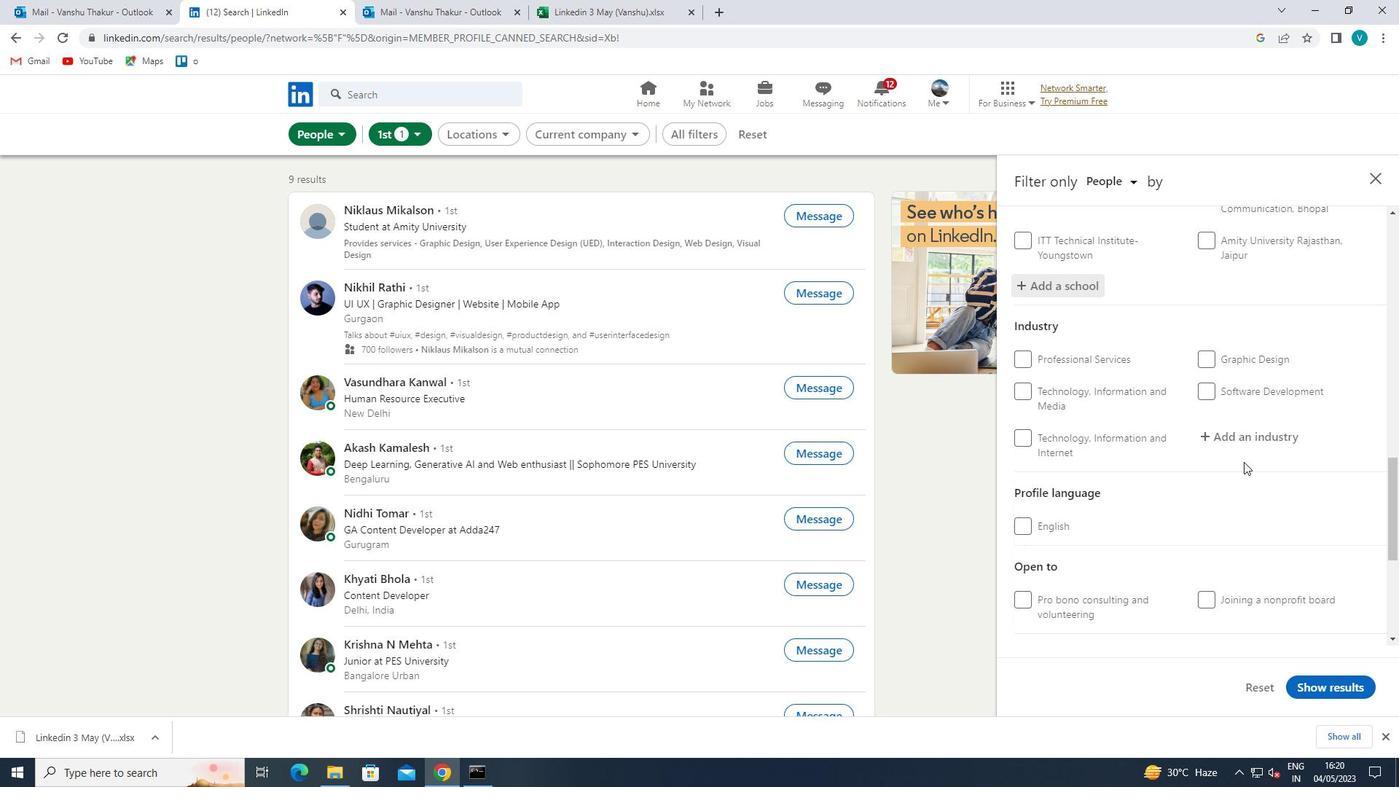 
Action: Mouse pressed left at (1250, 448)
Screenshot: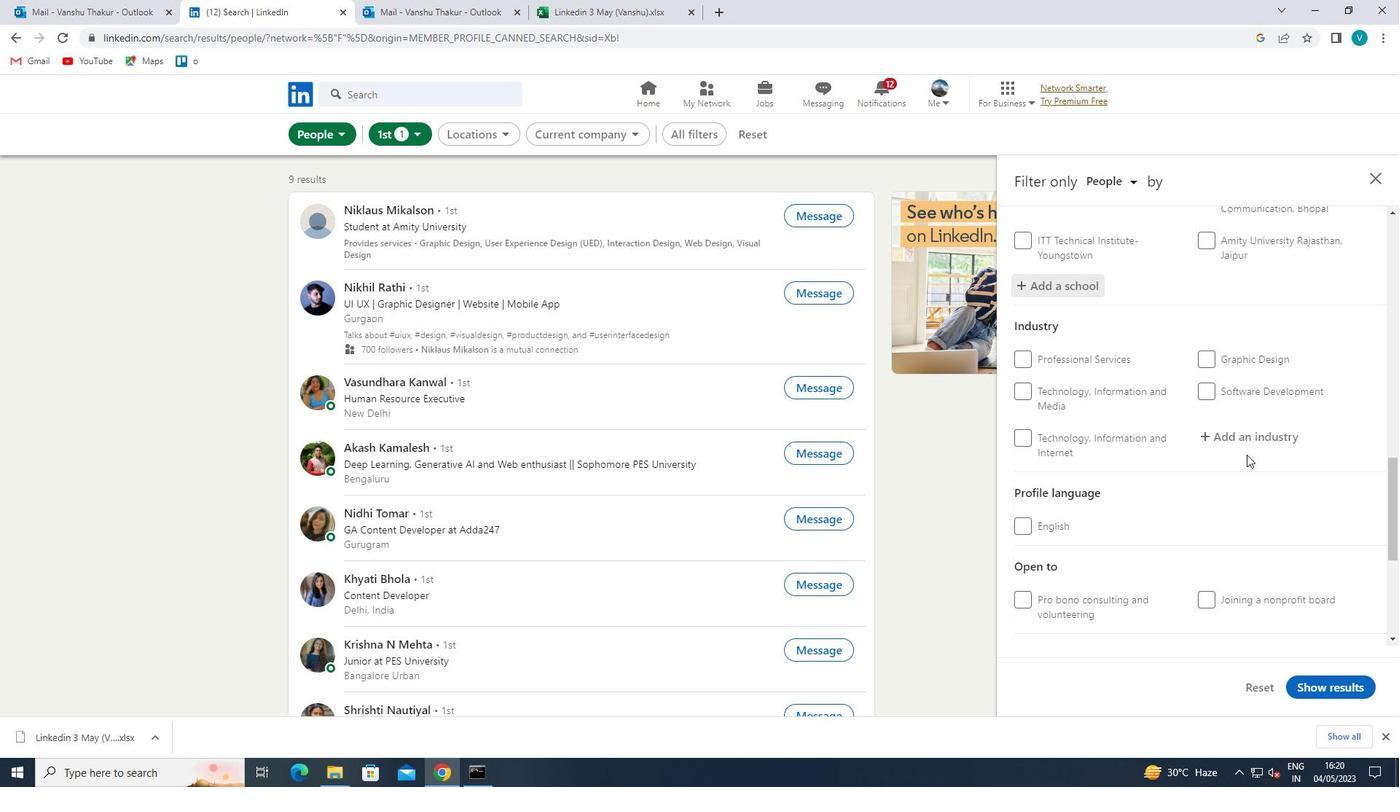
Action: Mouse moved to (1236, 427)
Screenshot: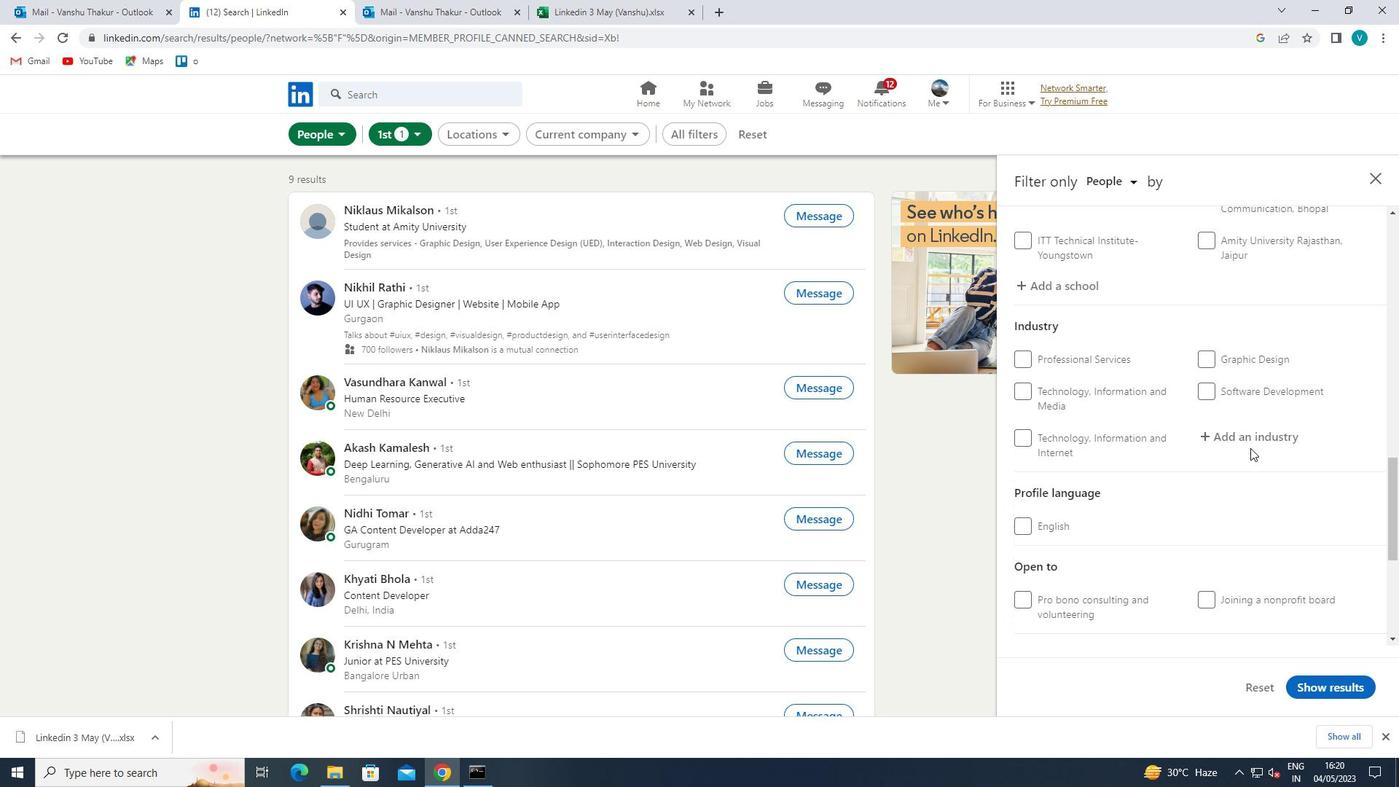 
Action: Mouse pressed left at (1236, 427)
Screenshot: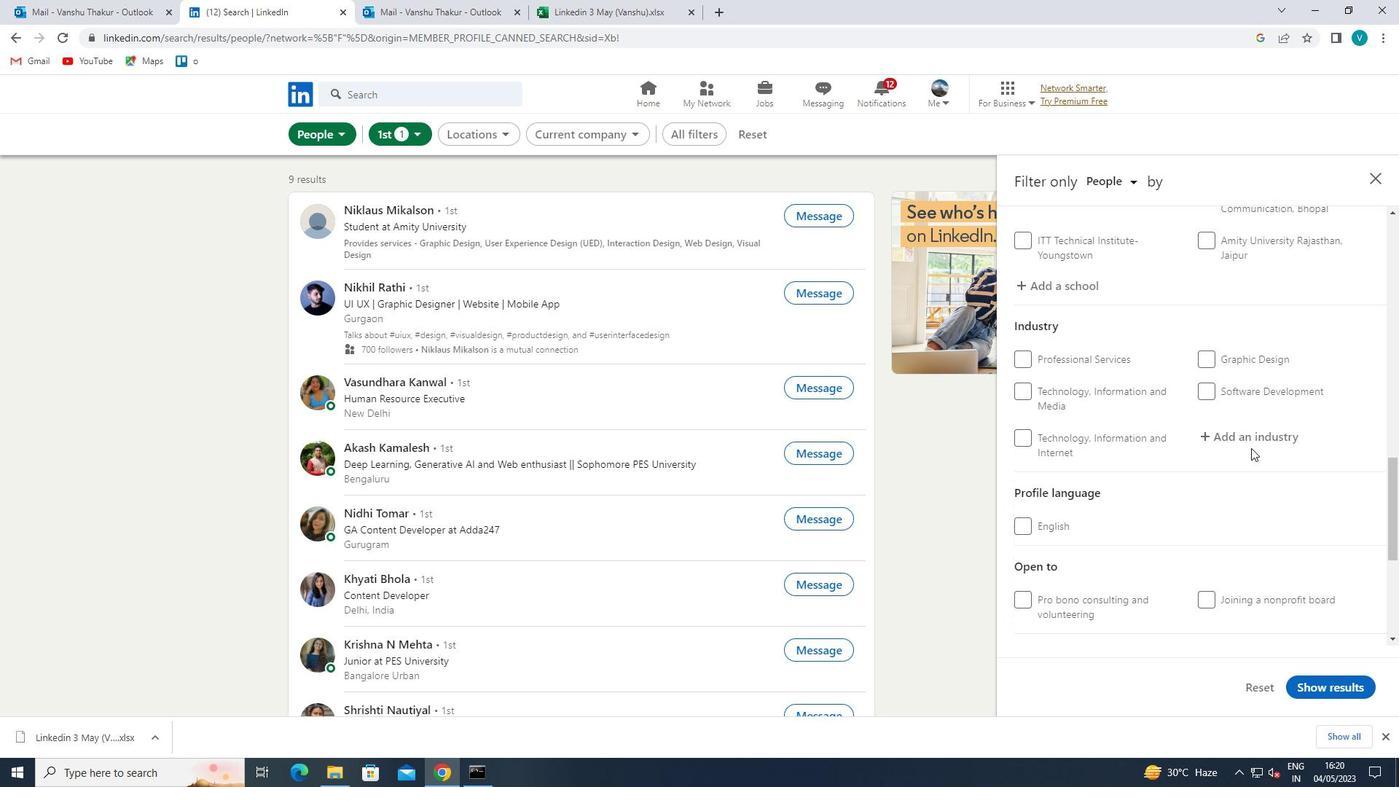 
Action: Mouse moved to (1221, 433)
Screenshot: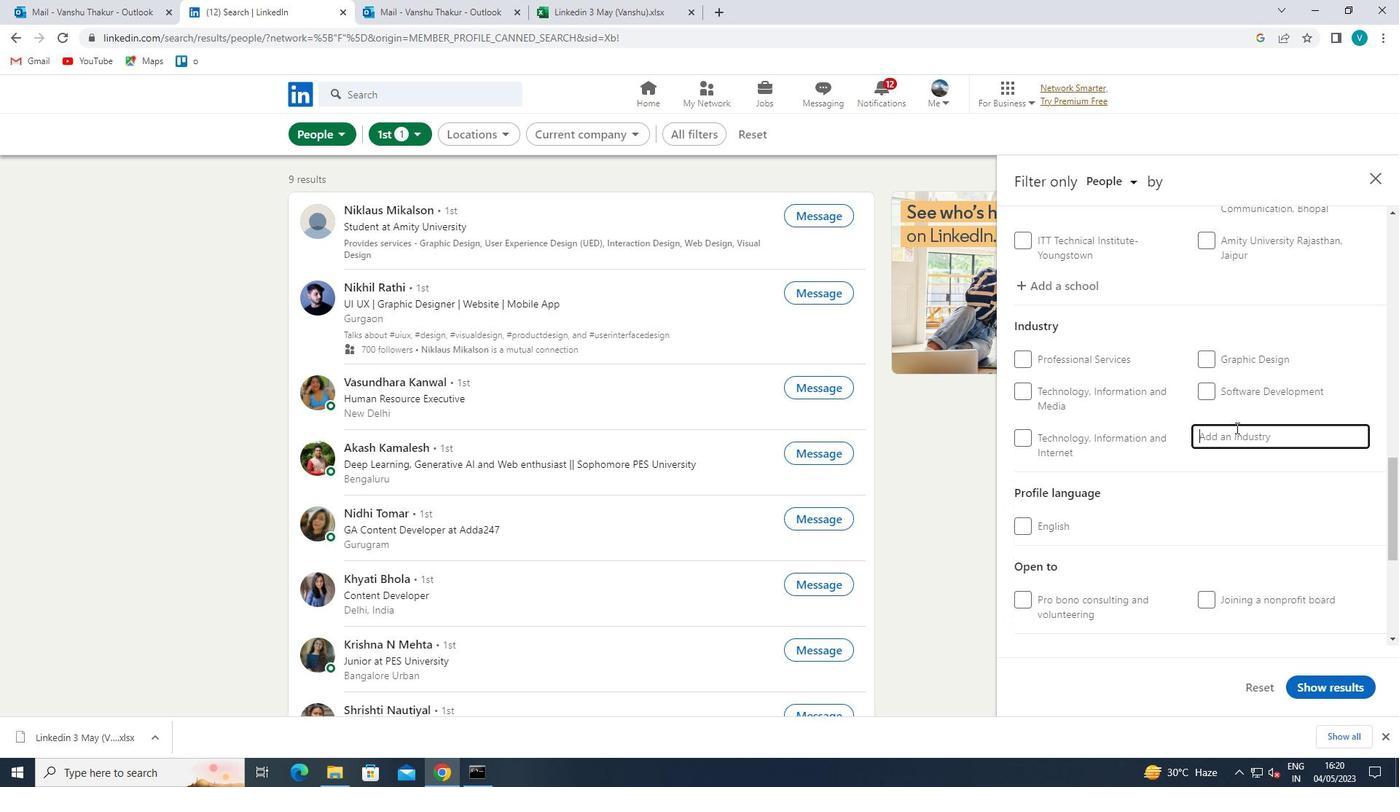 
Action: Key pressed <Key.shift>CATER
Screenshot: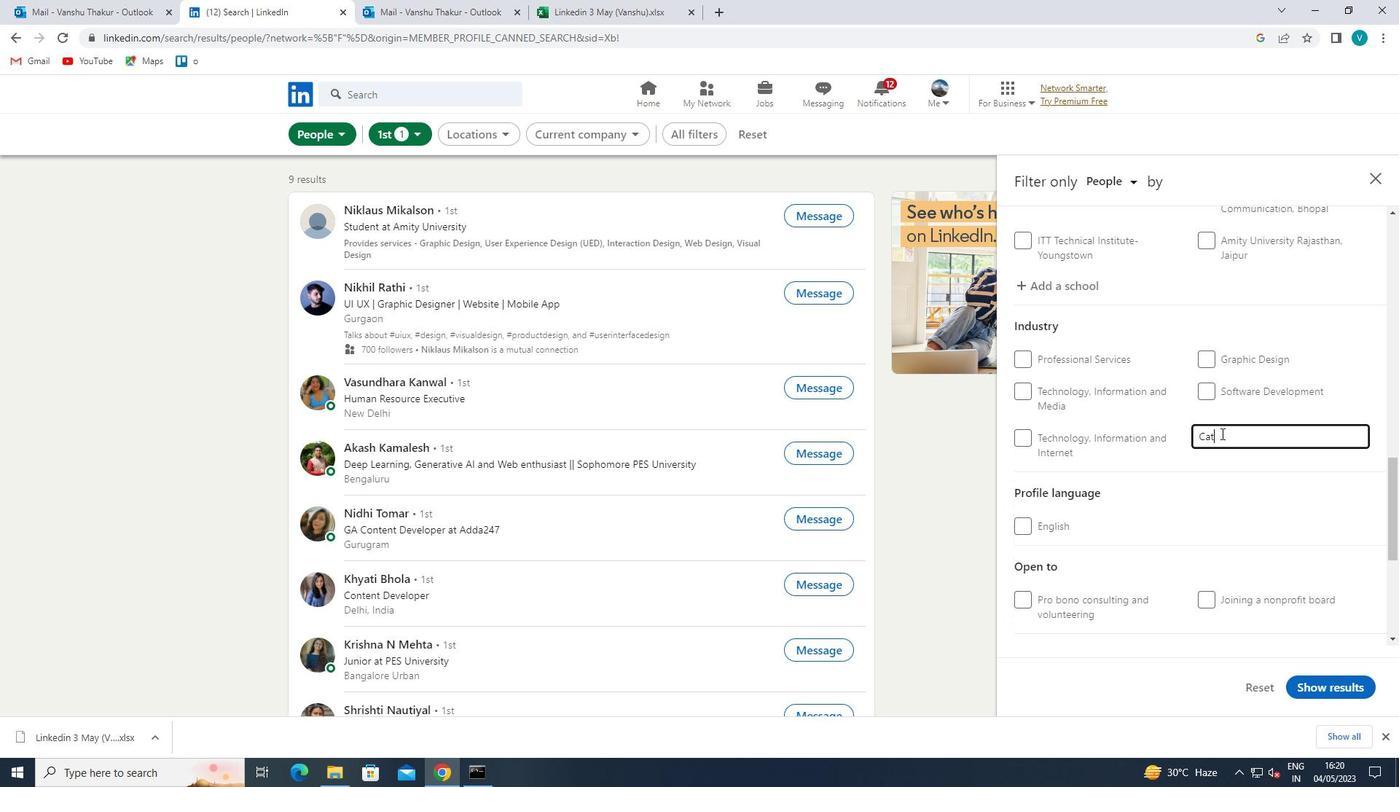 
Action: Mouse moved to (1180, 456)
Screenshot: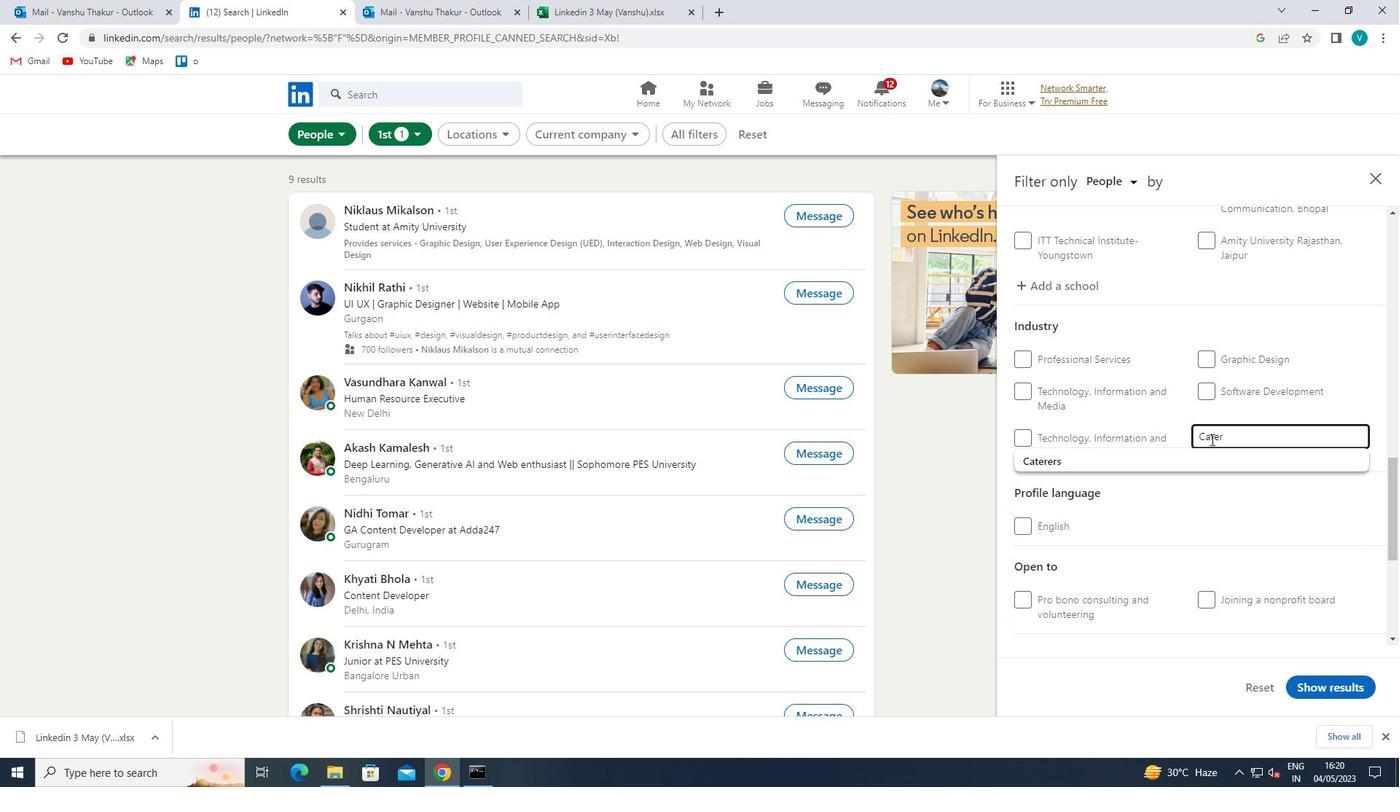 
Action: Mouse pressed left at (1180, 456)
Screenshot: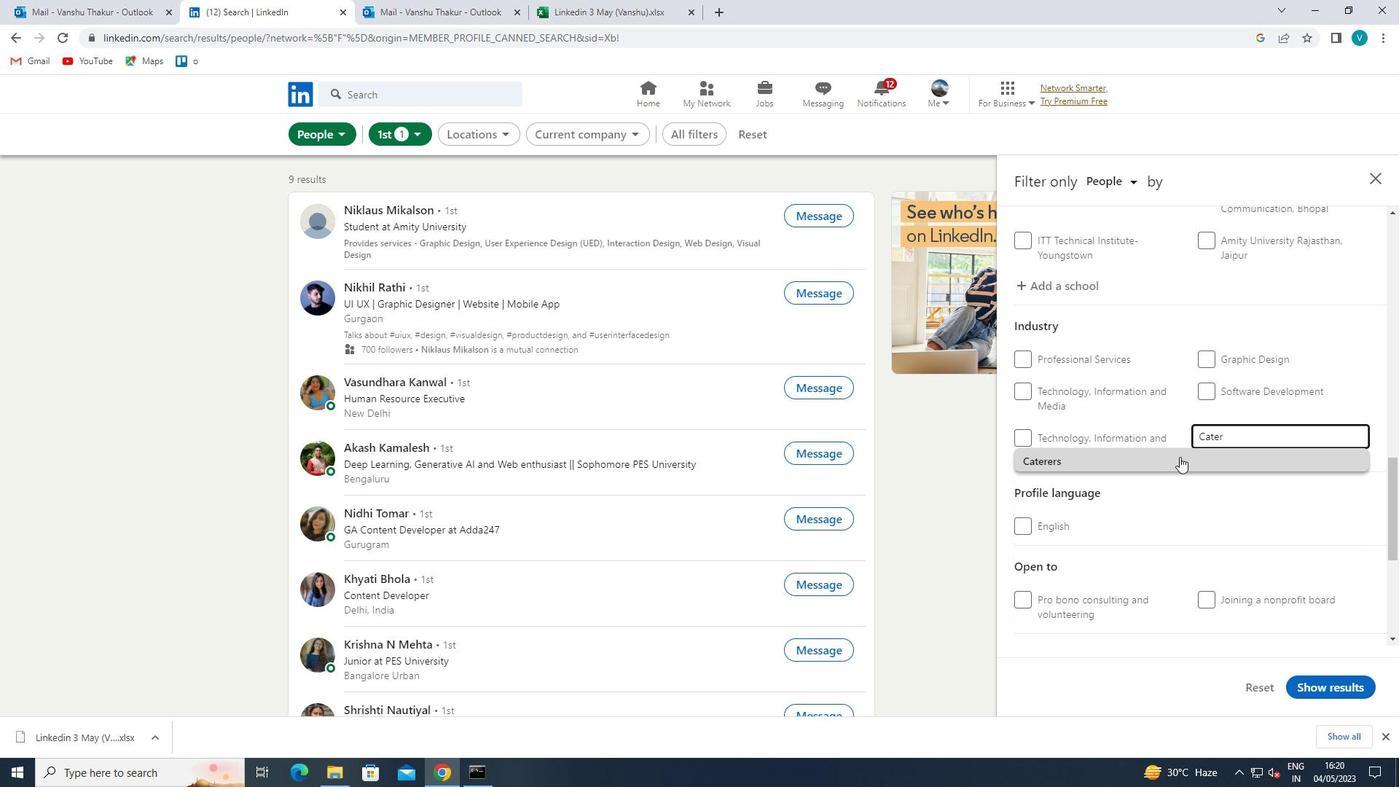 
Action: Mouse scrolled (1180, 456) with delta (0, 0)
Screenshot: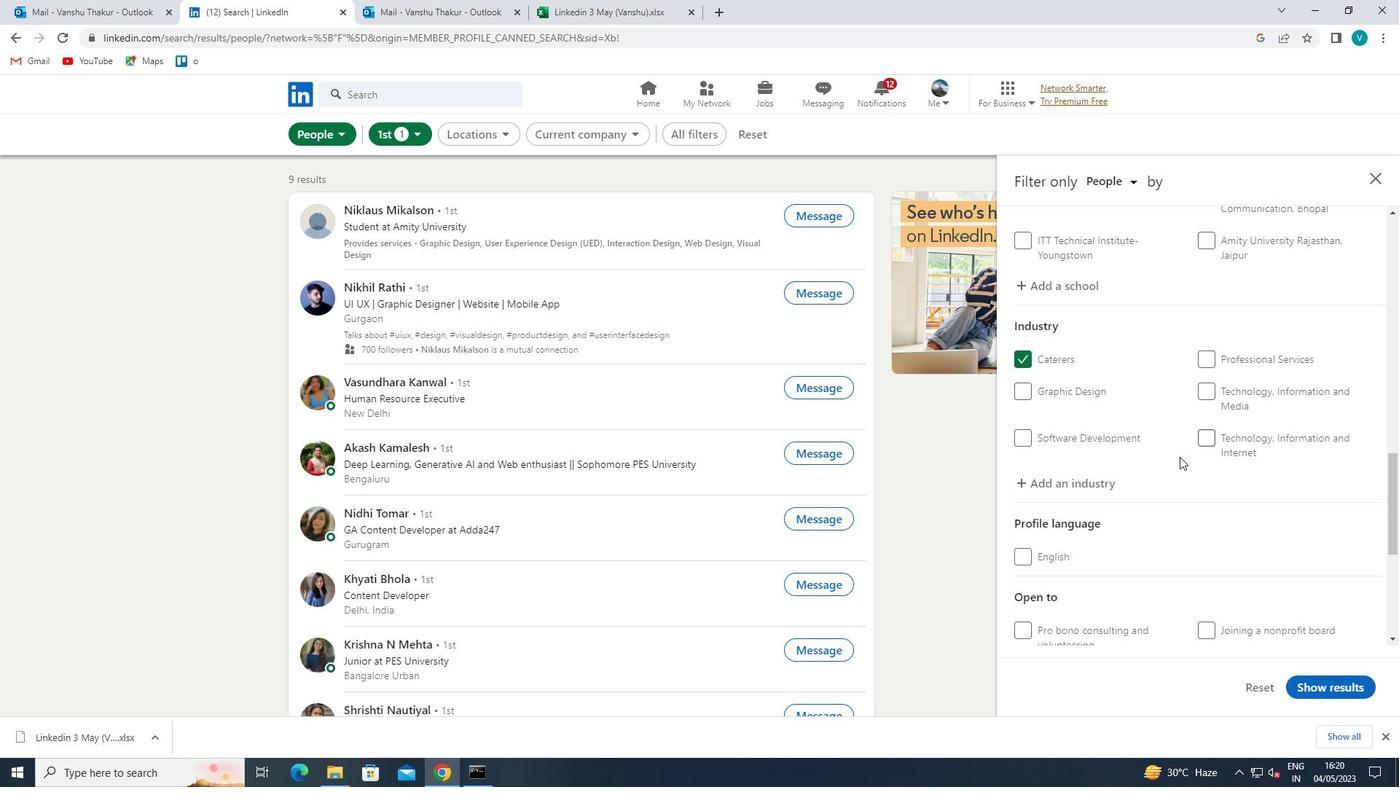 
Action: Mouse scrolled (1180, 456) with delta (0, 0)
Screenshot: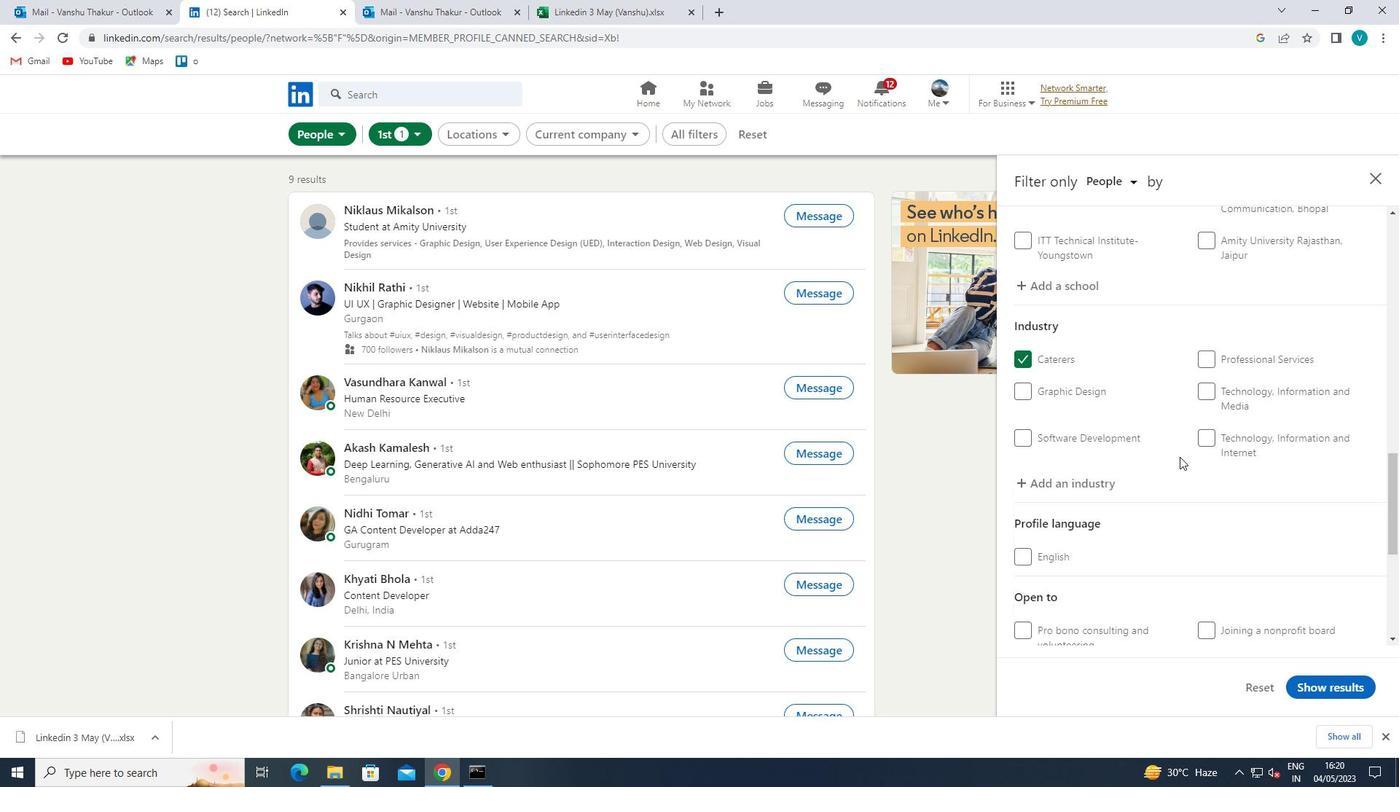 
Action: Mouse scrolled (1180, 456) with delta (0, 0)
Screenshot: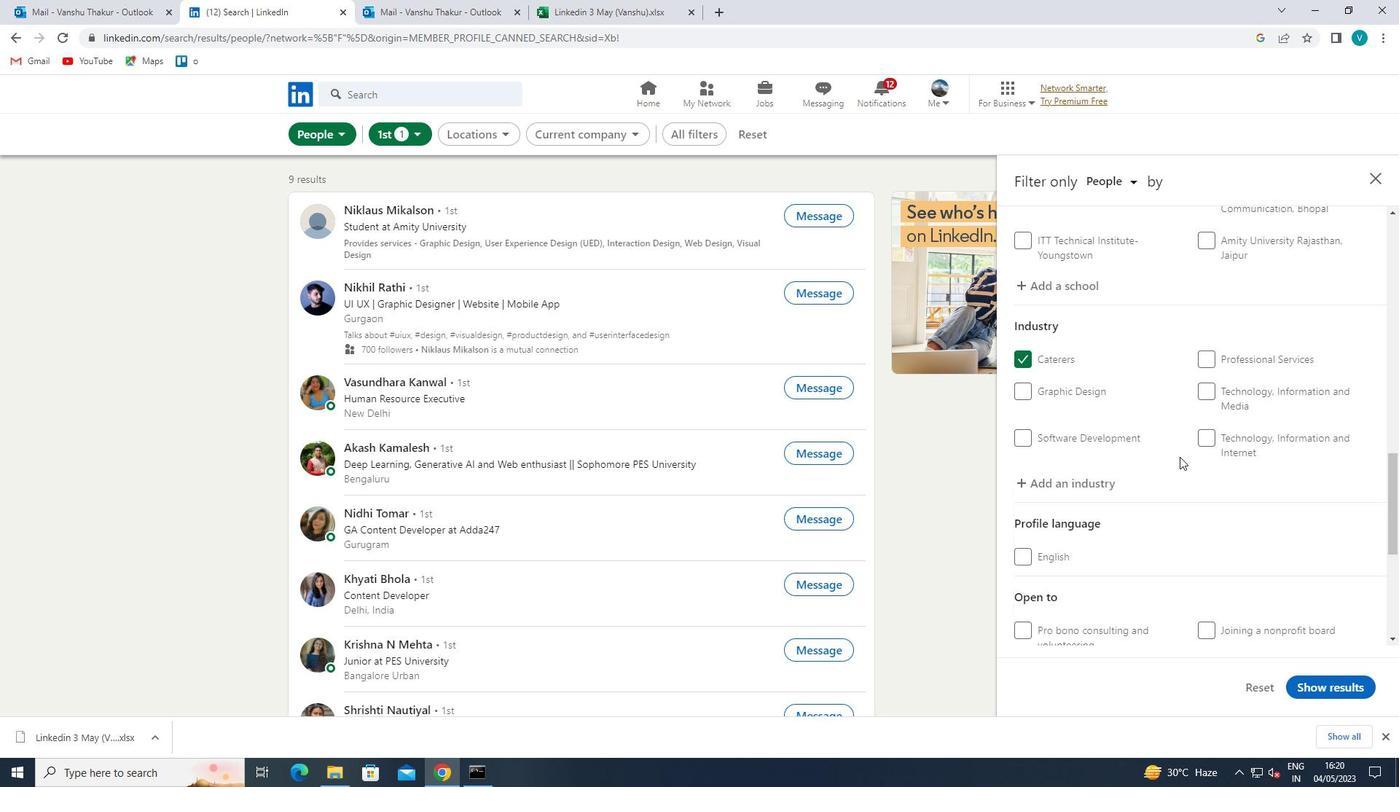 
Action: Mouse moved to (1247, 568)
Screenshot: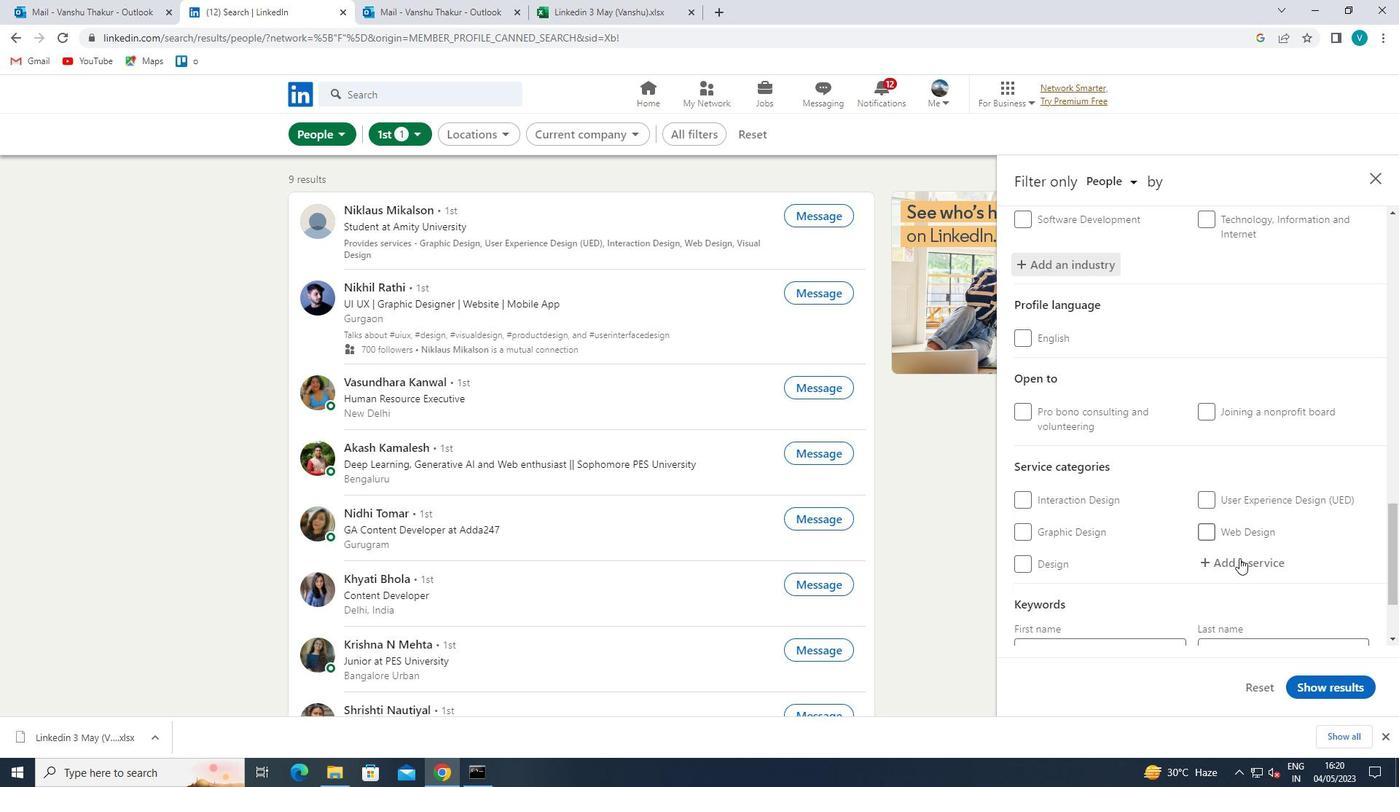 
Action: Mouse pressed left at (1247, 568)
Screenshot: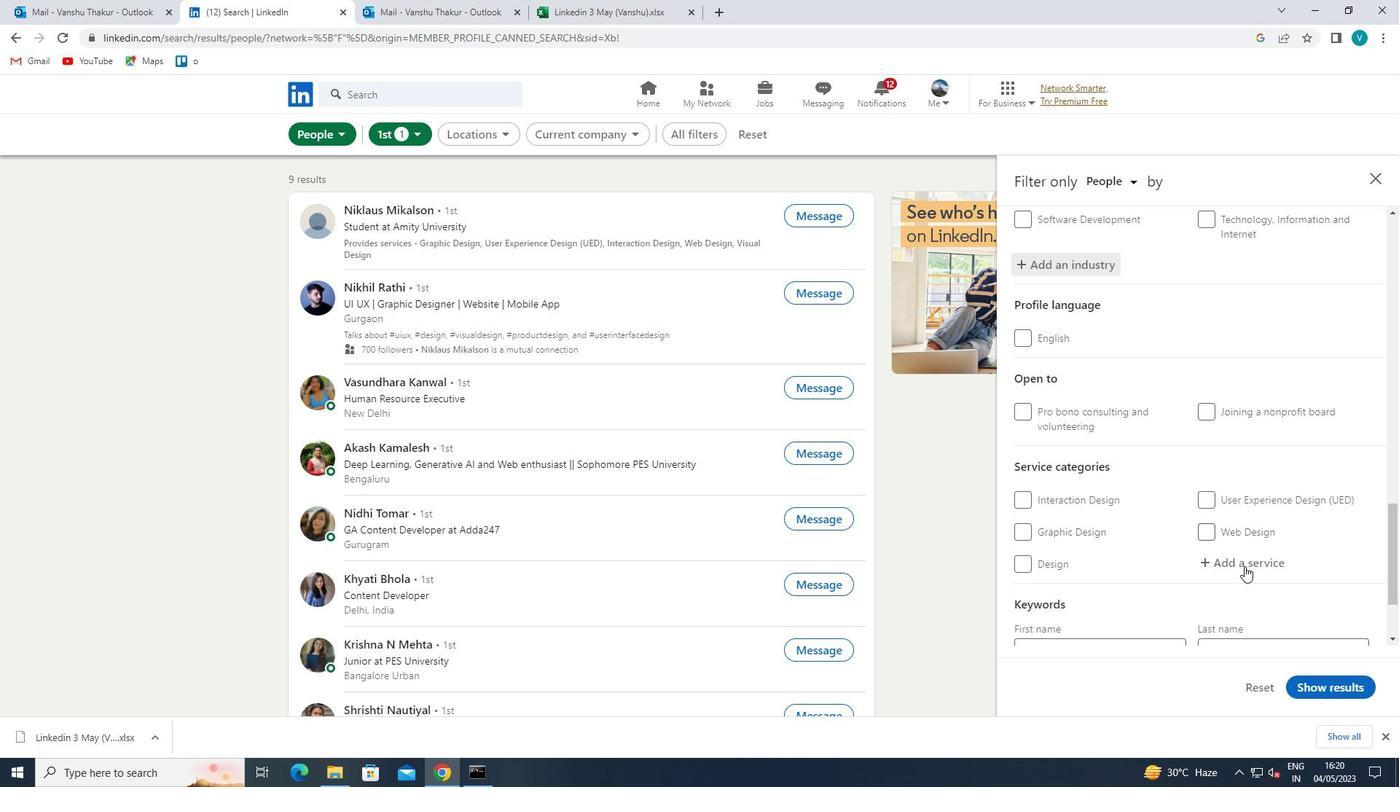 
Action: Mouse moved to (1245, 565)
Screenshot: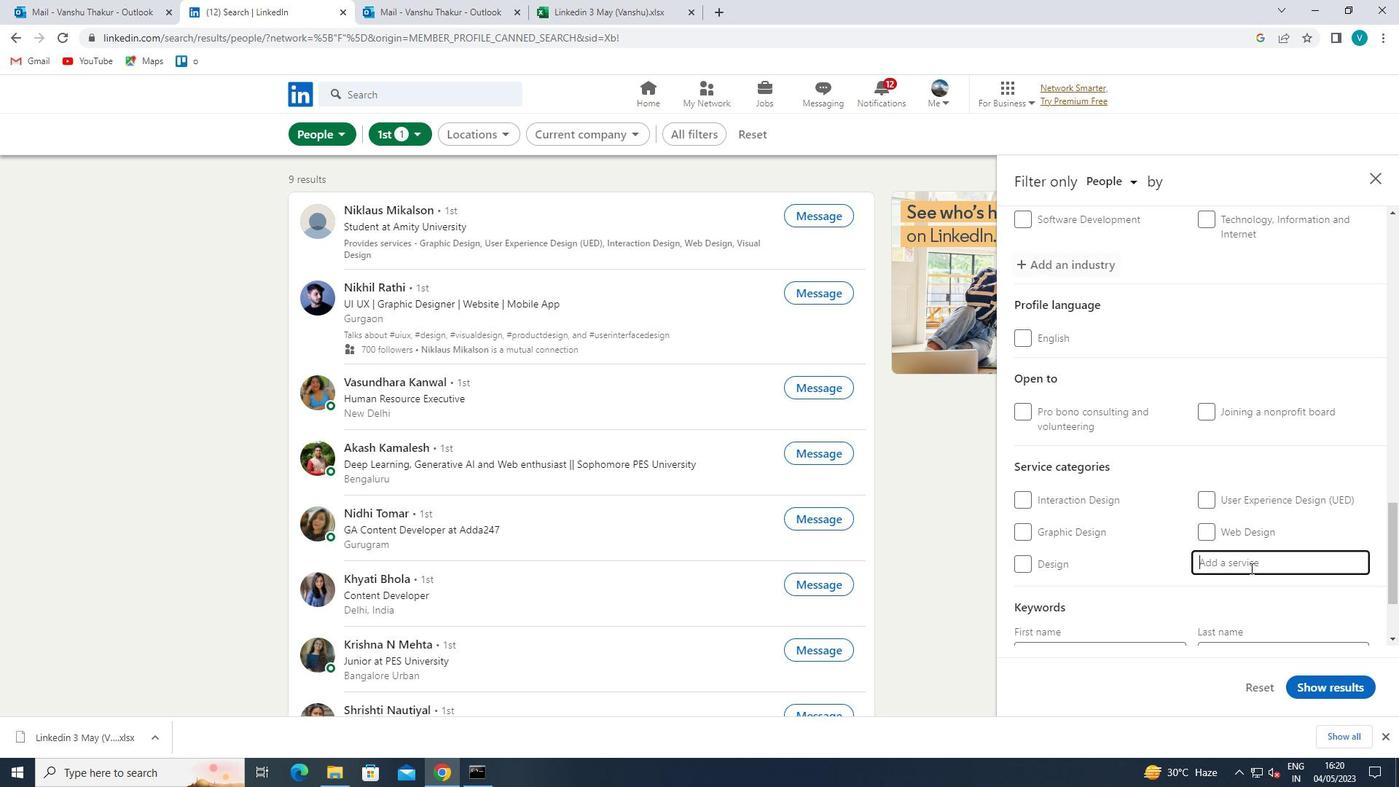 
Action: Key pressed <Key.shift>EXE
Screenshot: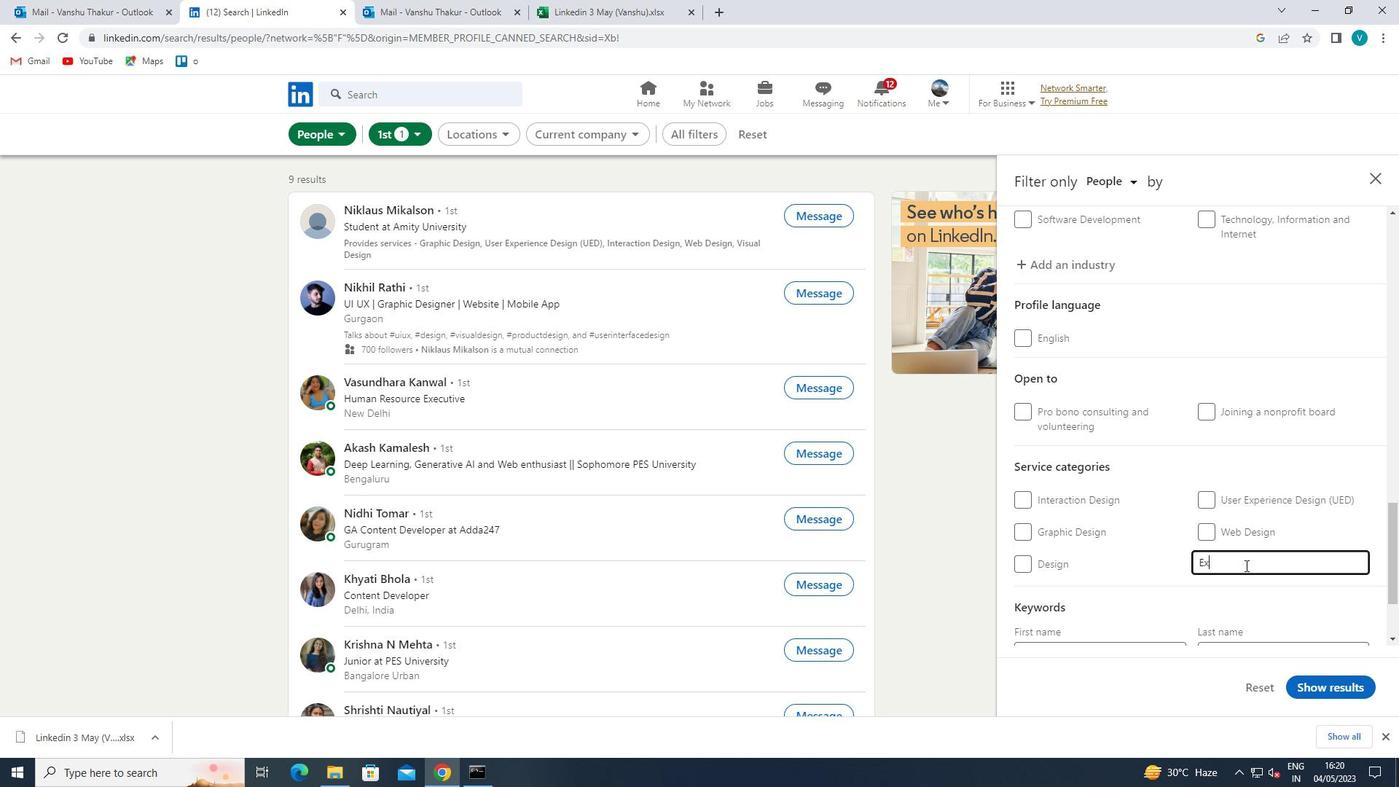 
Action: Mouse moved to (1164, 603)
Screenshot: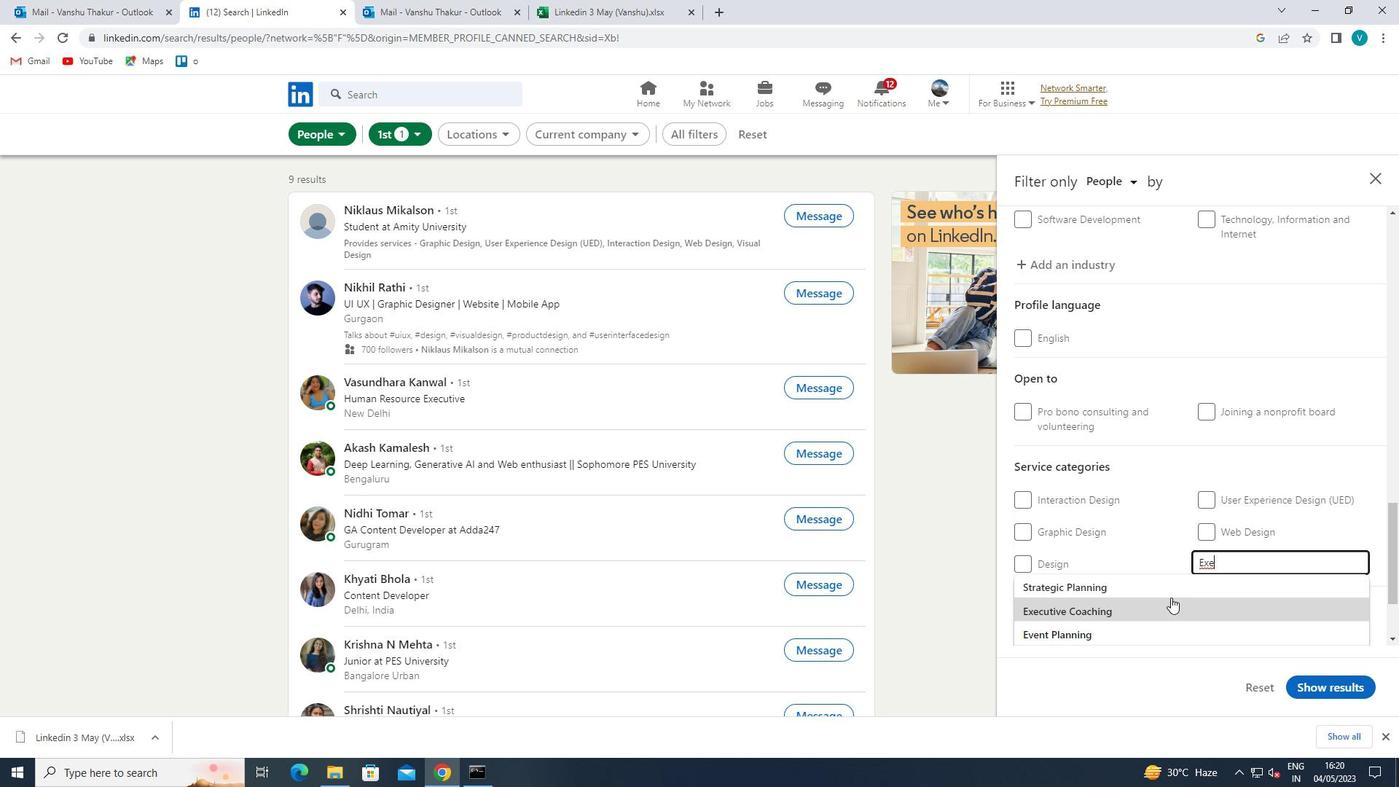 
Action: Mouse pressed left at (1164, 603)
Screenshot: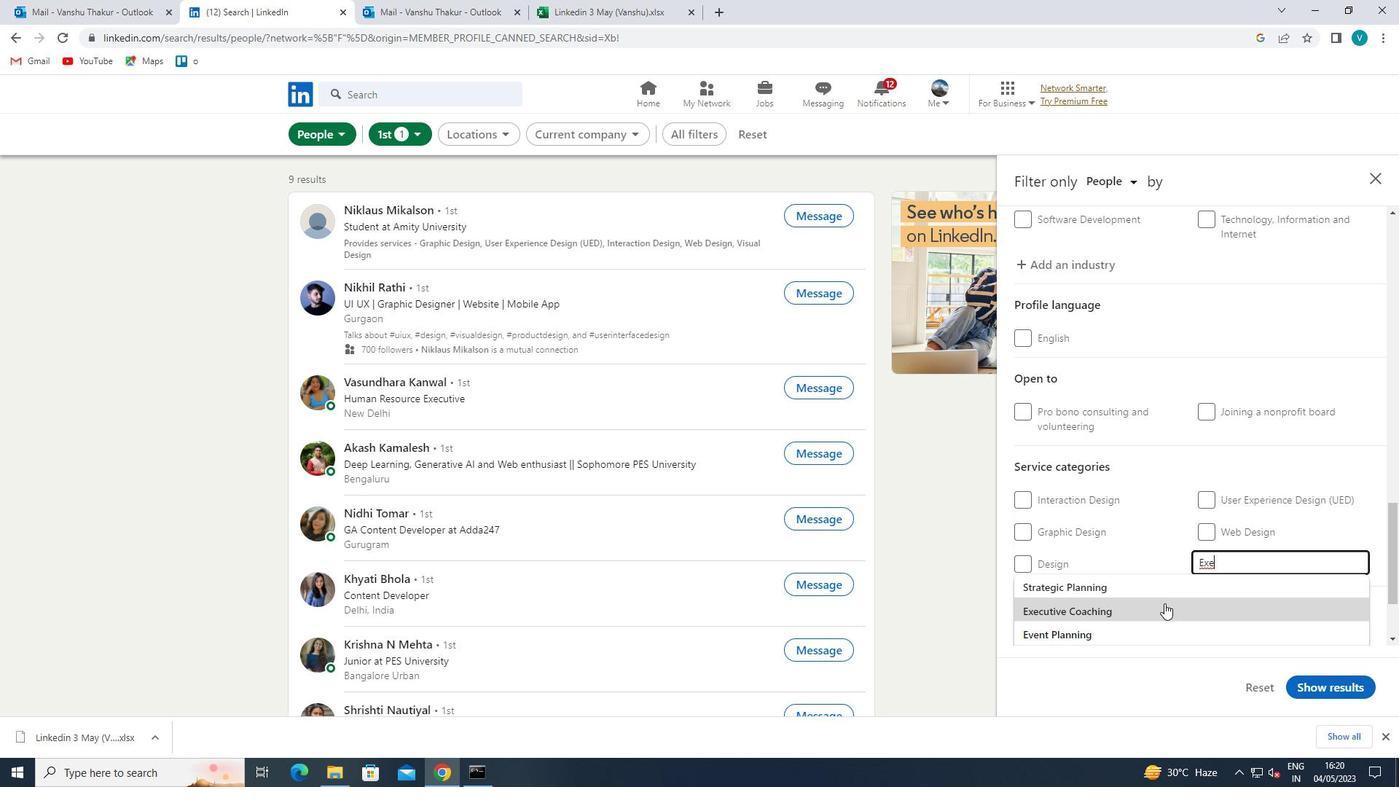 
Action: Mouse moved to (1171, 586)
Screenshot: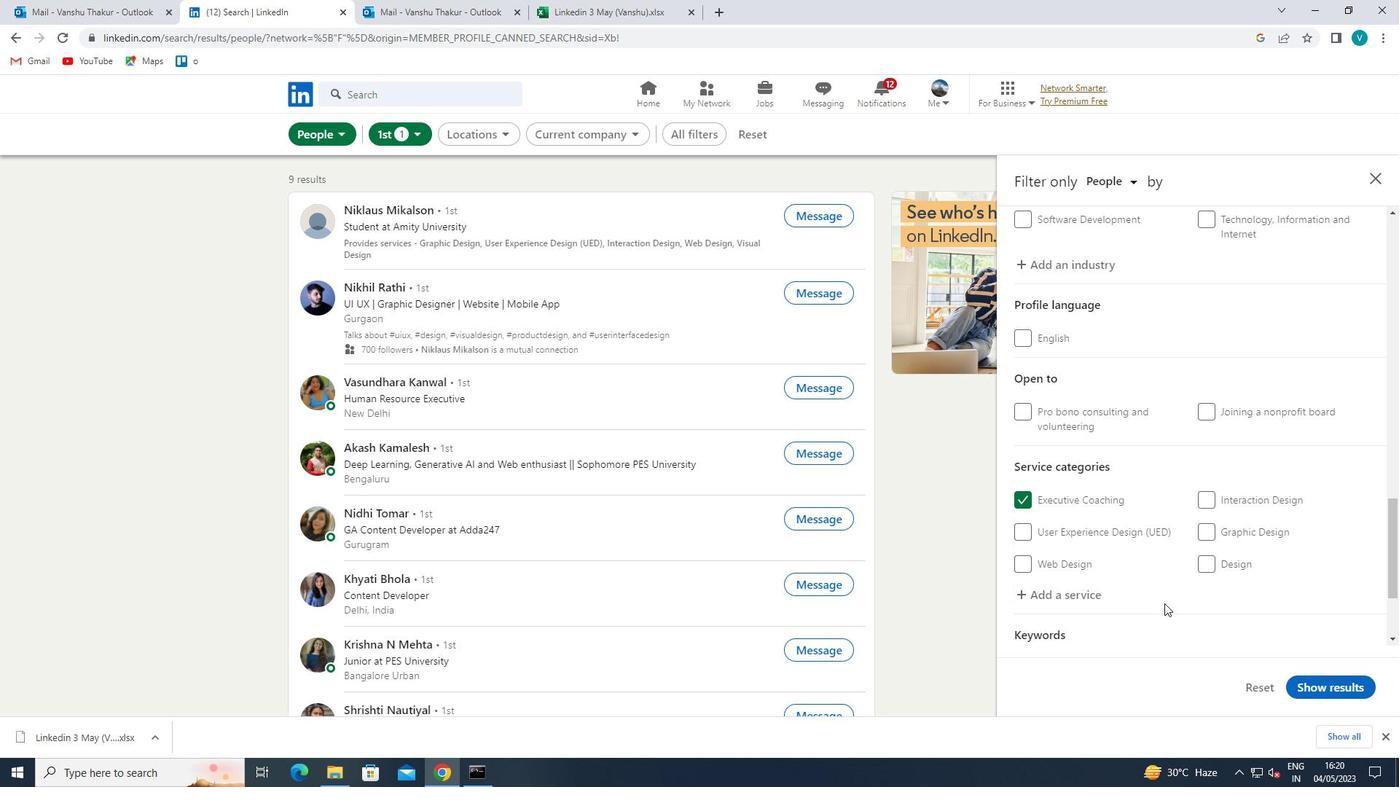 
Action: Mouse scrolled (1171, 586) with delta (0, 0)
Screenshot: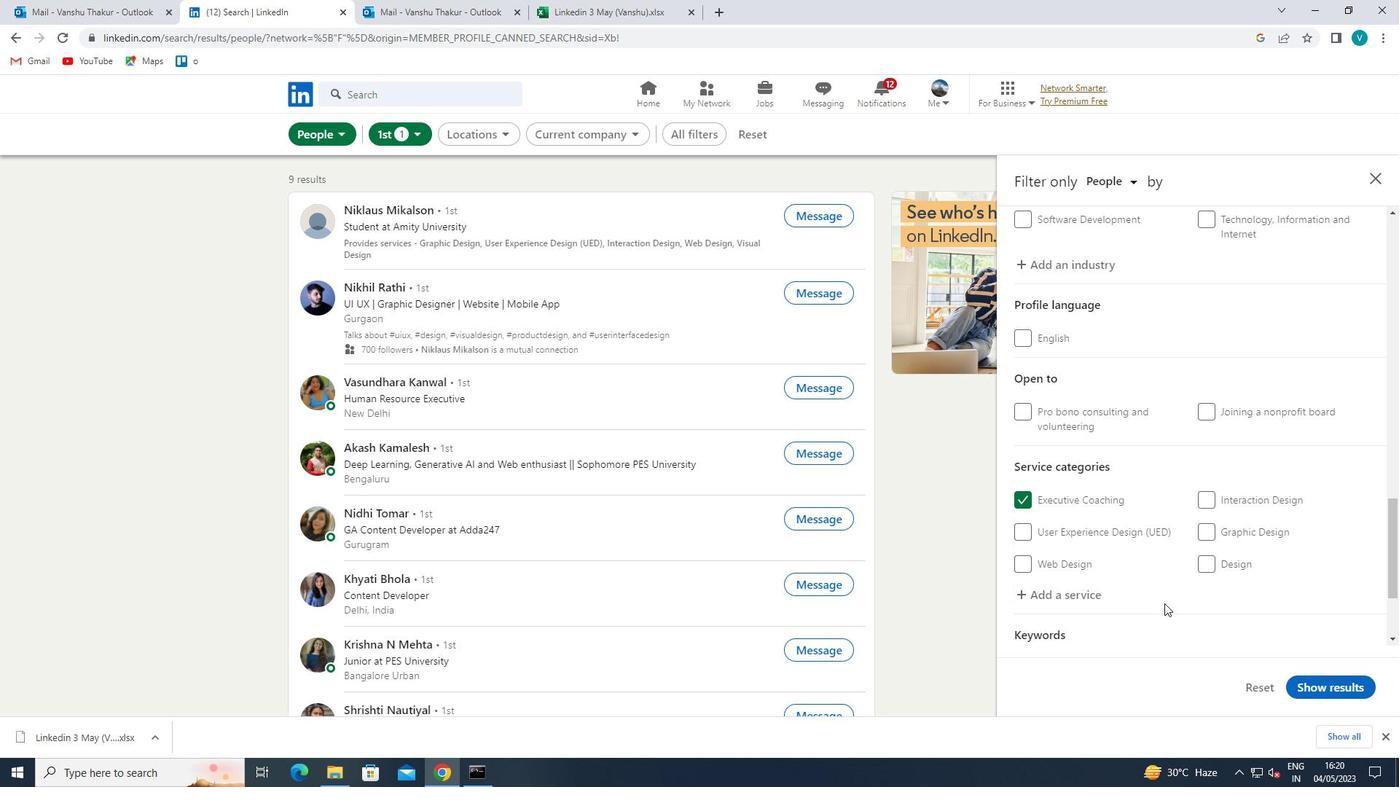 
Action: Mouse moved to (1170, 583)
Screenshot: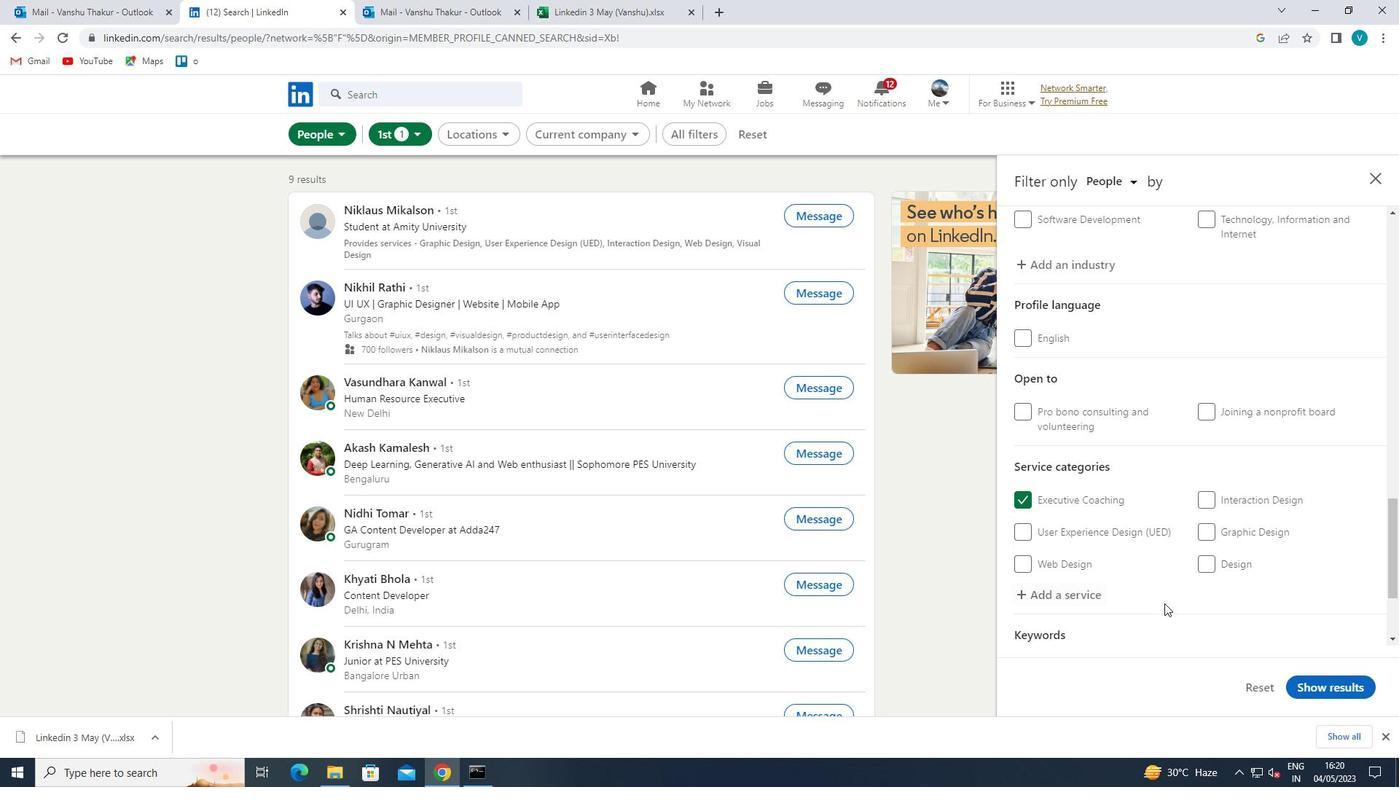
Action: Mouse scrolled (1170, 582) with delta (0, 0)
Screenshot: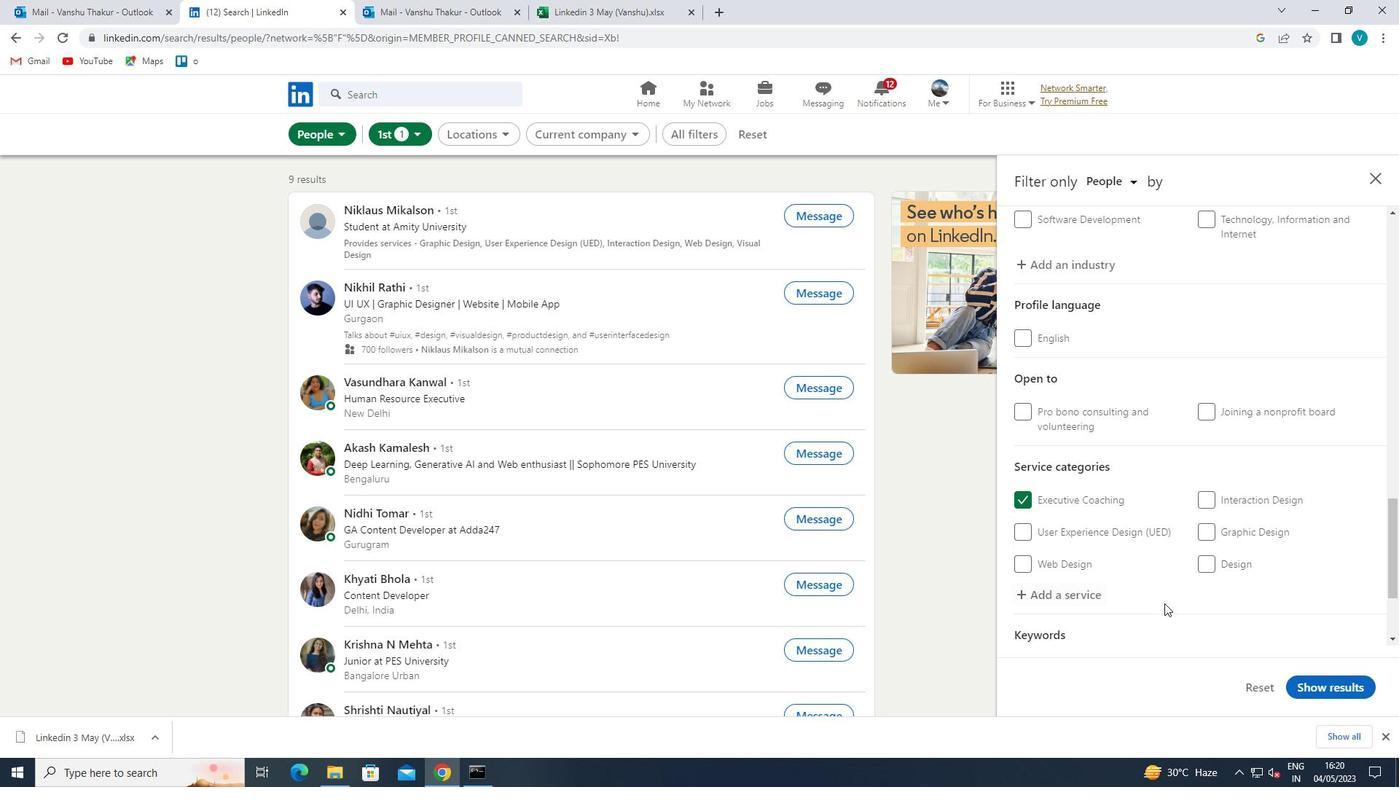 
Action: Mouse moved to (1168, 581)
Screenshot: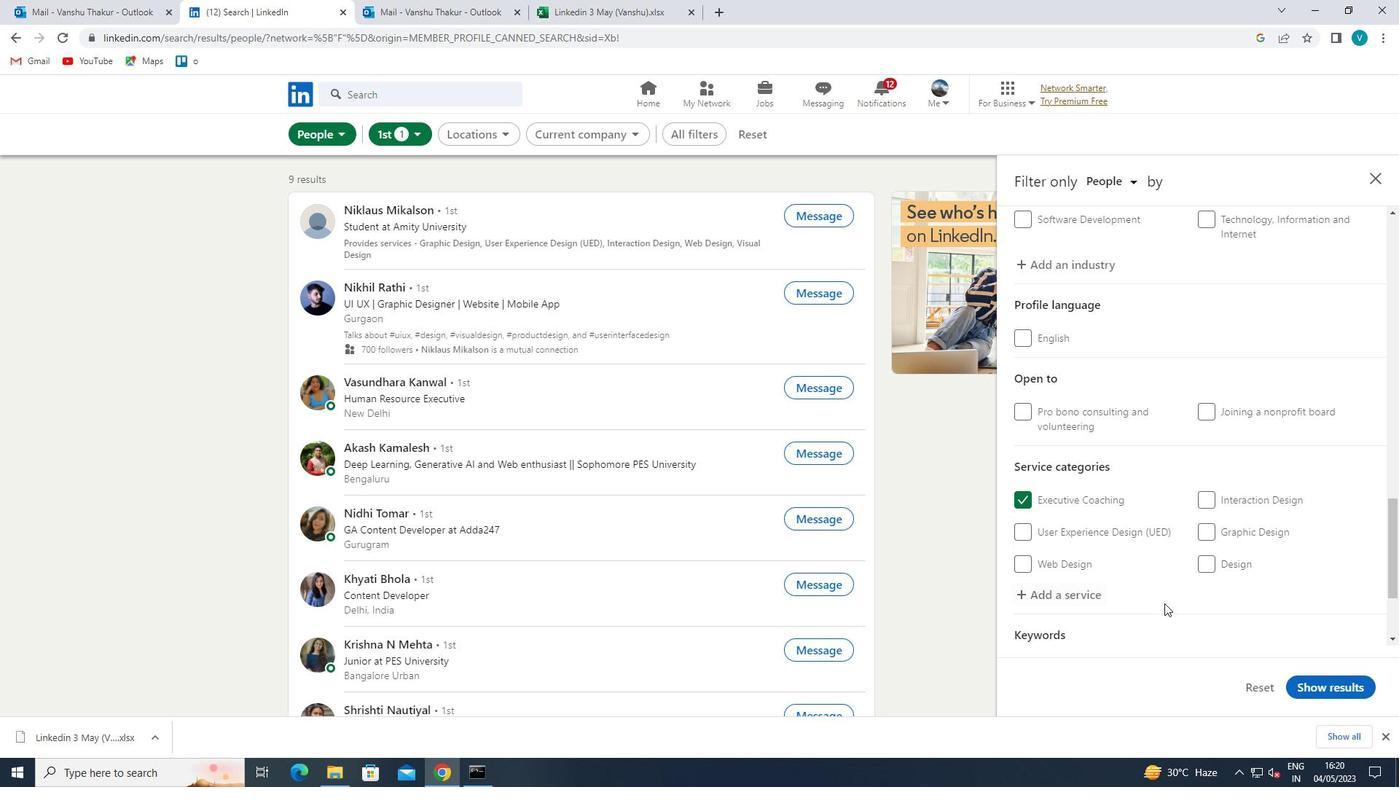 
Action: Mouse scrolled (1168, 580) with delta (0, 0)
Screenshot: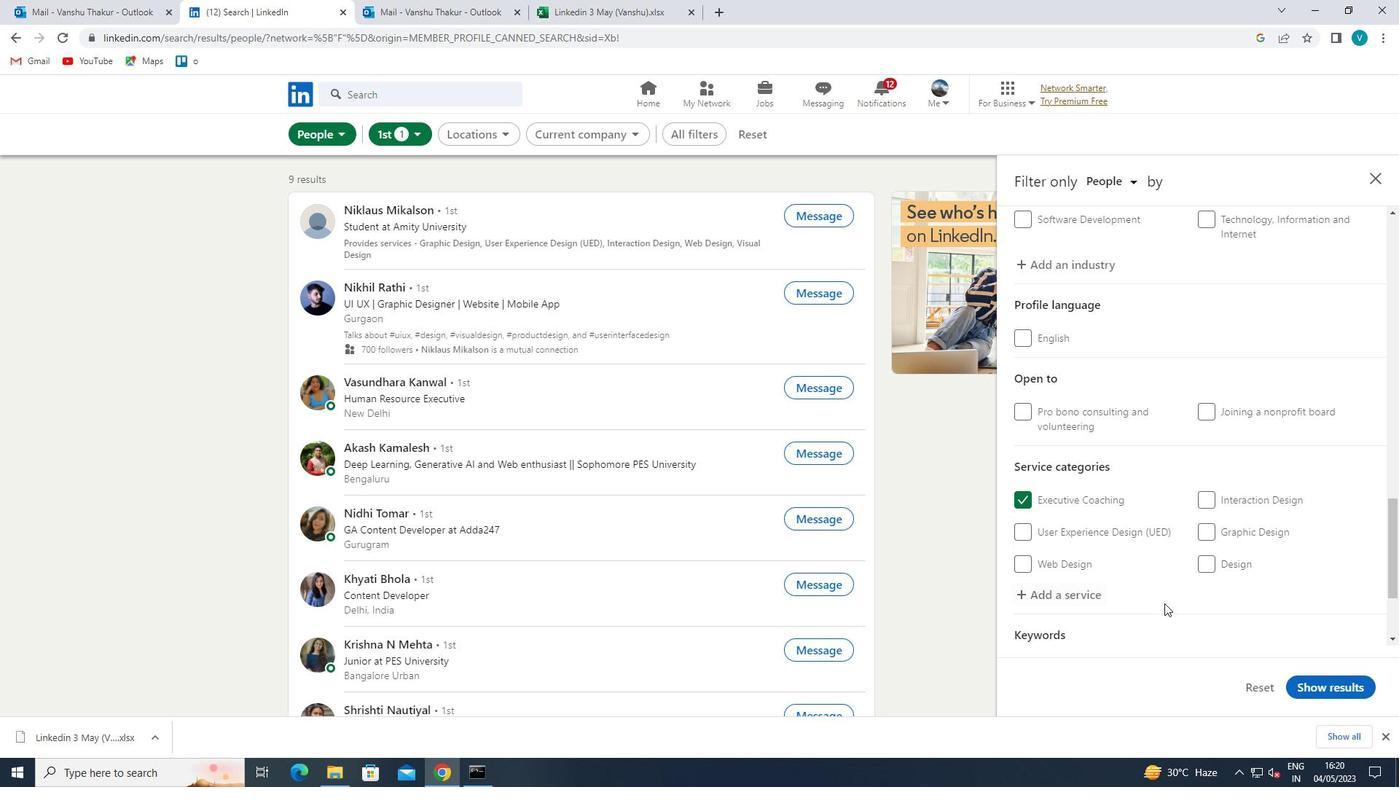 
Action: Mouse moved to (1166, 580)
Screenshot: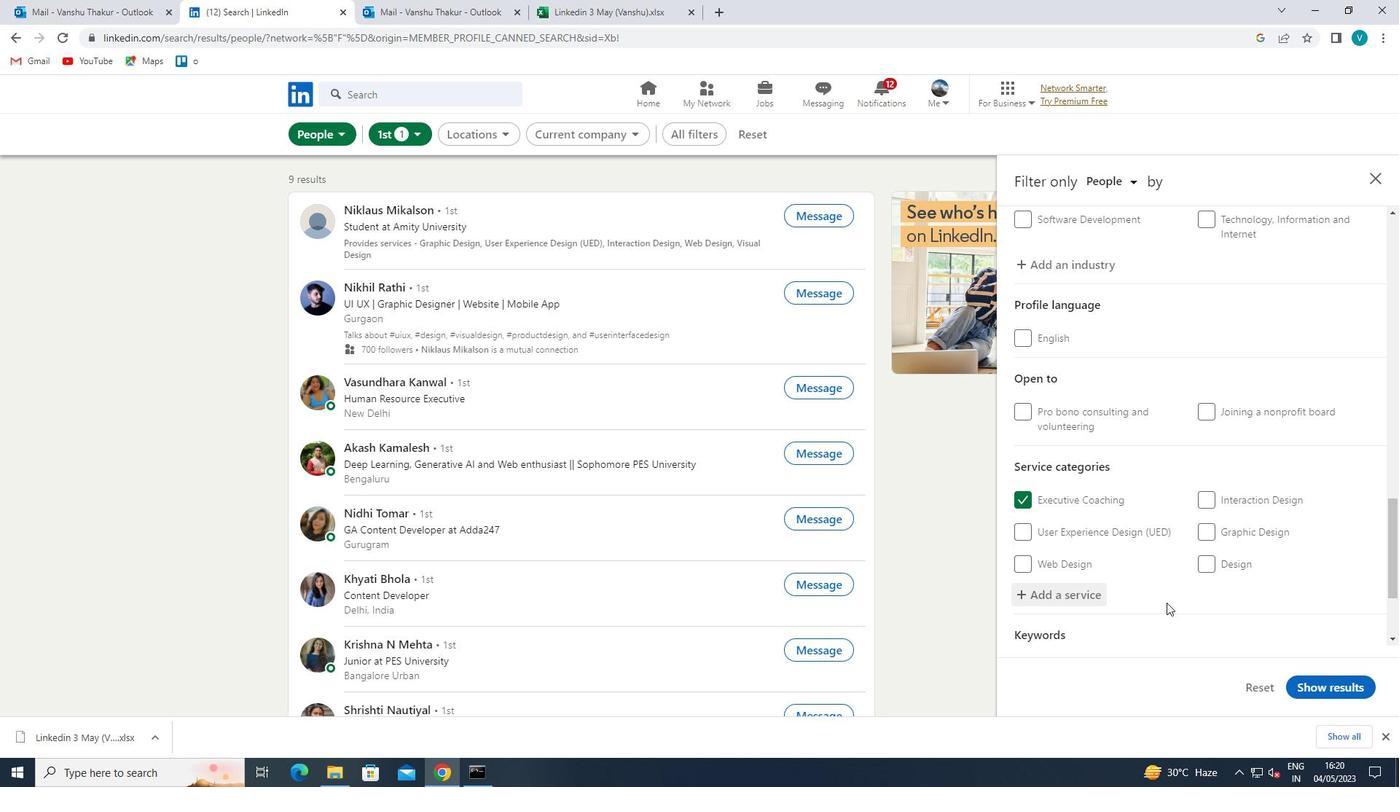 
Action: Mouse scrolled (1166, 580) with delta (0, 0)
Screenshot: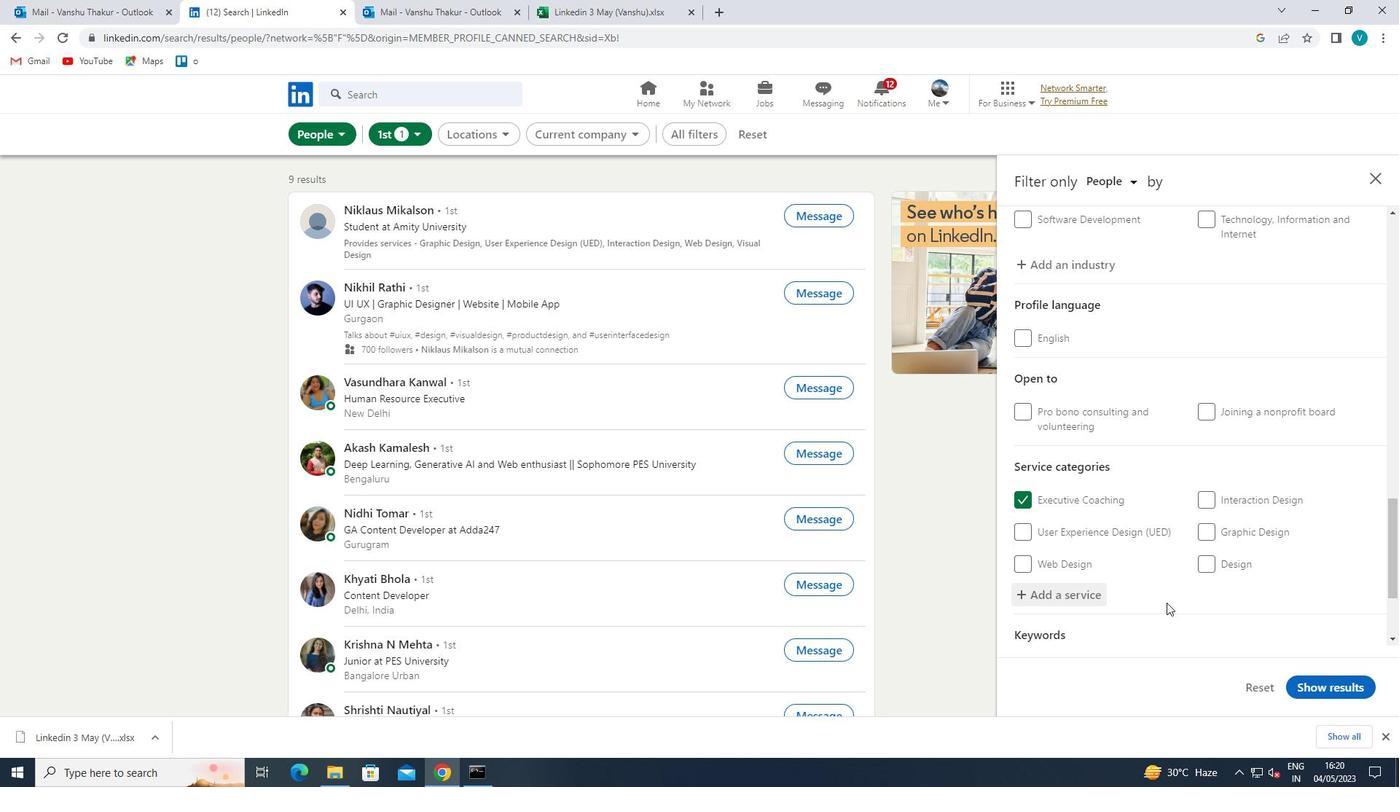 
Action: Mouse moved to (1166, 580)
Screenshot: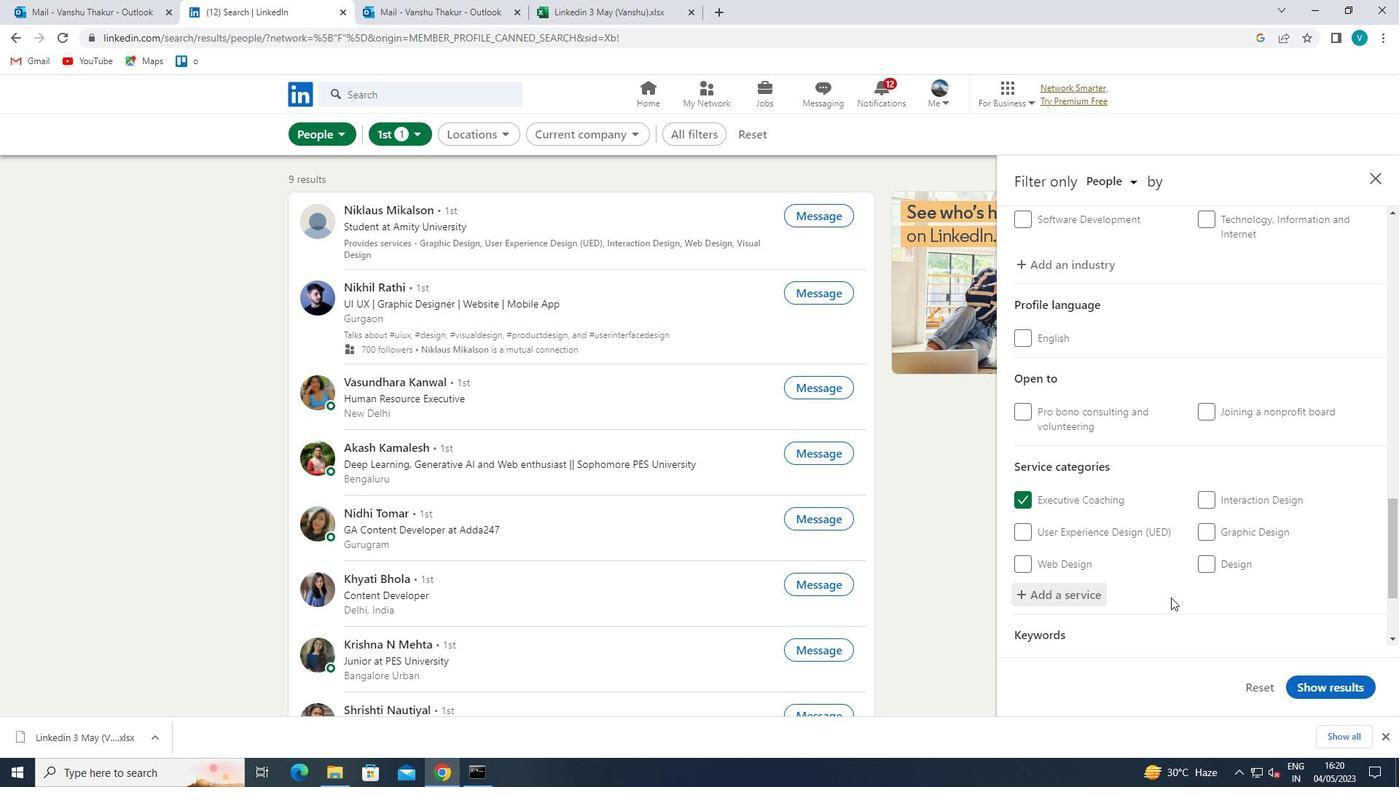 
Action: Mouse scrolled (1166, 580) with delta (0, 0)
Screenshot: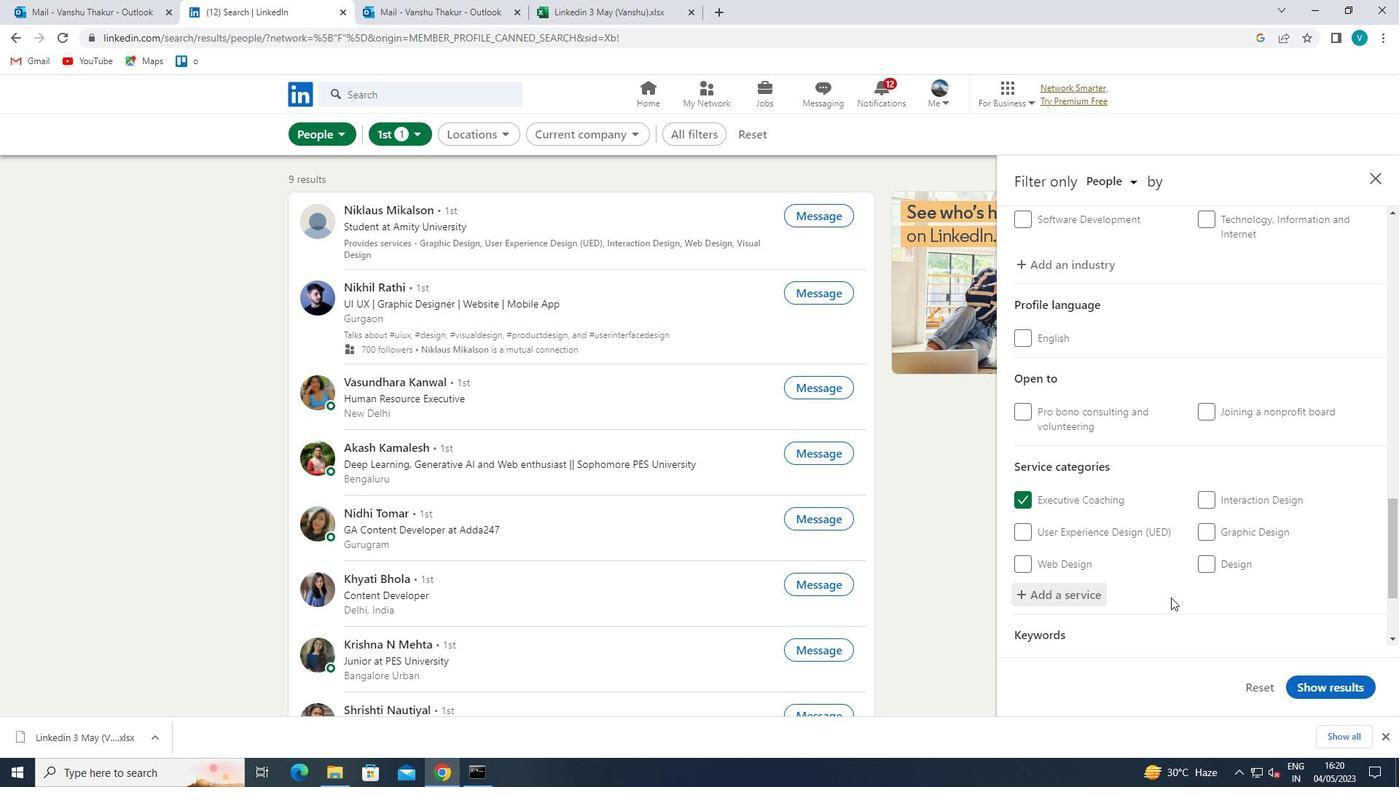 
Action: Mouse moved to (1155, 594)
Screenshot: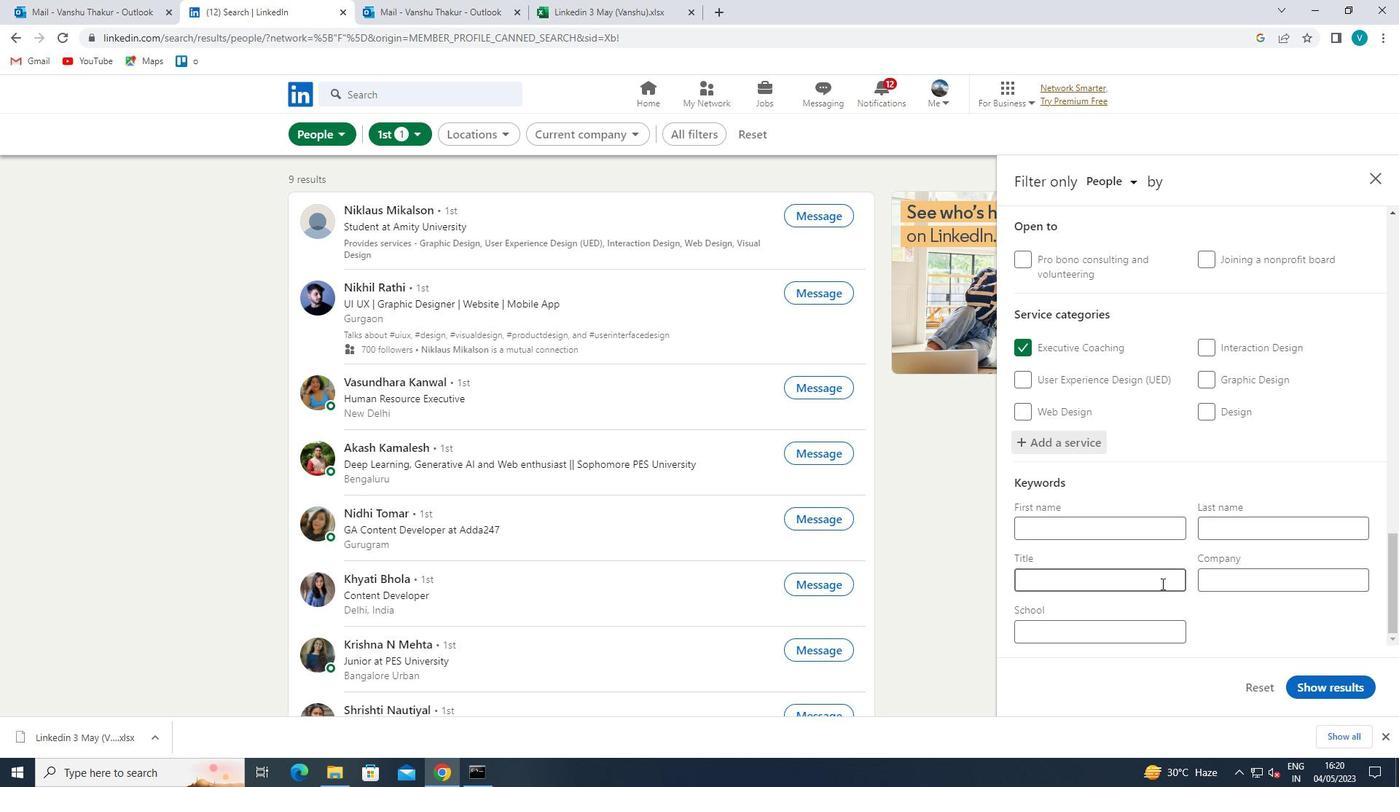 
Action: Mouse pressed left at (1155, 594)
Screenshot: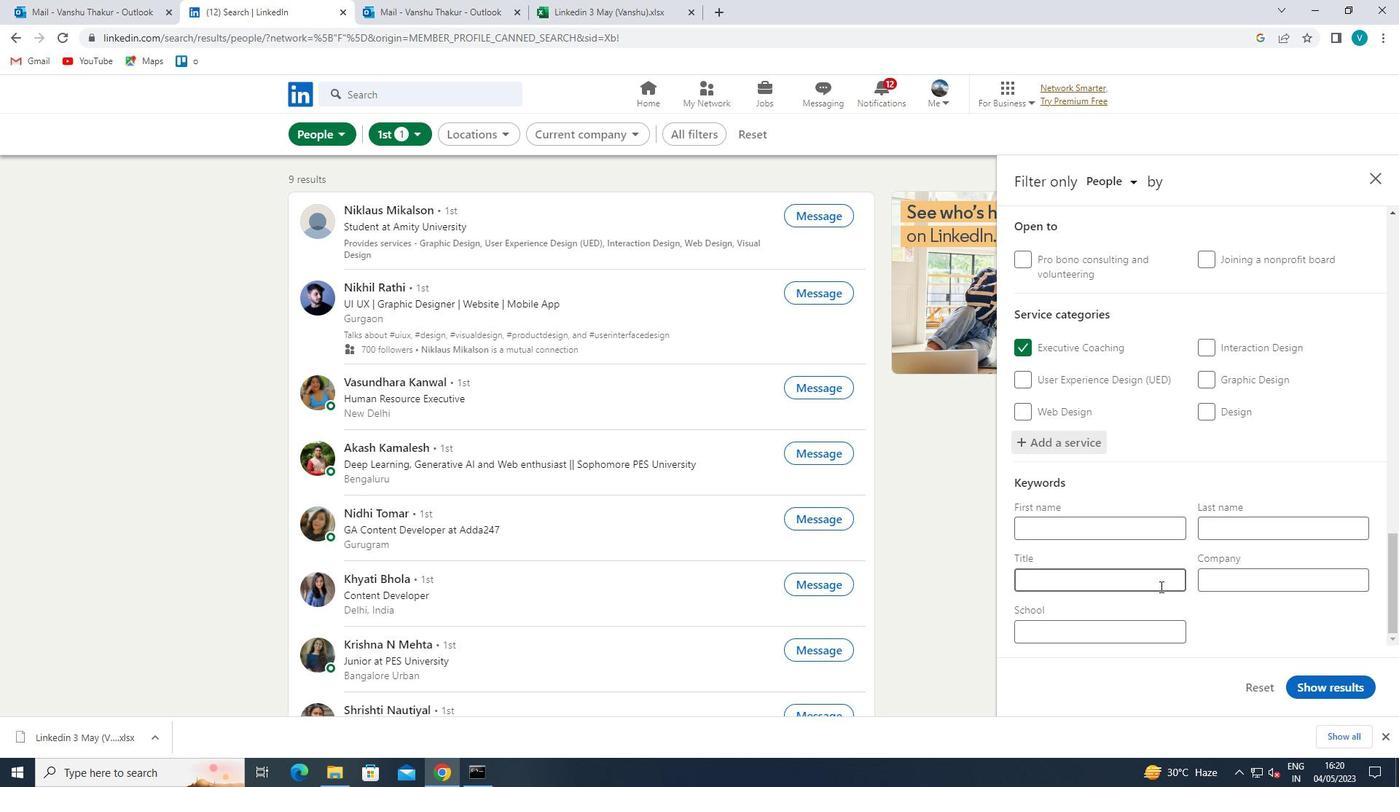 
Action: Mouse moved to (1155, 582)
Screenshot: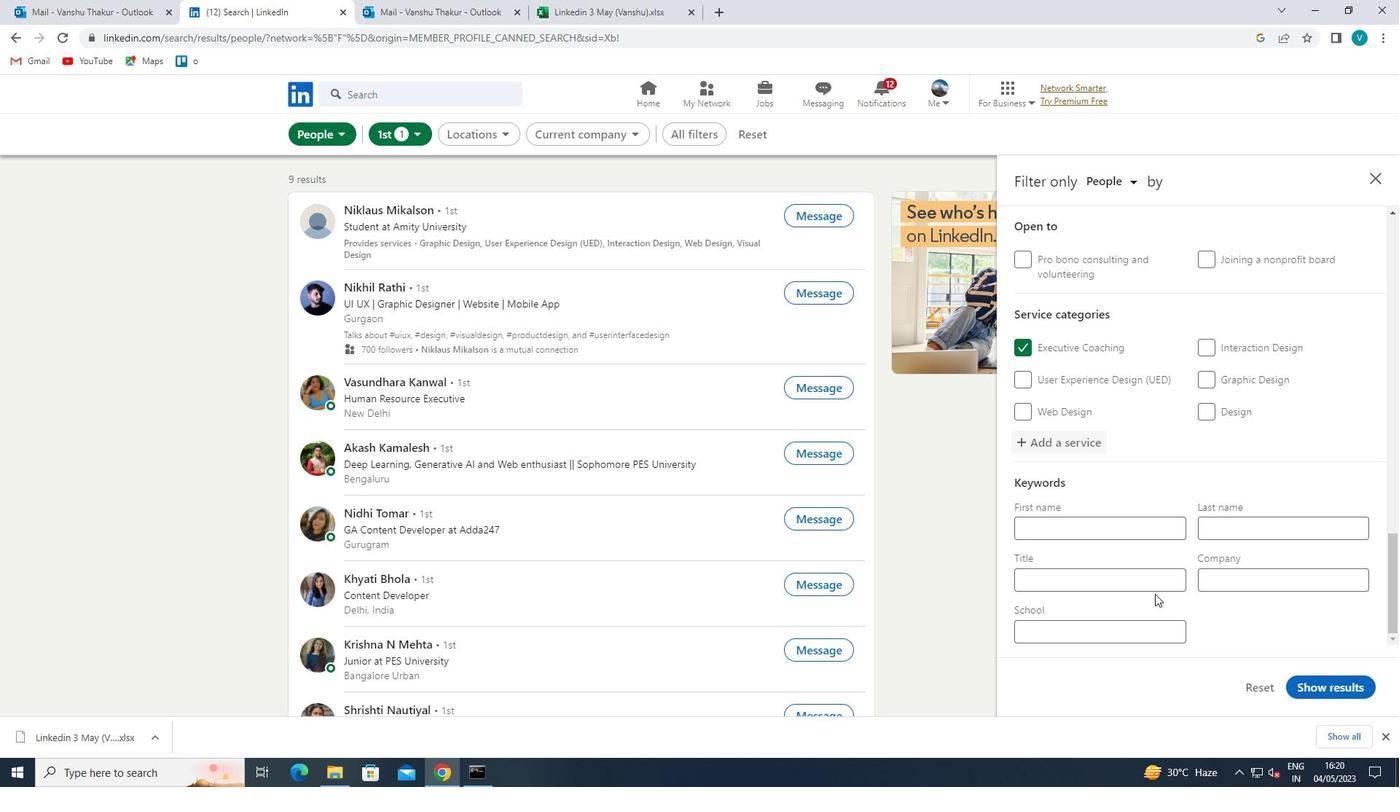 
Action: Mouse pressed left at (1155, 582)
Screenshot: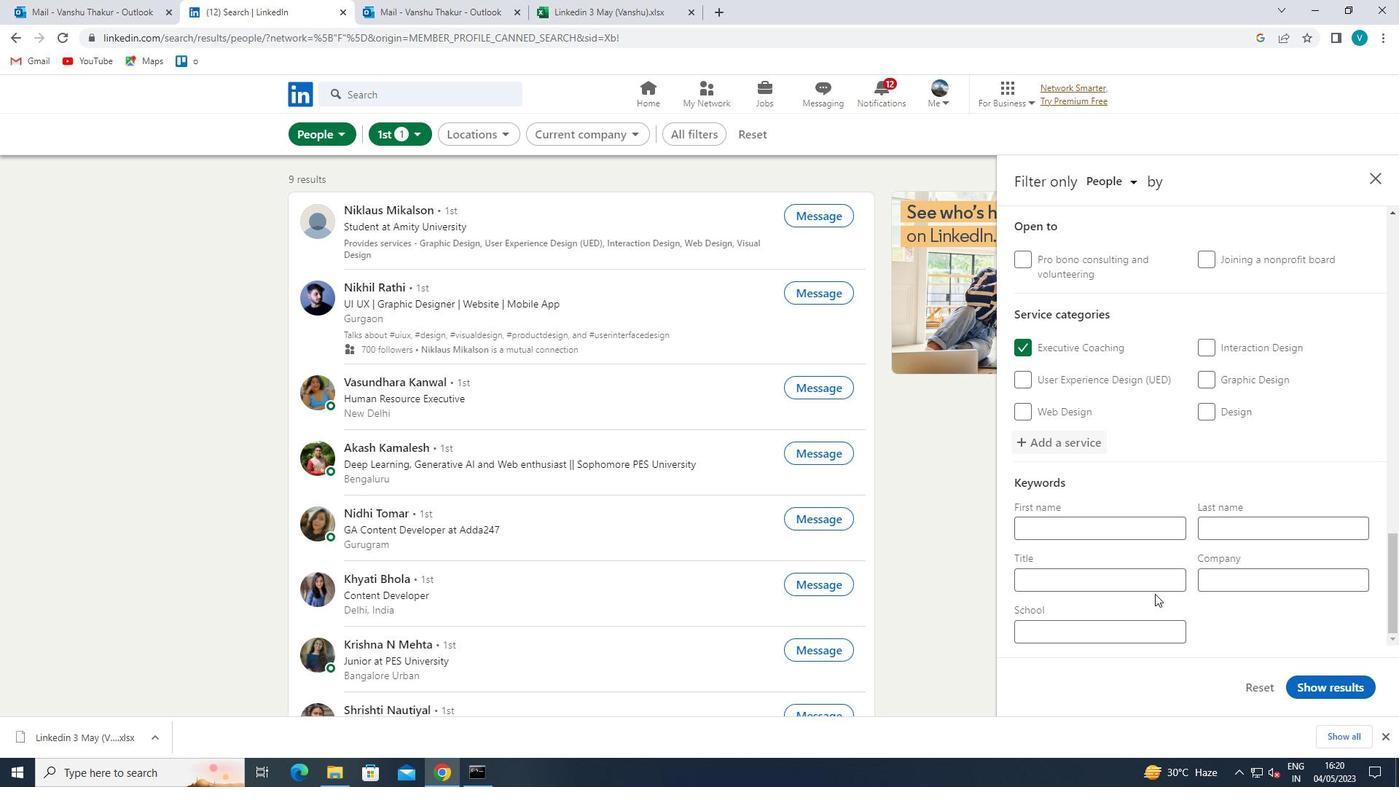
Action: Key pressed <Key.shift>CUSTOMER<Key.space><Key.shift>CARE<Key.space><Key.shift>ASSOCIATE<Key.space>
Screenshot: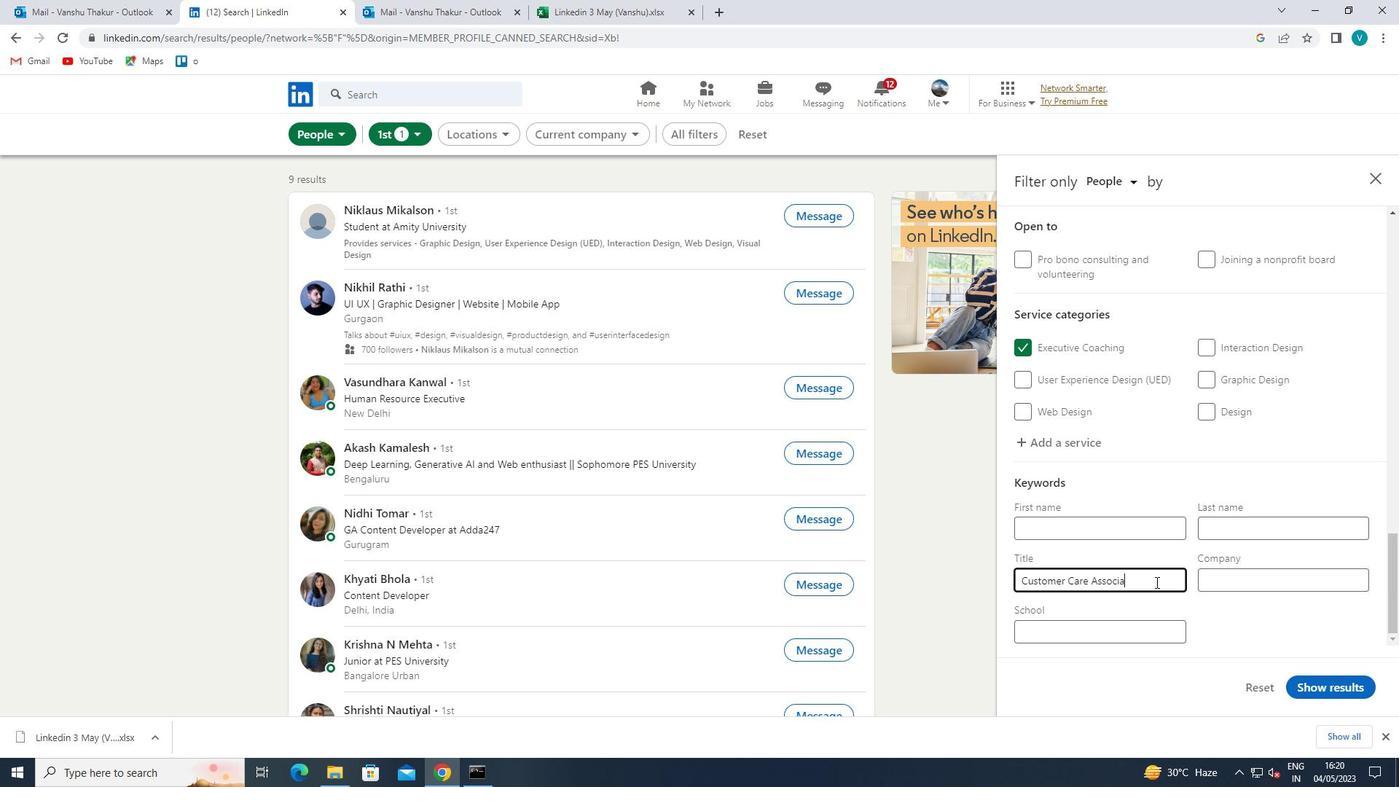 
Action: Mouse moved to (1315, 678)
Screenshot: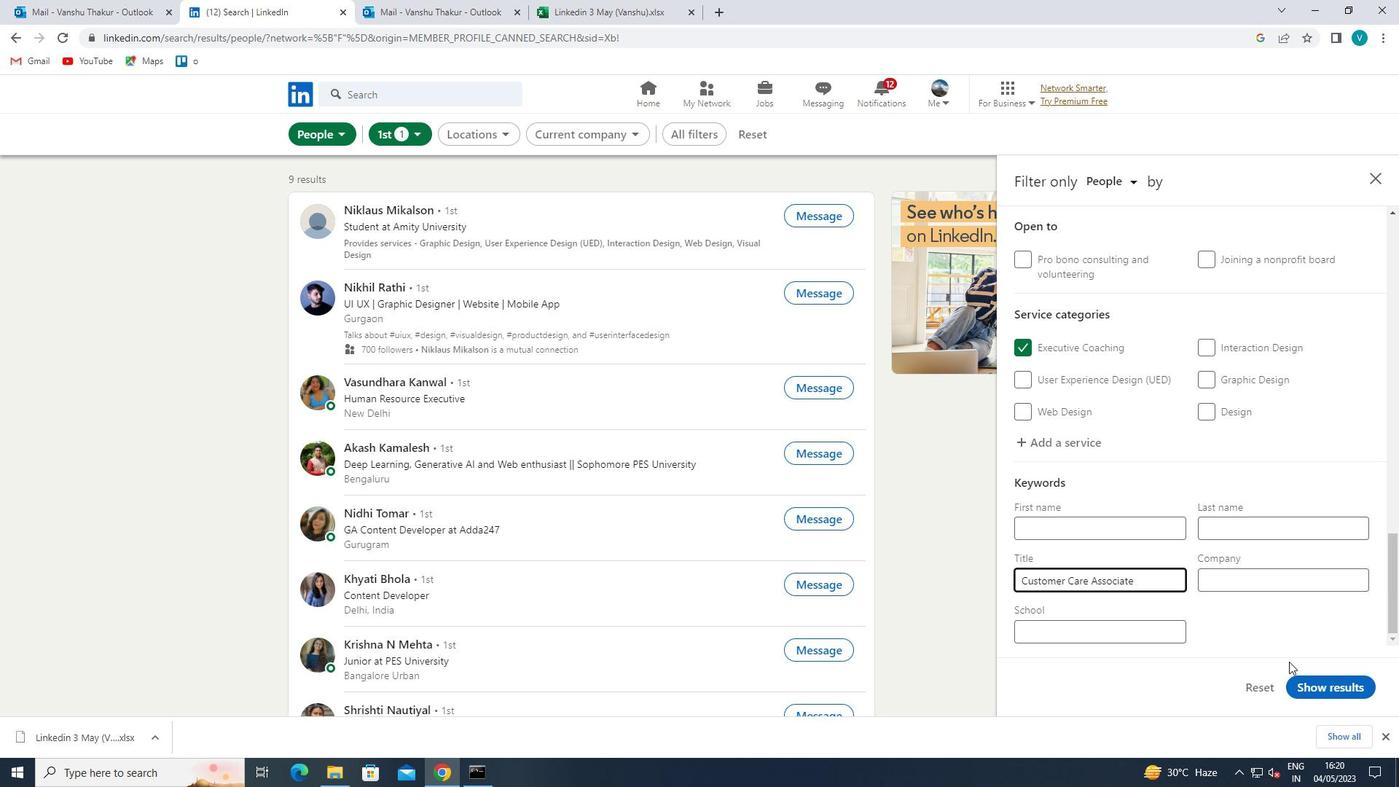 
Action: Mouse pressed left at (1315, 678)
Screenshot: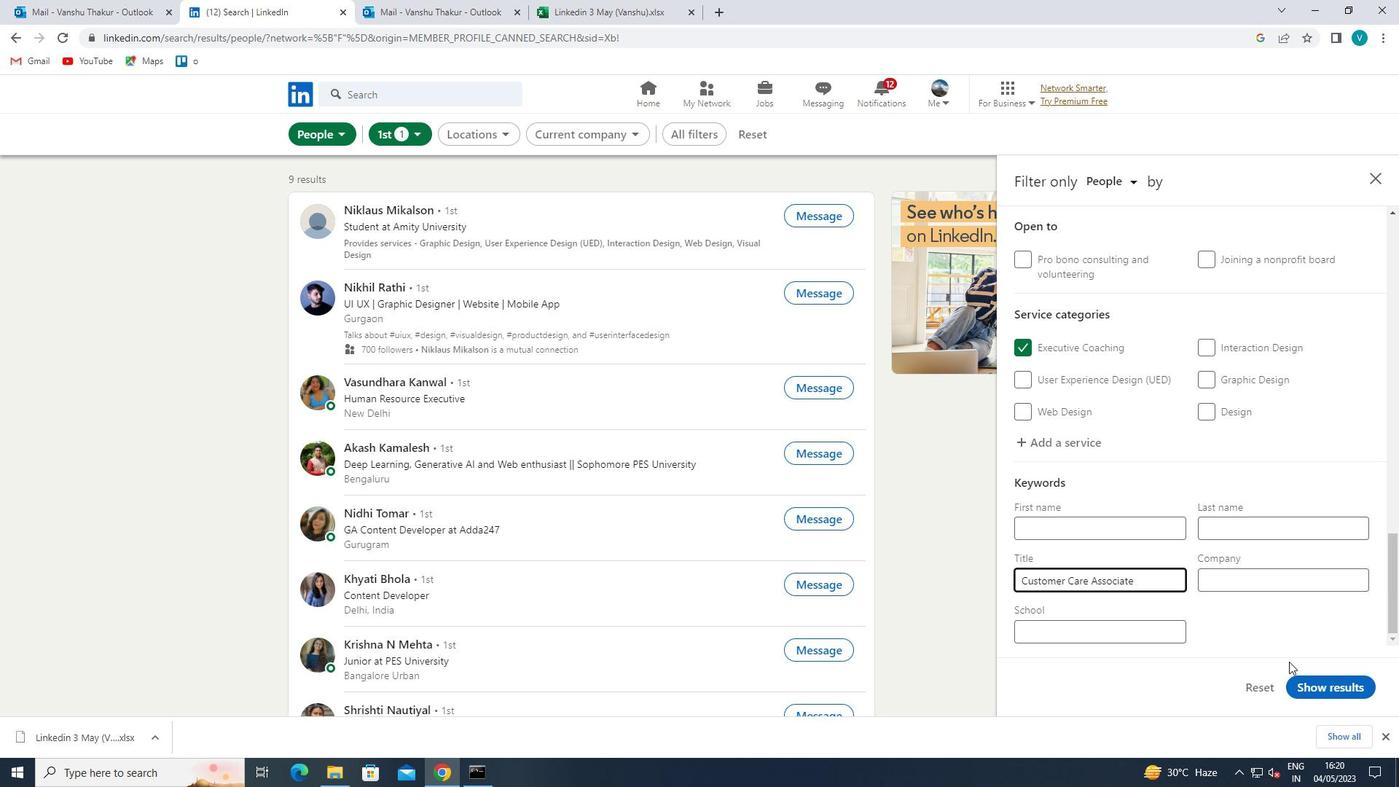 
